 Task: Find connections with filter location Hohenstein-Ernstthal with filter topic #Futurewith filter profile language German with filter current company TVS Credit Services Ltd. with filter school SACHDEVA PUBLIC SCHOOL with filter industry Household Appliance Manufacturing with filter service category Typing with filter keywords title Animal Control Officer
Action: Mouse moved to (545, 75)
Screenshot: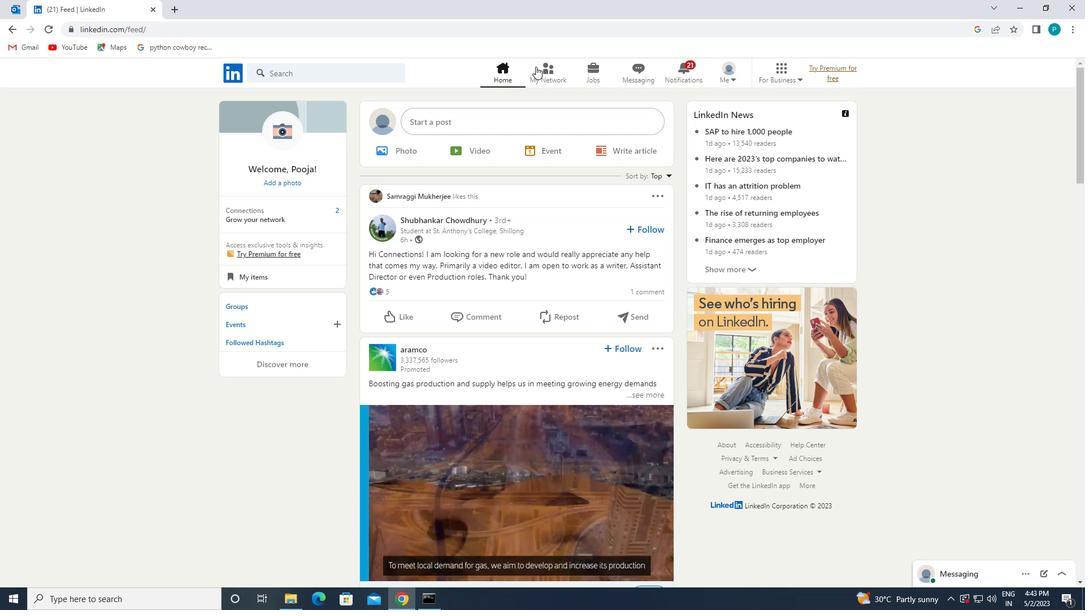 
Action: Mouse pressed left at (545, 75)
Screenshot: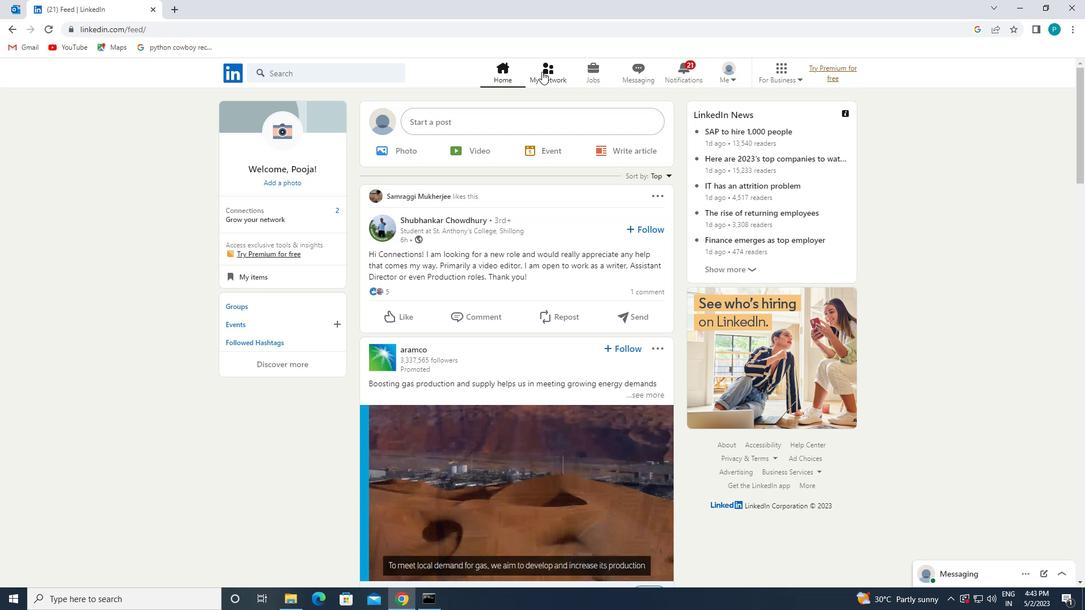 
Action: Mouse moved to (360, 121)
Screenshot: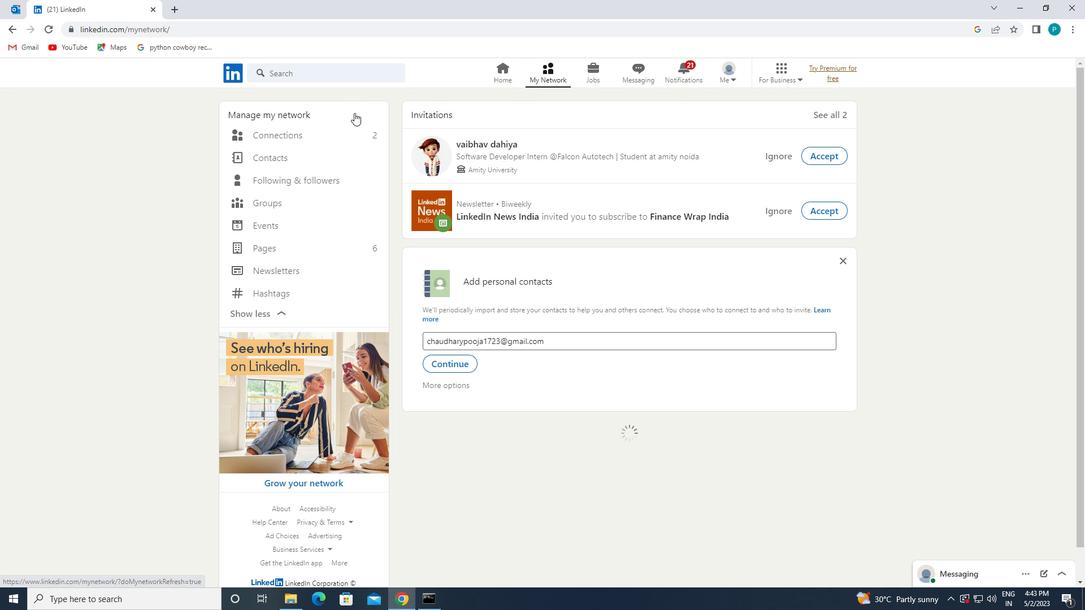 
Action: Mouse pressed left at (360, 121)
Screenshot: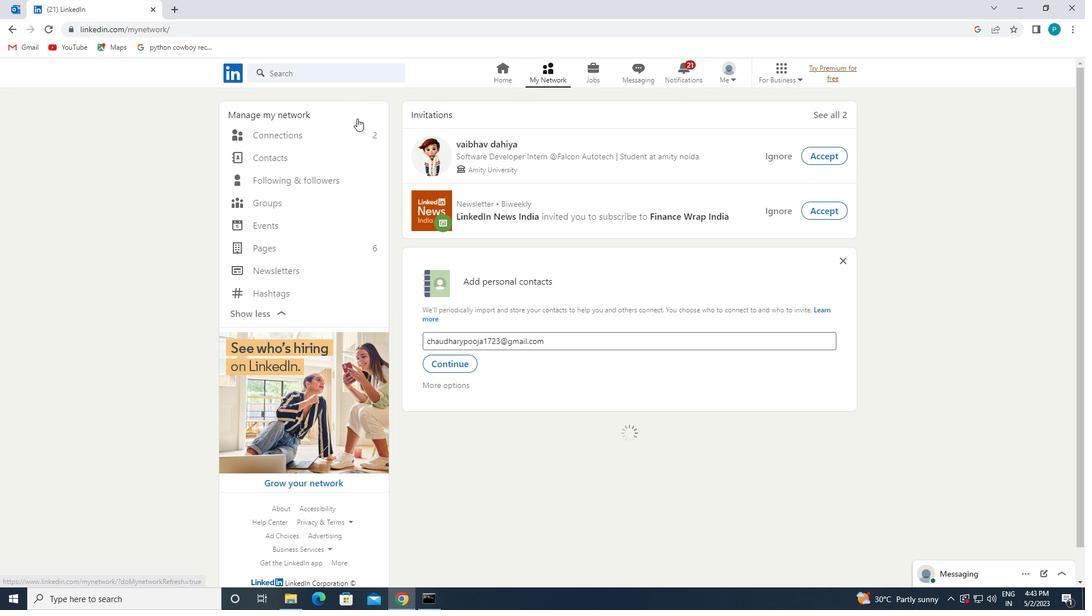 
Action: Mouse moved to (363, 128)
Screenshot: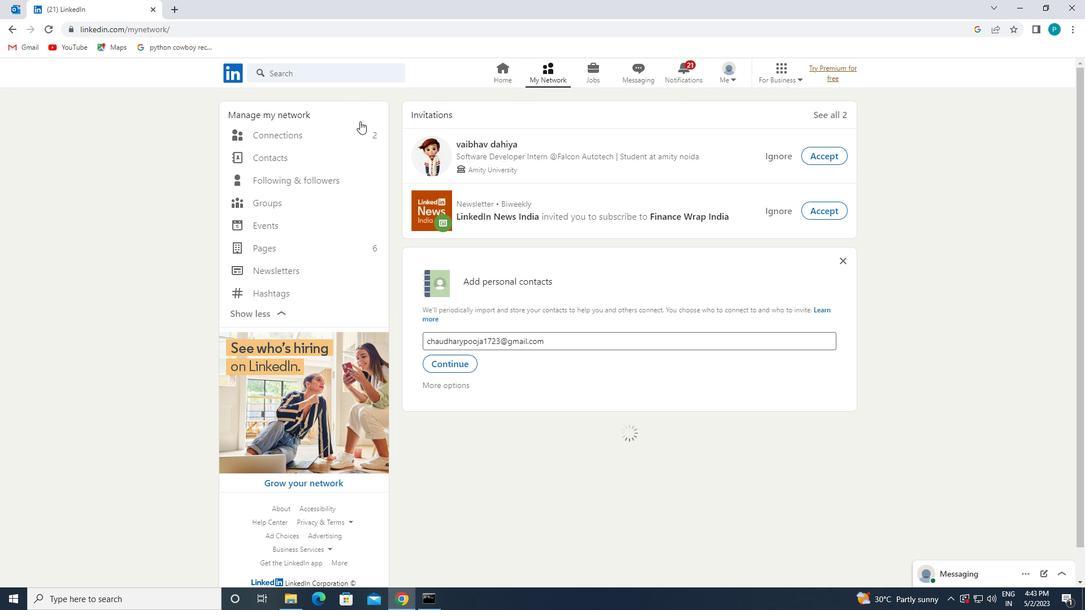
Action: Mouse pressed left at (363, 128)
Screenshot: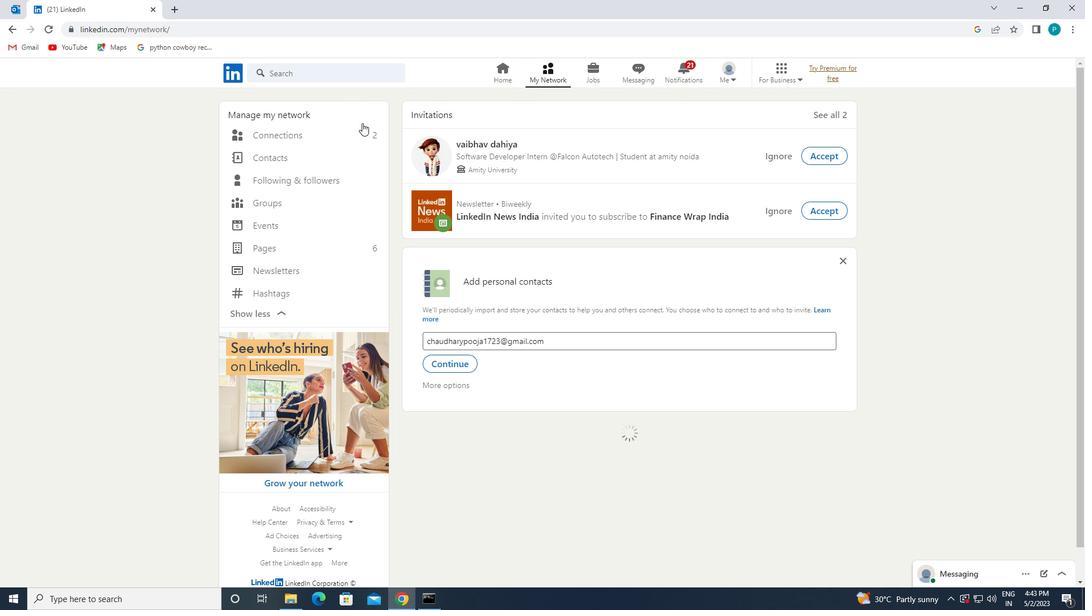 
Action: Mouse moved to (379, 137)
Screenshot: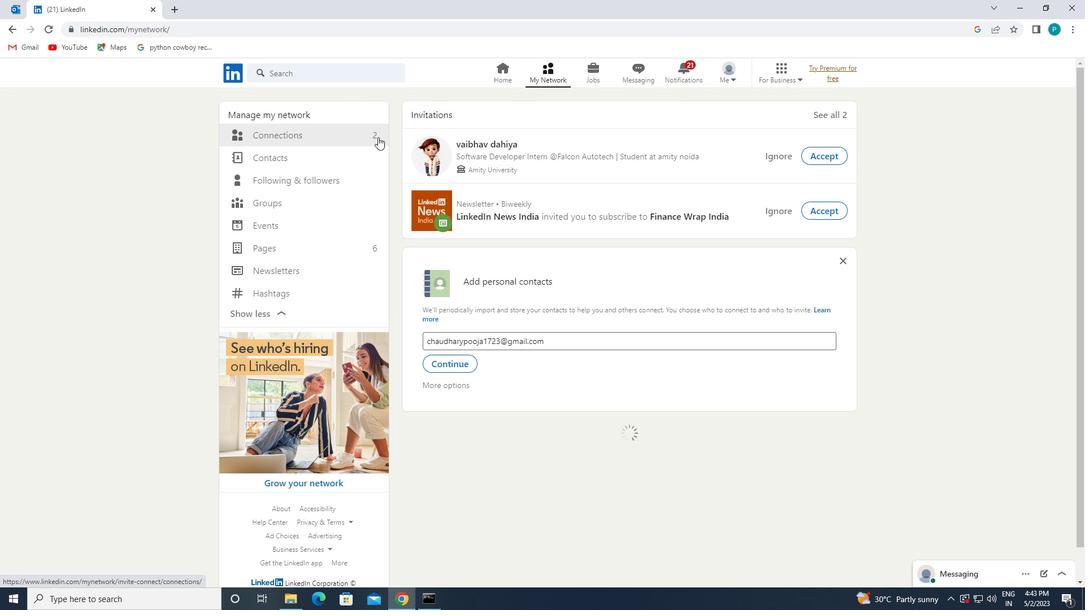
Action: Mouse pressed left at (379, 137)
Screenshot: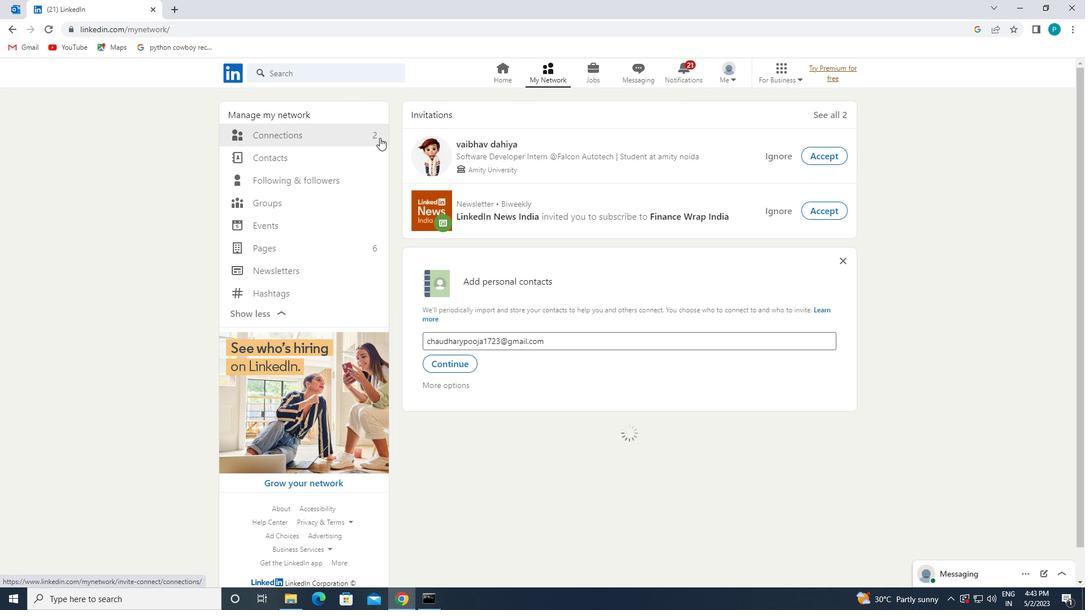 
Action: Mouse pressed left at (379, 137)
Screenshot: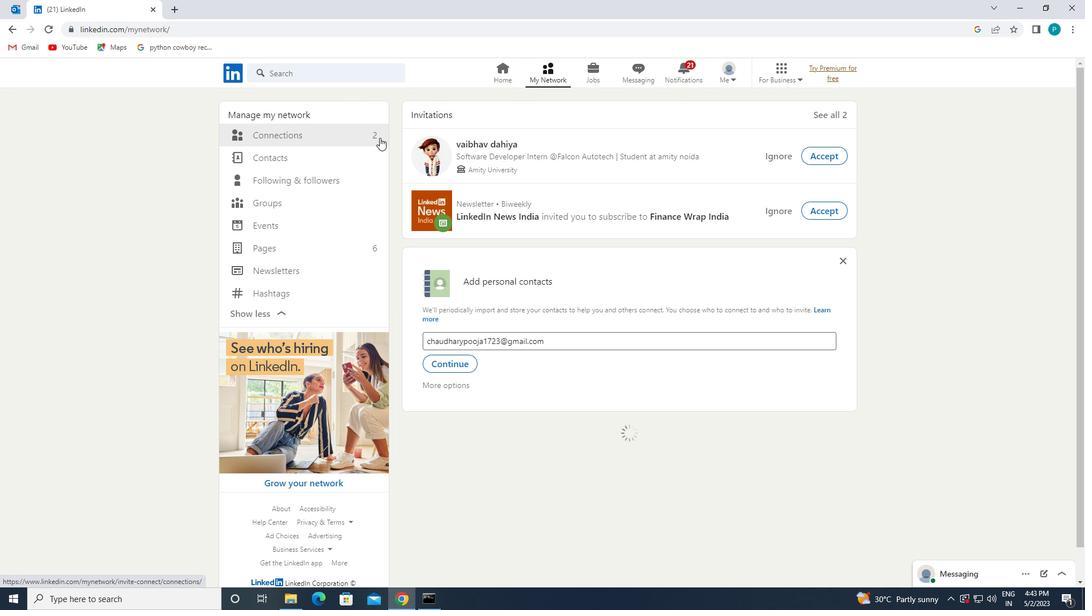 
Action: Mouse moved to (615, 126)
Screenshot: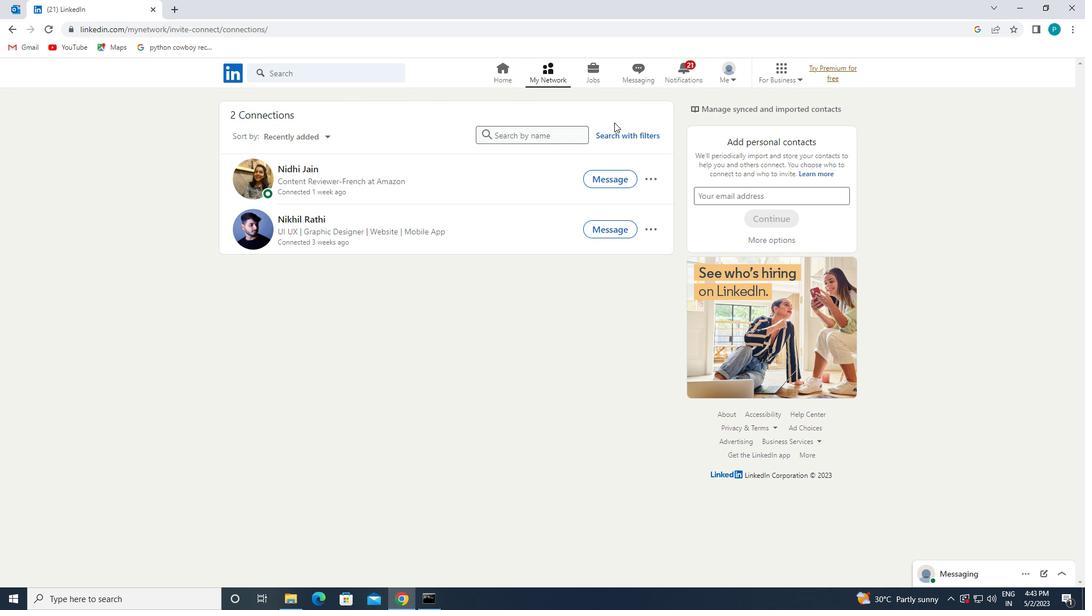
Action: Mouse pressed left at (615, 126)
Screenshot: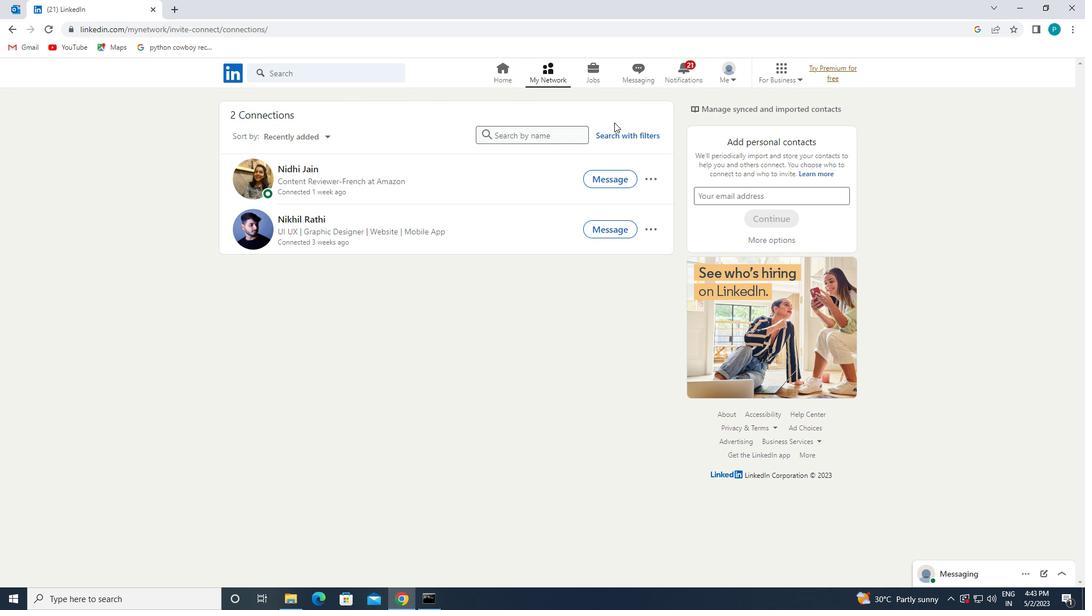 
Action: Mouse moved to (617, 131)
Screenshot: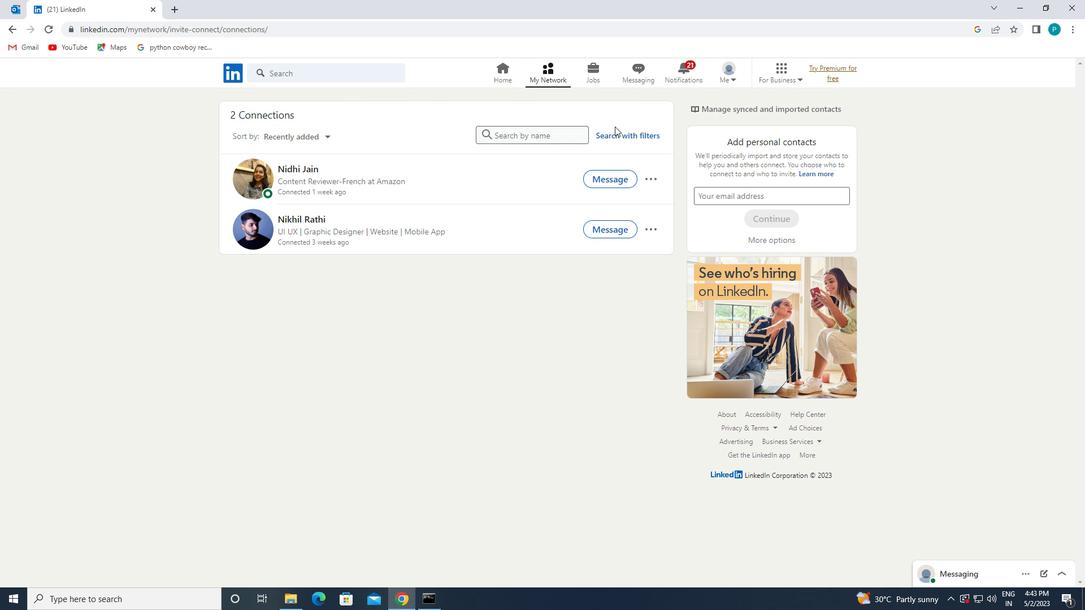 
Action: Mouse pressed left at (617, 131)
Screenshot: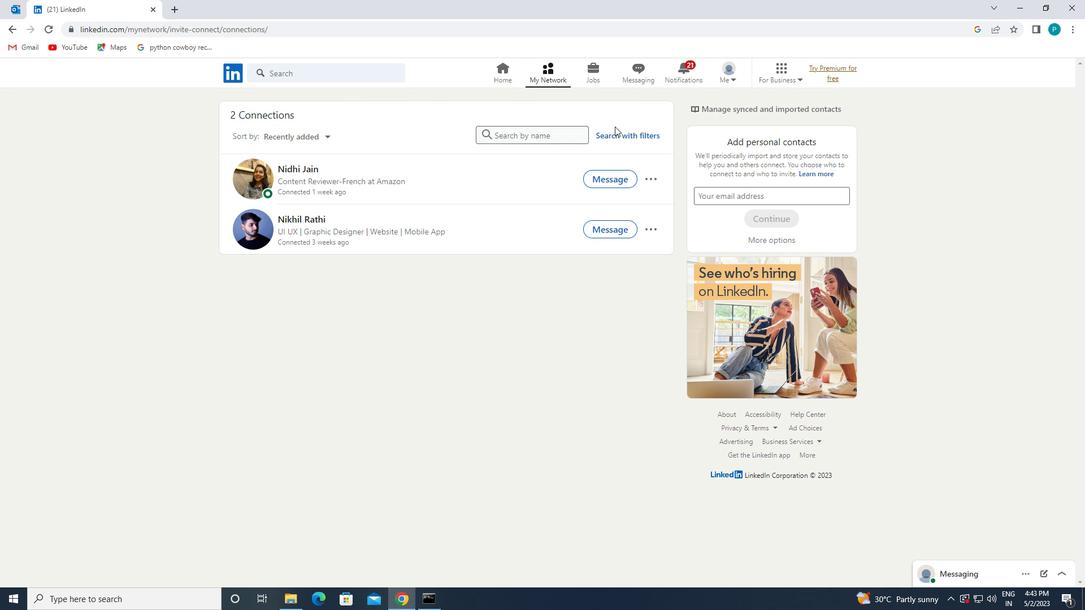 
Action: Mouse moved to (577, 96)
Screenshot: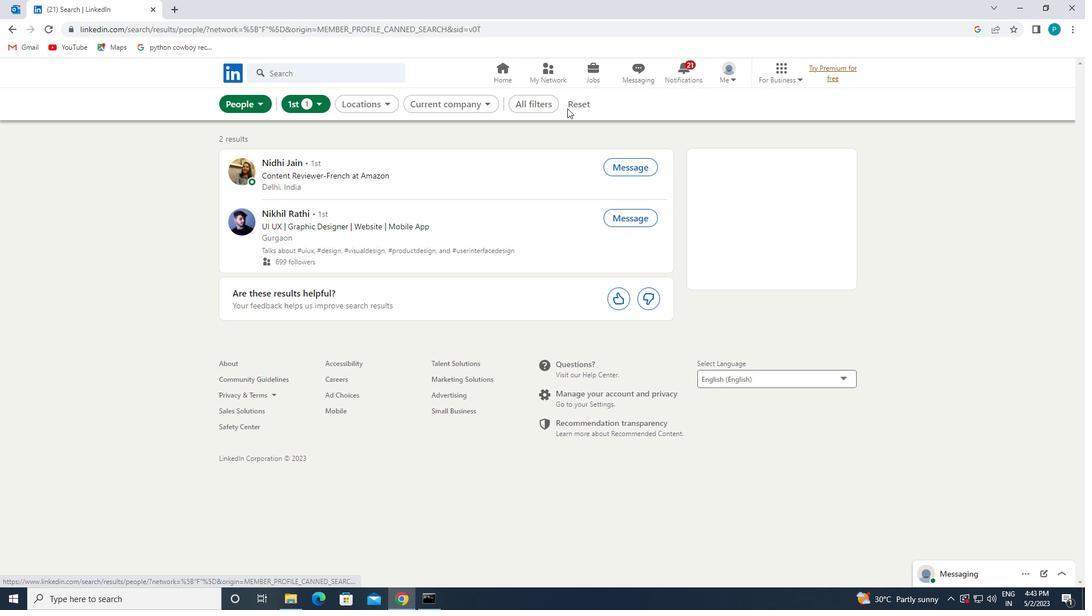 
Action: Mouse pressed left at (577, 96)
Screenshot: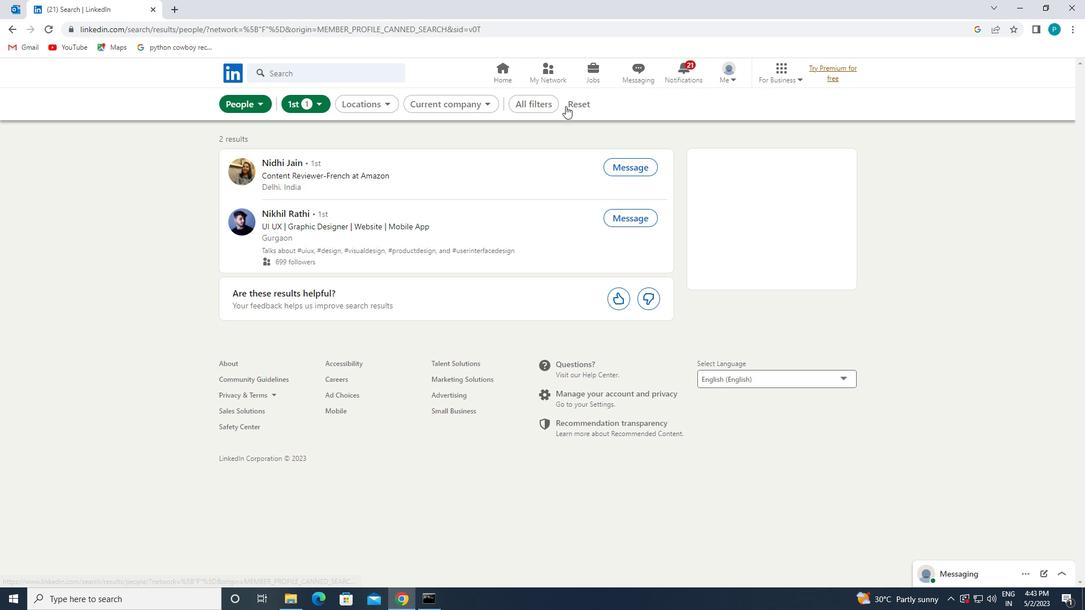 
Action: Mouse moved to (536, 105)
Screenshot: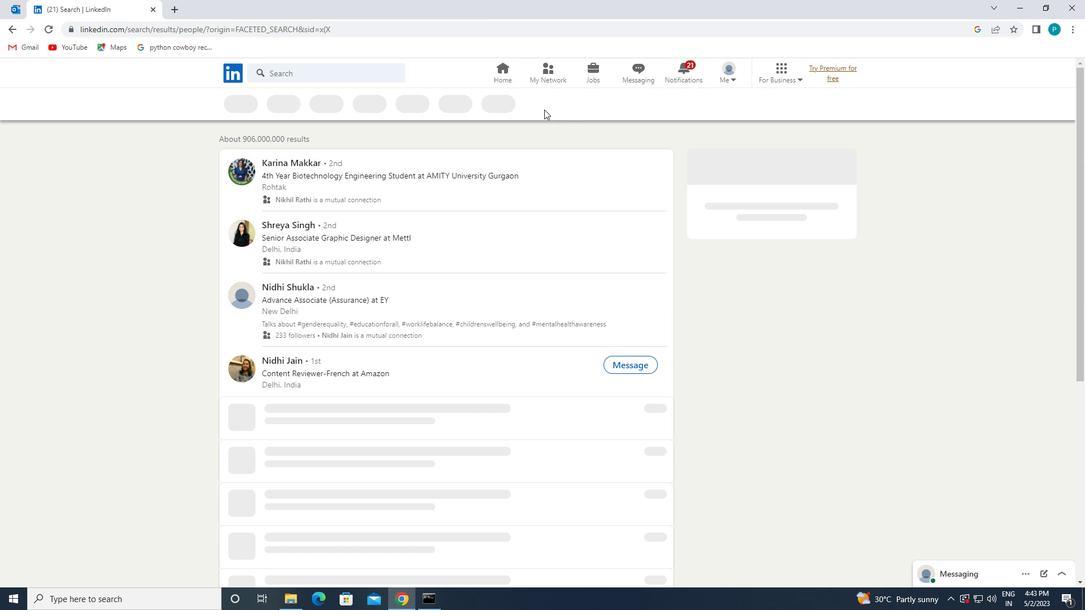 
Action: Mouse pressed left at (536, 105)
Screenshot: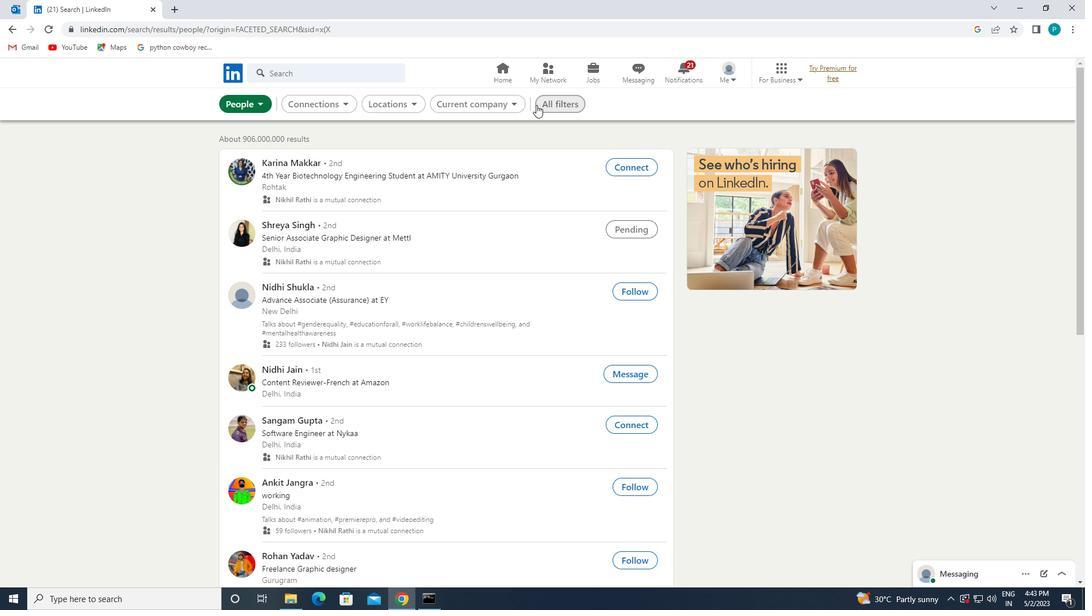 
Action: Mouse moved to (956, 390)
Screenshot: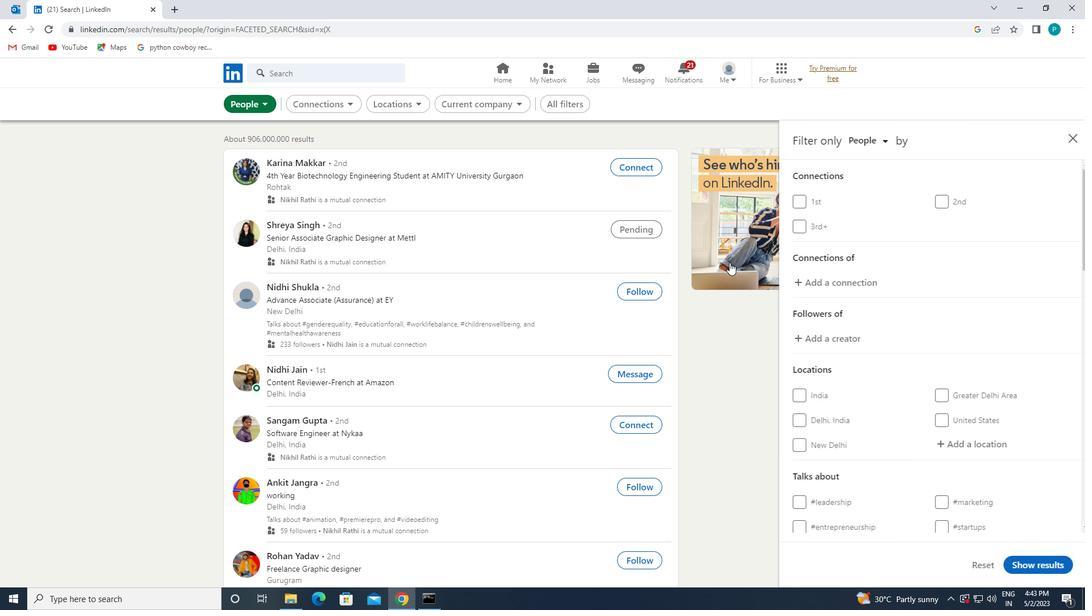
Action: Mouse scrolled (956, 389) with delta (0, 0)
Screenshot: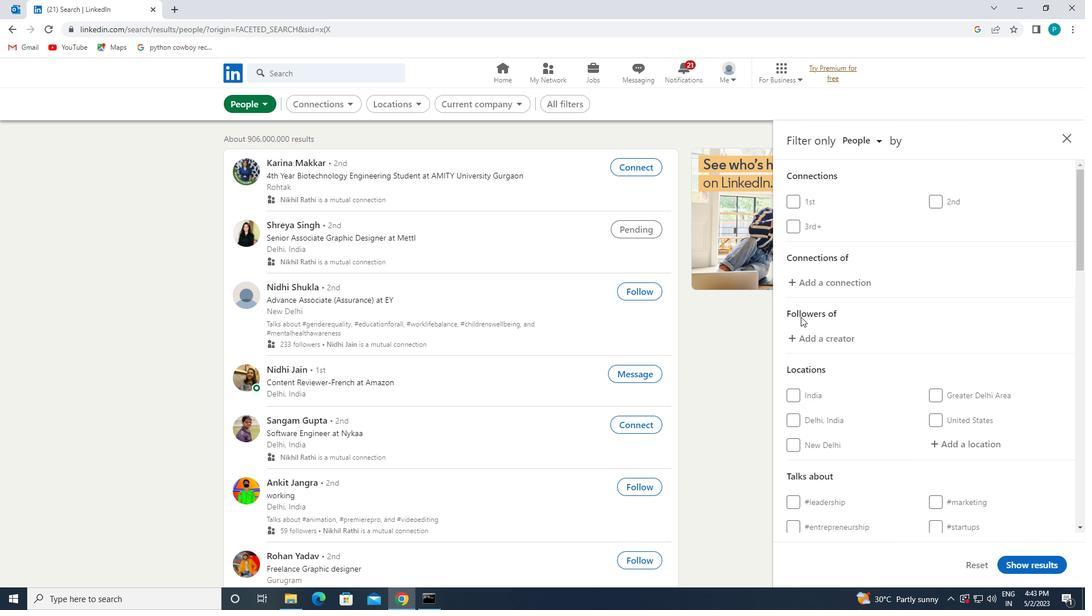 
Action: Mouse scrolled (956, 389) with delta (0, 0)
Screenshot: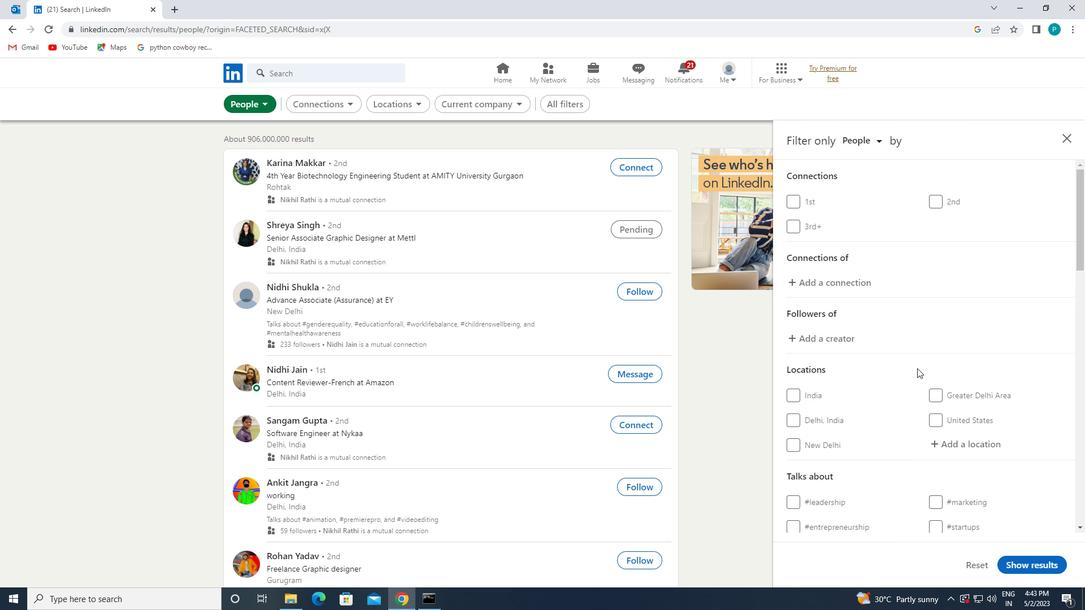 
Action: Mouse scrolled (956, 389) with delta (0, 0)
Screenshot: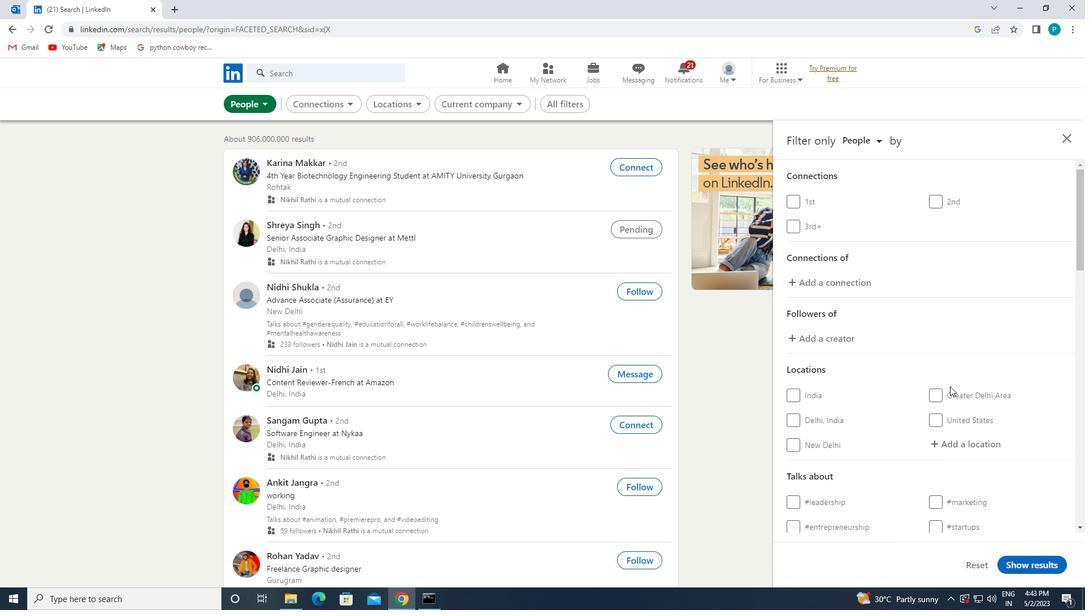 
Action: Mouse moved to (951, 276)
Screenshot: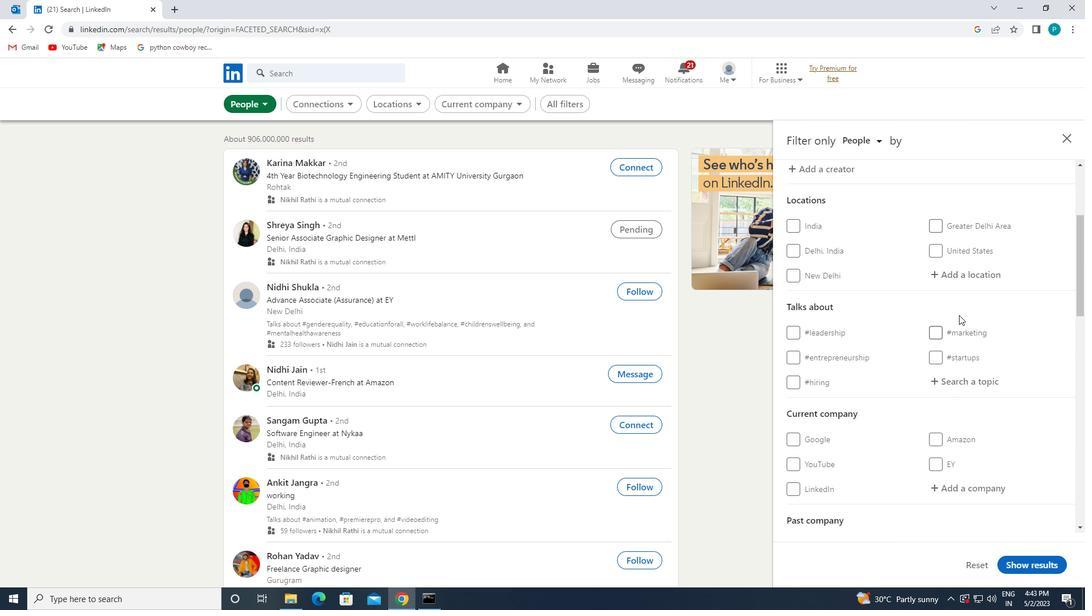 
Action: Mouse pressed left at (951, 276)
Screenshot: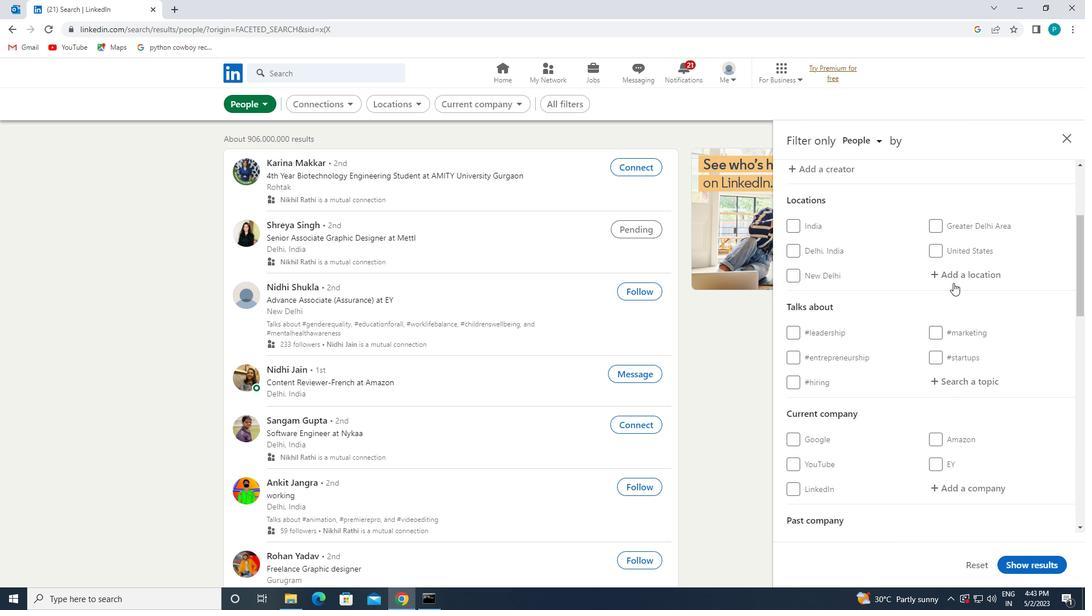 
Action: Mouse moved to (954, 277)
Screenshot: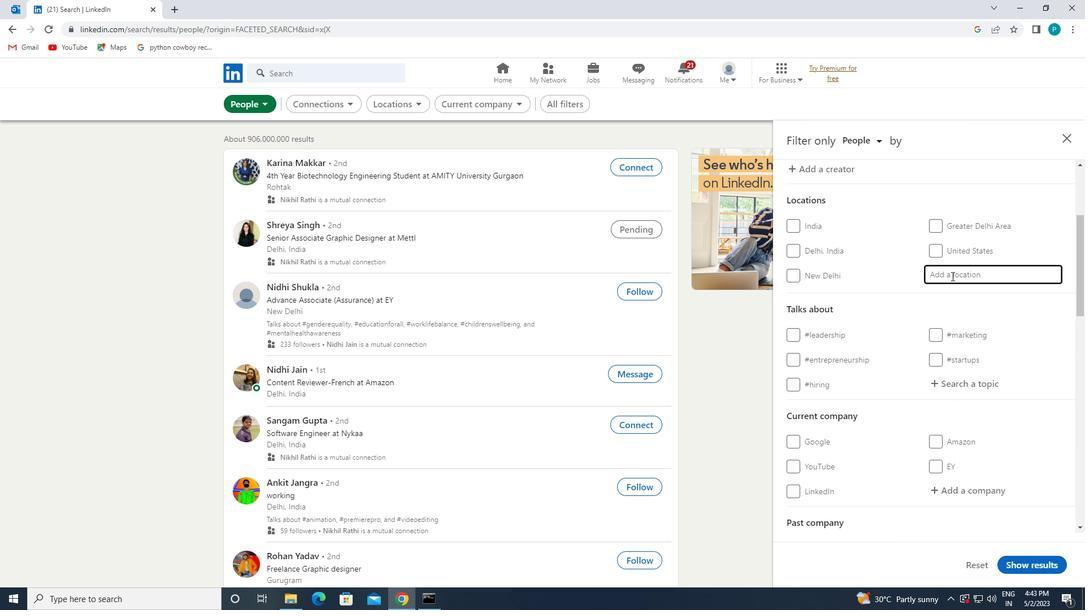 
Action: Key pressed <Key.caps_lock>h<Key.caps_lock>ohenst
Screenshot: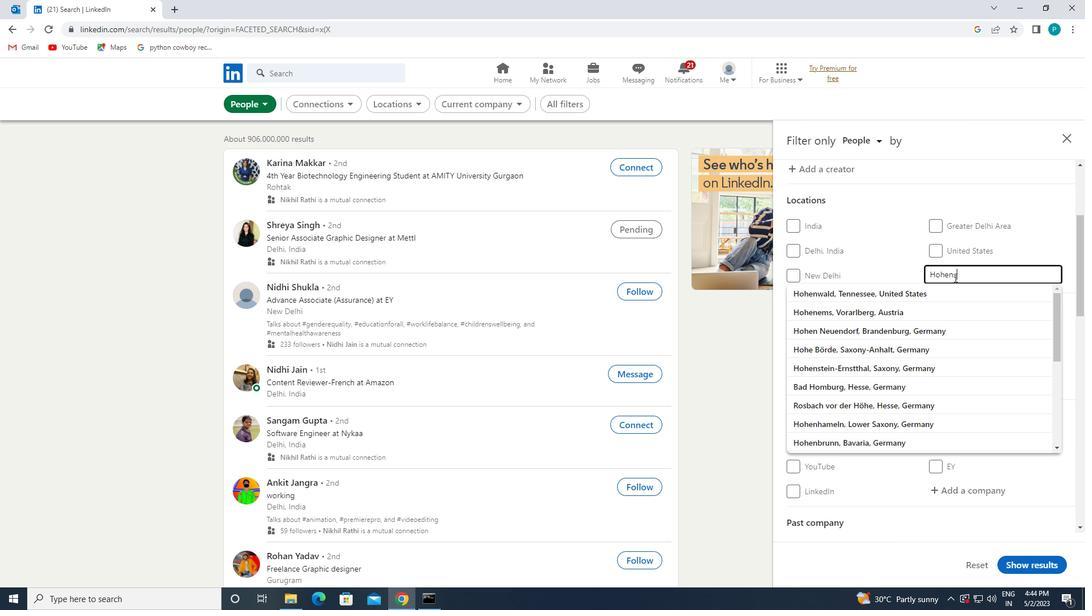 
Action: Mouse moved to (954, 288)
Screenshot: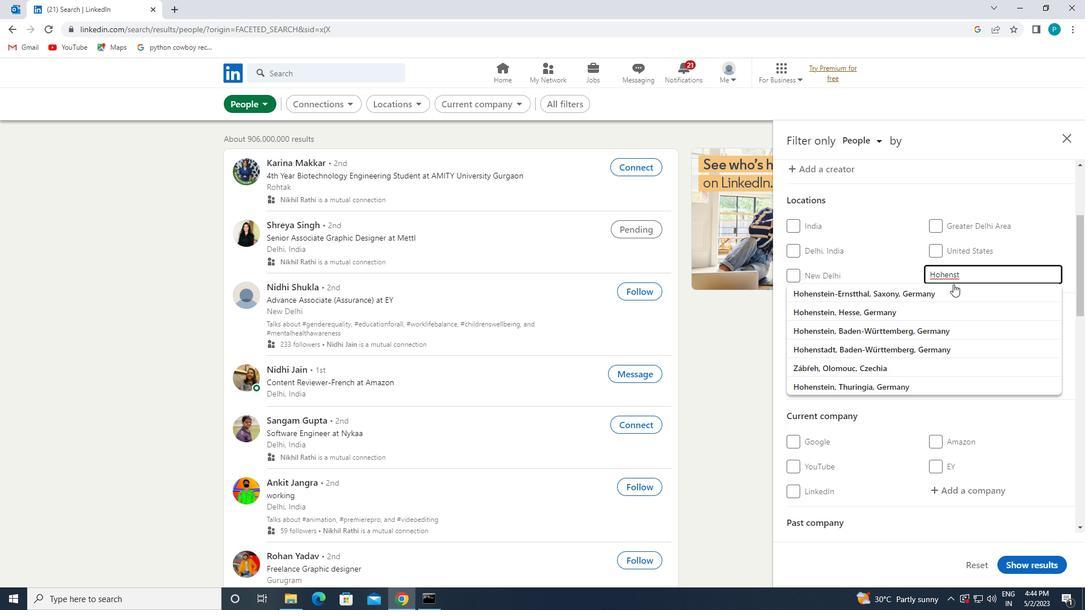 
Action: Mouse pressed left at (954, 288)
Screenshot: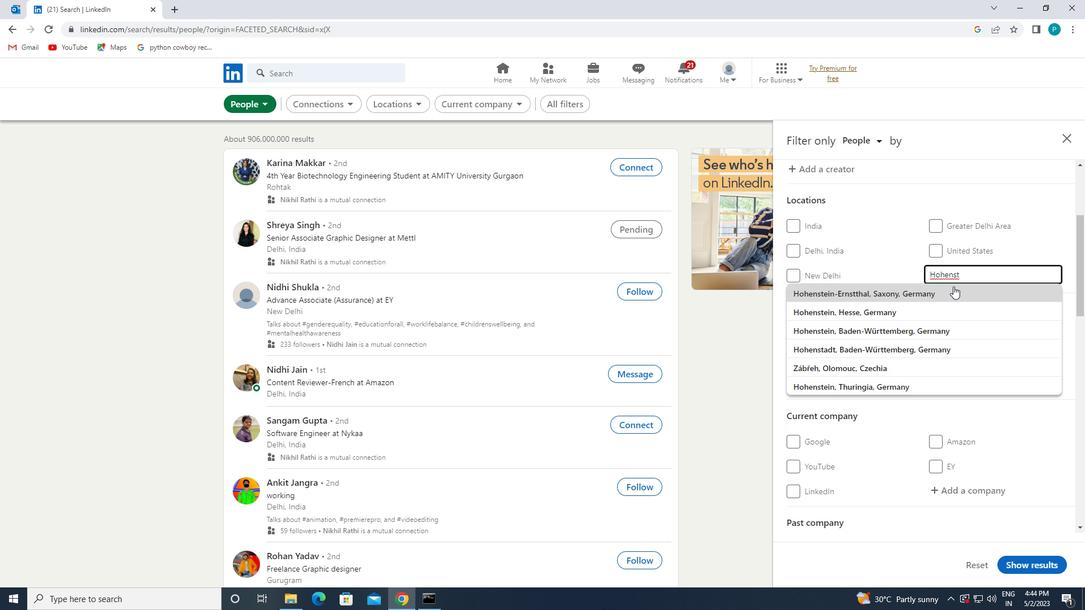 
Action: Mouse moved to (951, 292)
Screenshot: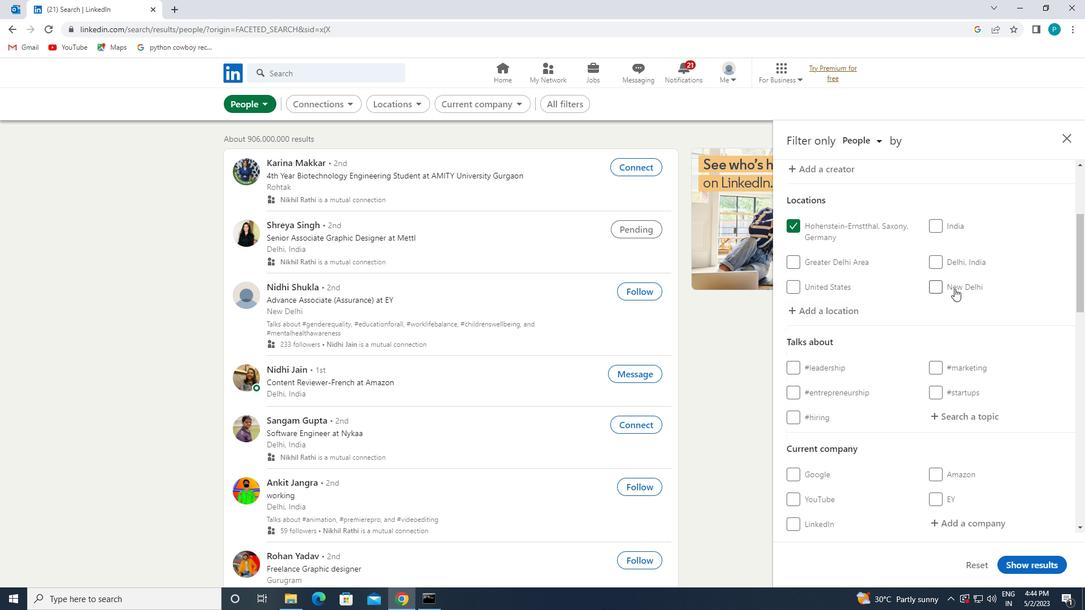 
Action: Mouse scrolled (951, 291) with delta (0, 0)
Screenshot: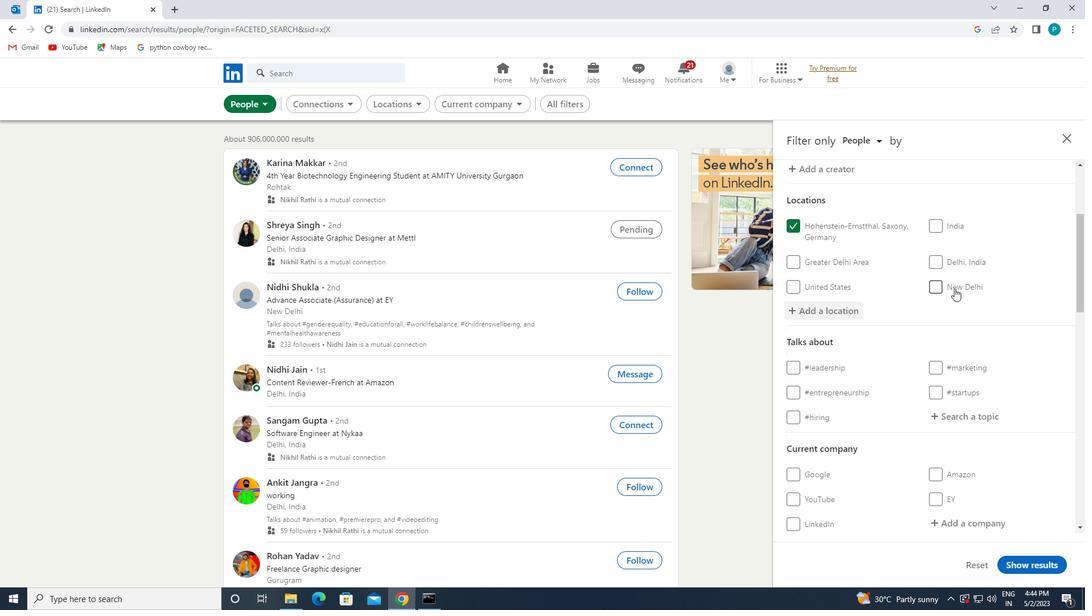 
Action: Mouse scrolled (951, 291) with delta (0, 0)
Screenshot: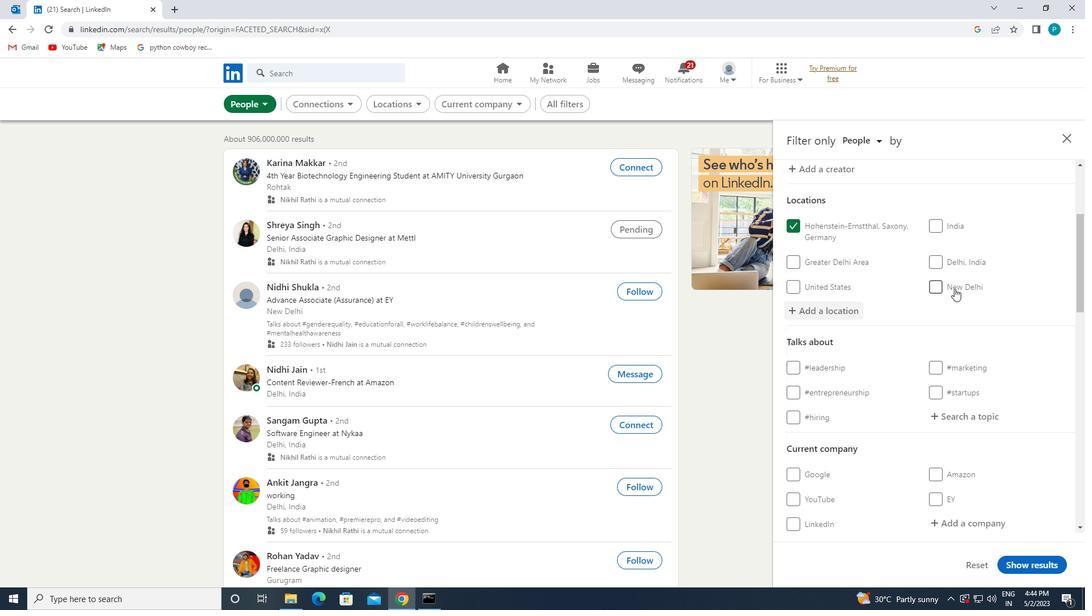 
Action: Mouse scrolled (951, 291) with delta (0, 0)
Screenshot: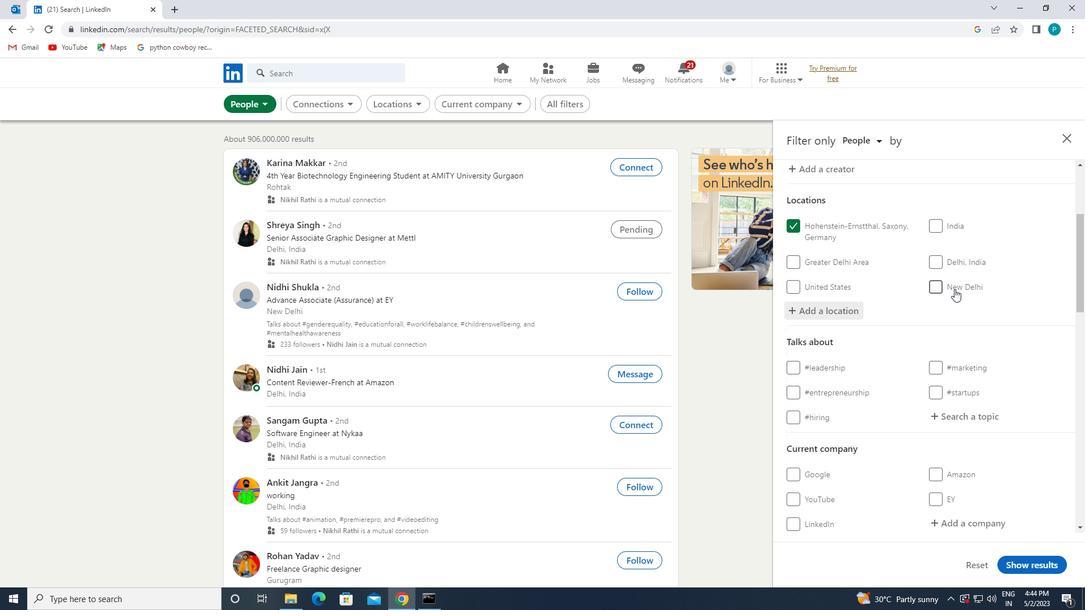 
Action: Mouse scrolled (951, 291) with delta (0, 0)
Screenshot: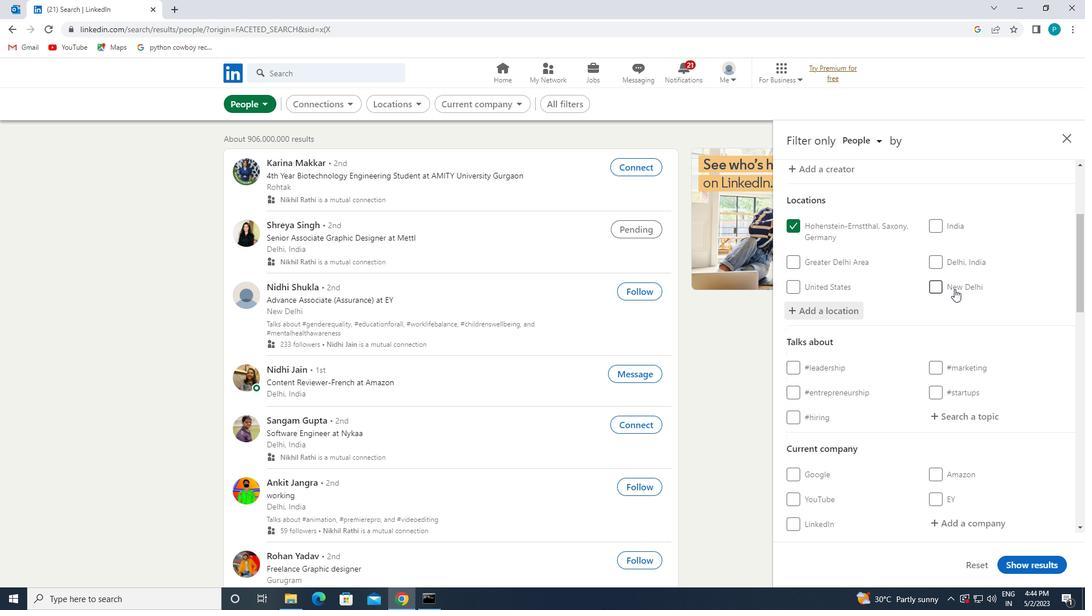 
Action: Mouse scrolled (951, 292) with delta (0, 0)
Screenshot: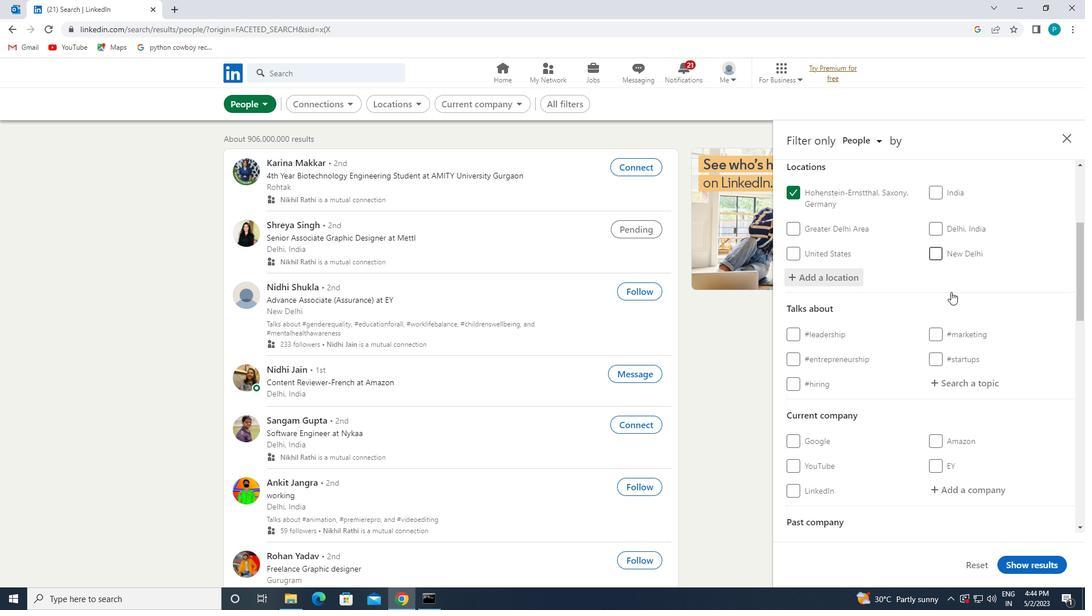 
Action: Mouse moved to (936, 250)
Screenshot: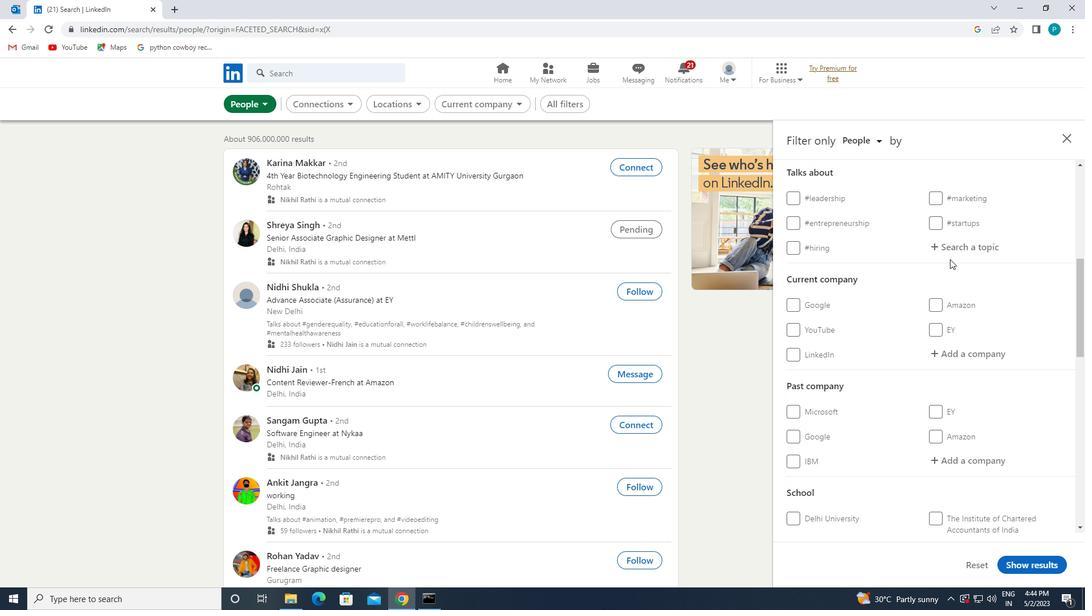 
Action: Mouse pressed left at (936, 250)
Screenshot: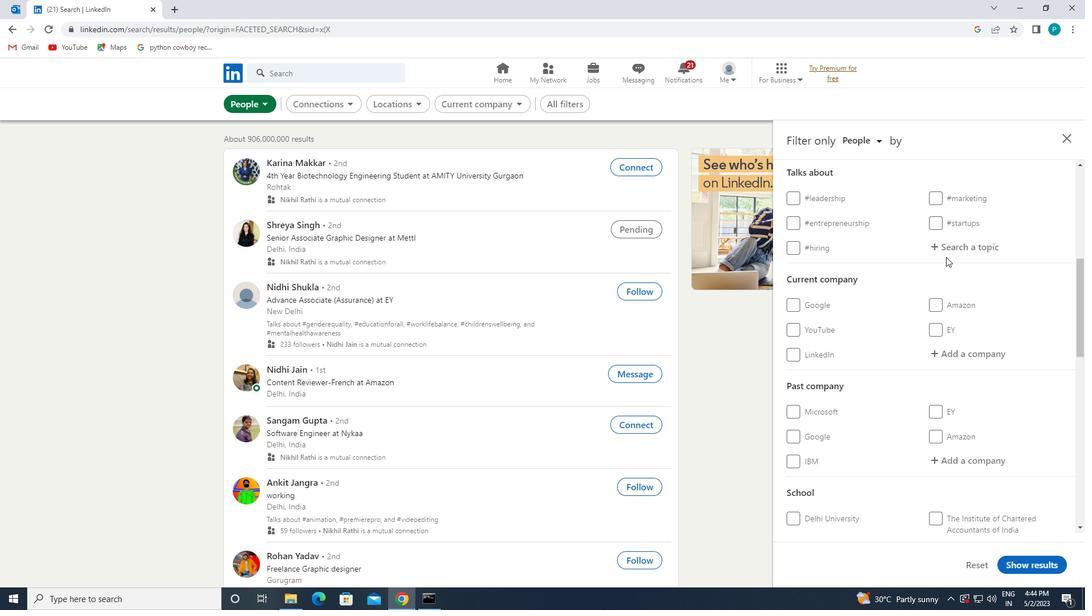 
Action: Key pressed <Key.shift>#<Key.caps_lock>F<Key.caps_lock>Y<Key.backspace>UTURE
Screenshot: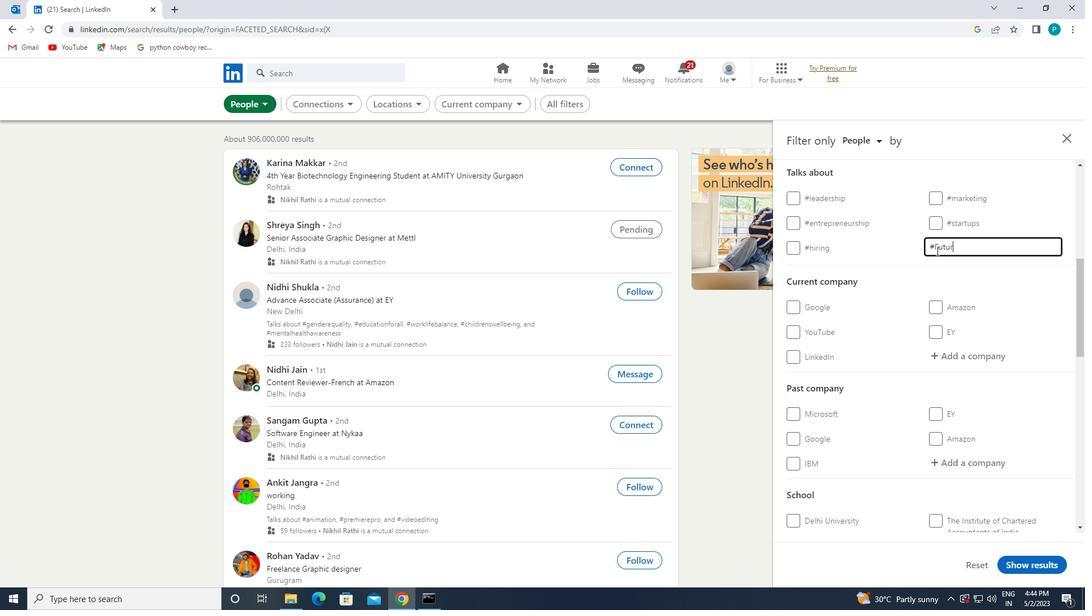 
Action: Mouse moved to (1036, 259)
Screenshot: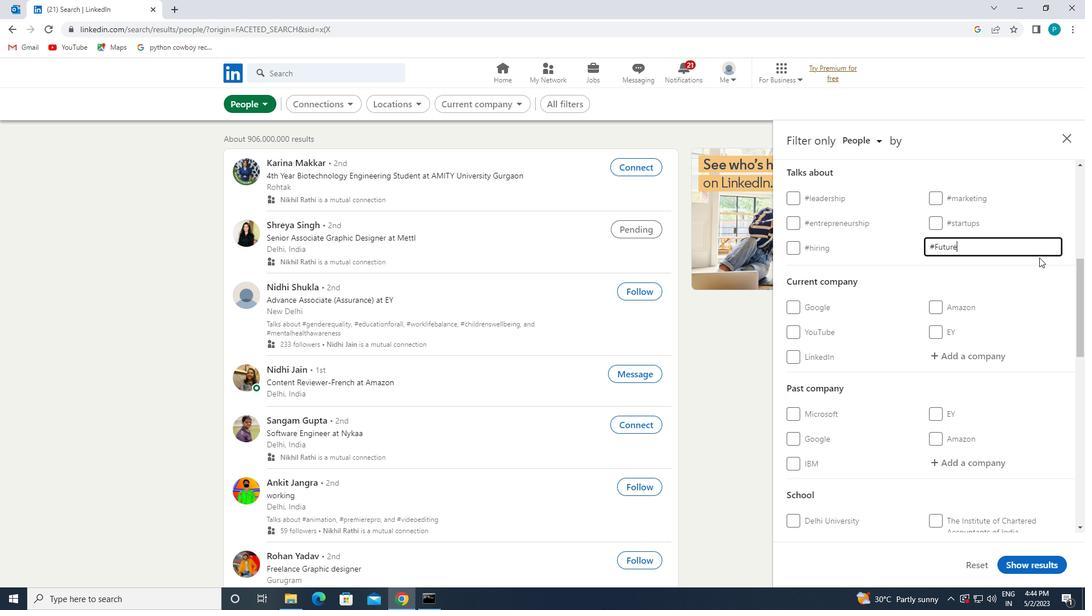 
Action: Mouse scrolled (1036, 258) with delta (0, 0)
Screenshot: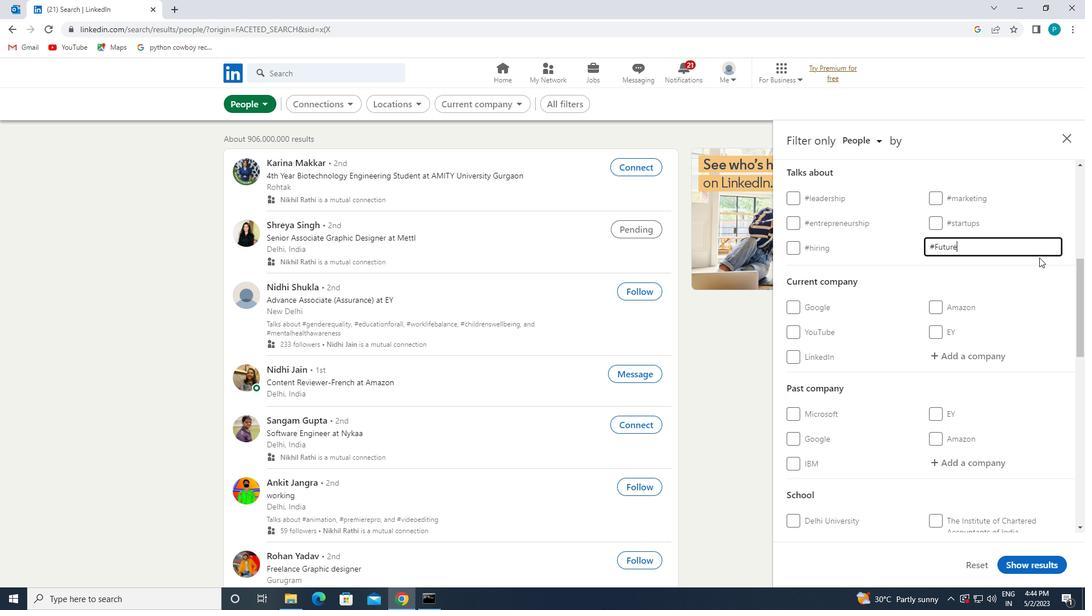 
Action: Mouse moved to (1036, 259)
Screenshot: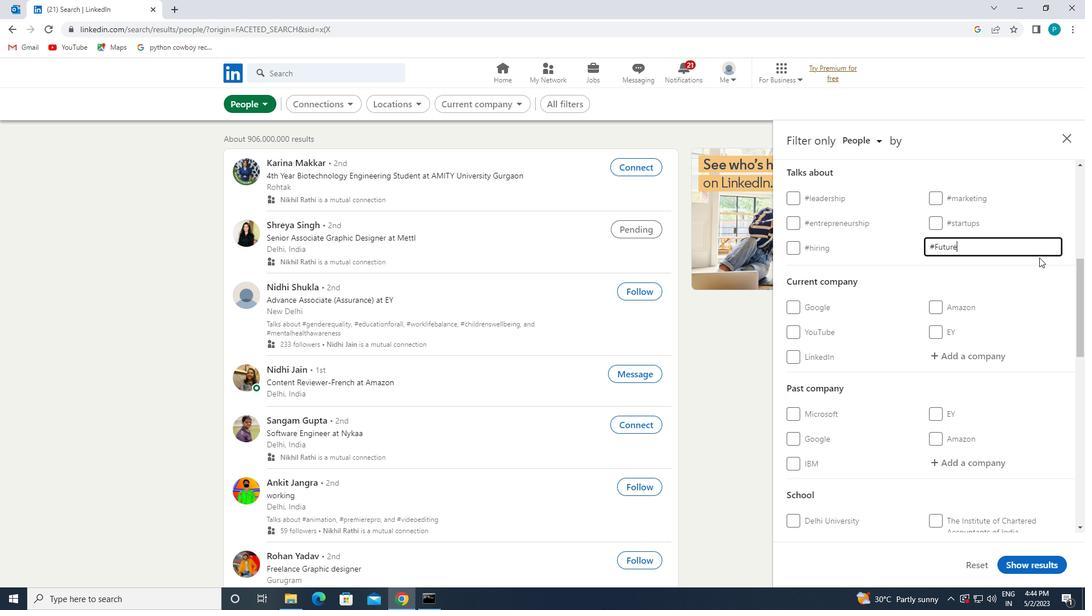 
Action: Mouse scrolled (1036, 258) with delta (0, 0)
Screenshot: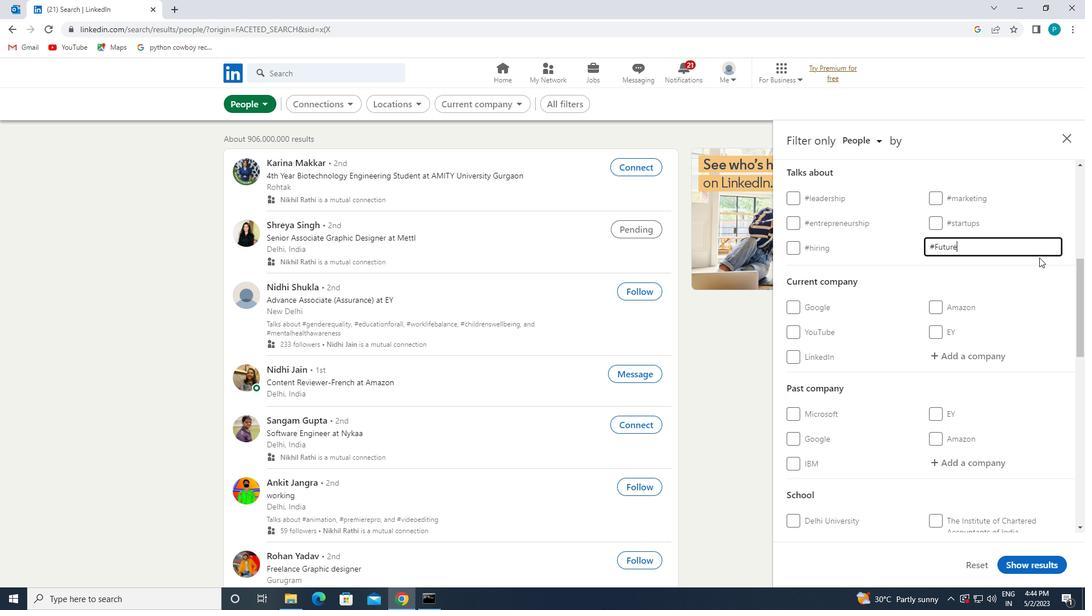 
Action: Mouse moved to (828, 342)
Screenshot: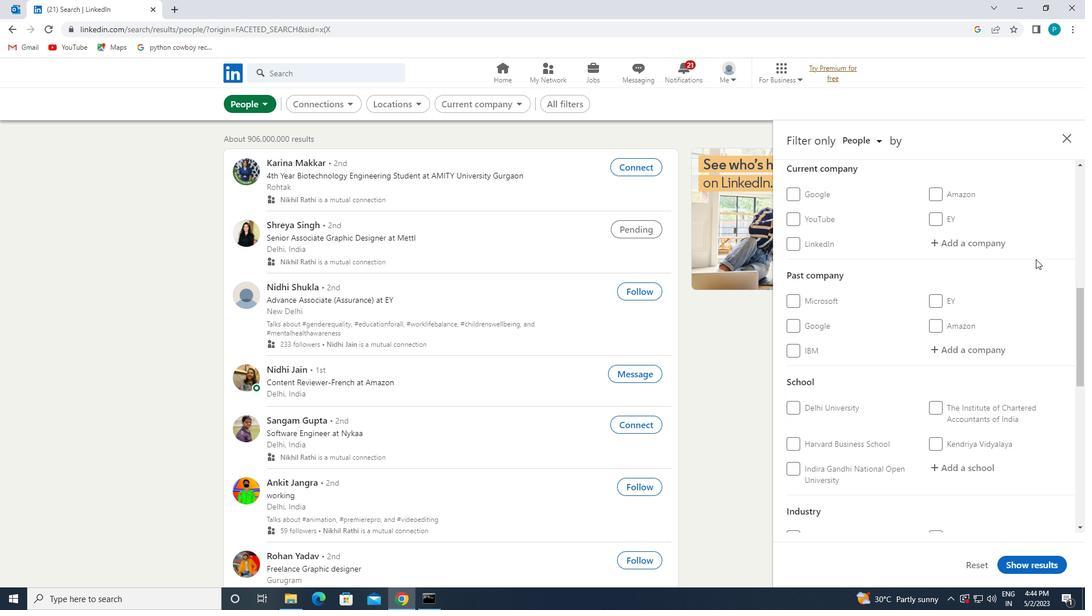 
Action: Mouse scrolled (828, 342) with delta (0, 0)
Screenshot: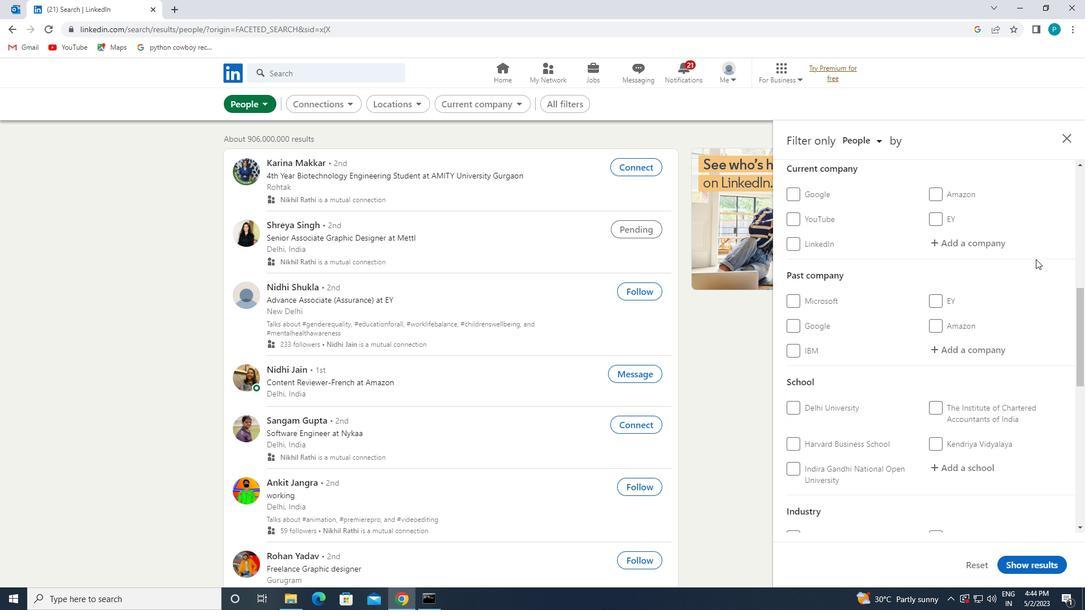 
Action: Mouse scrolled (828, 342) with delta (0, 0)
Screenshot: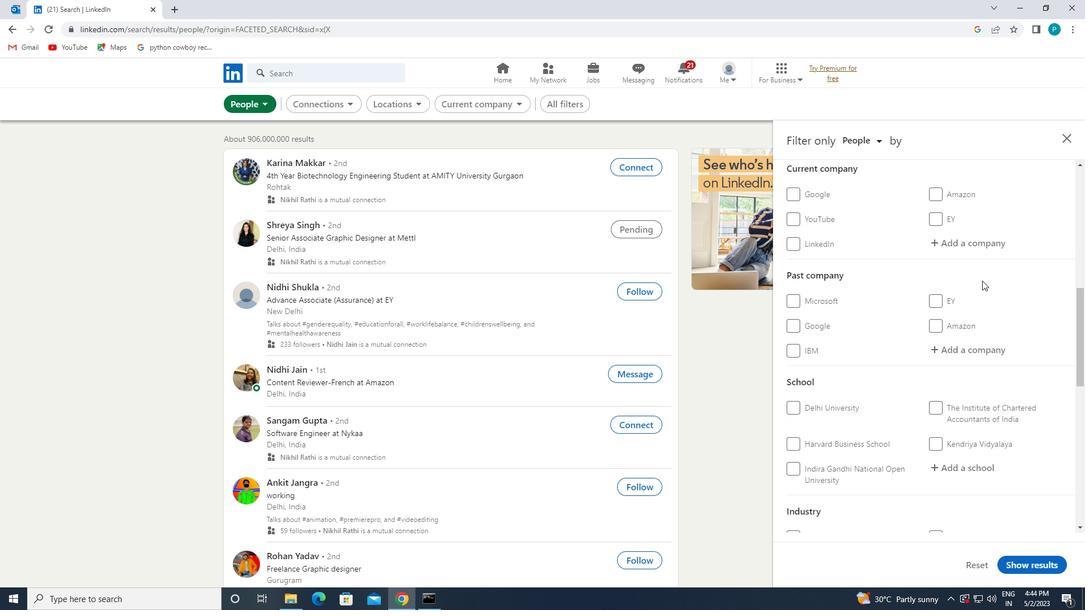 
Action: Mouse scrolled (828, 342) with delta (0, 0)
Screenshot: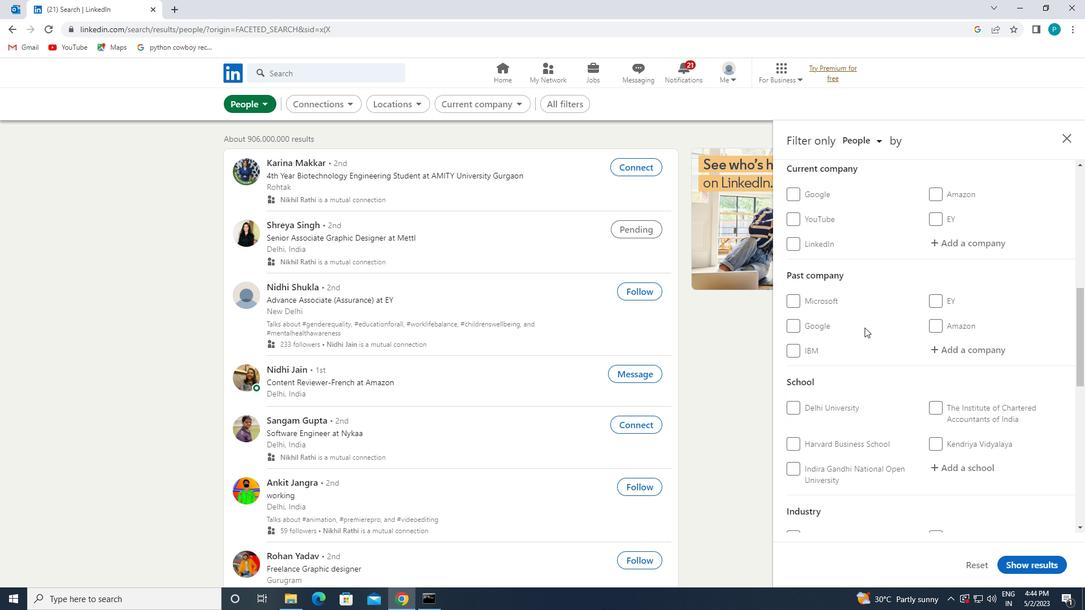 
Action: Mouse moved to (801, 392)
Screenshot: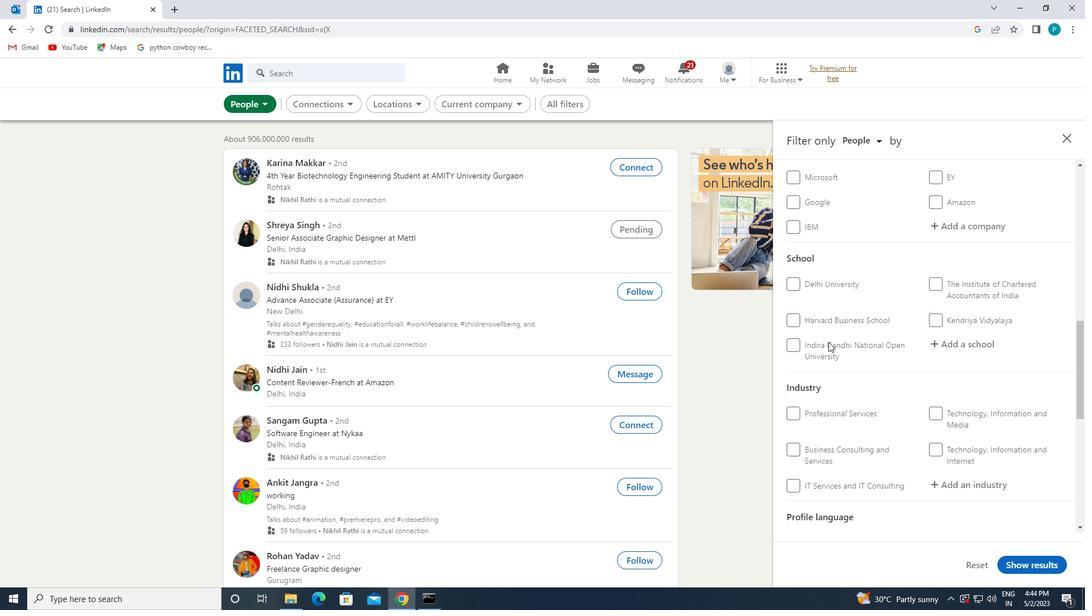 
Action: Mouse scrolled (801, 392) with delta (0, 0)
Screenshot: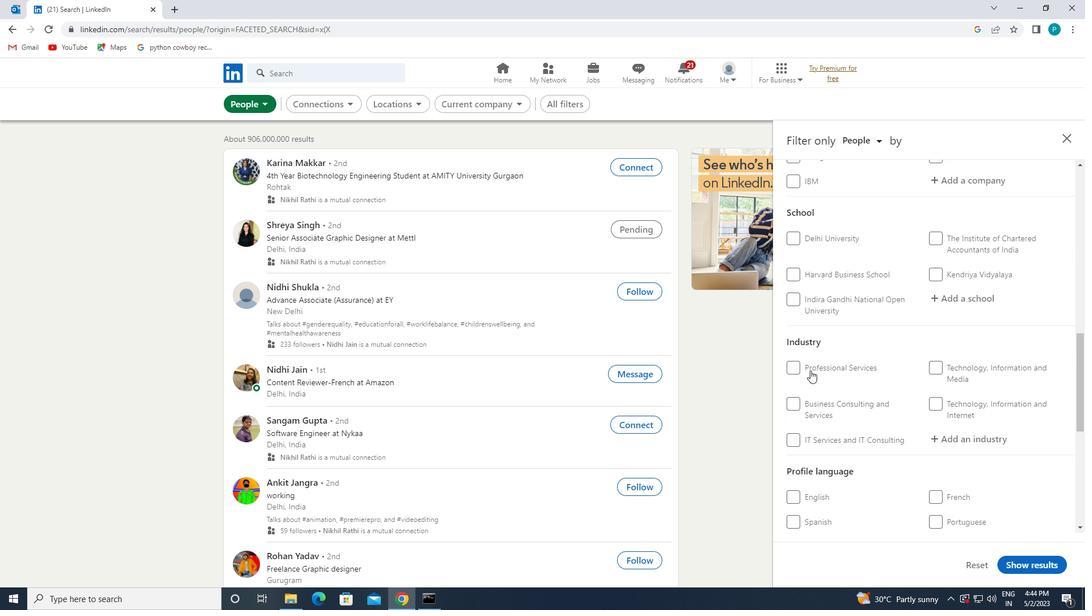 
Action: Mouse scrolled (801, 392) with delta (0, 0)
Screenshot: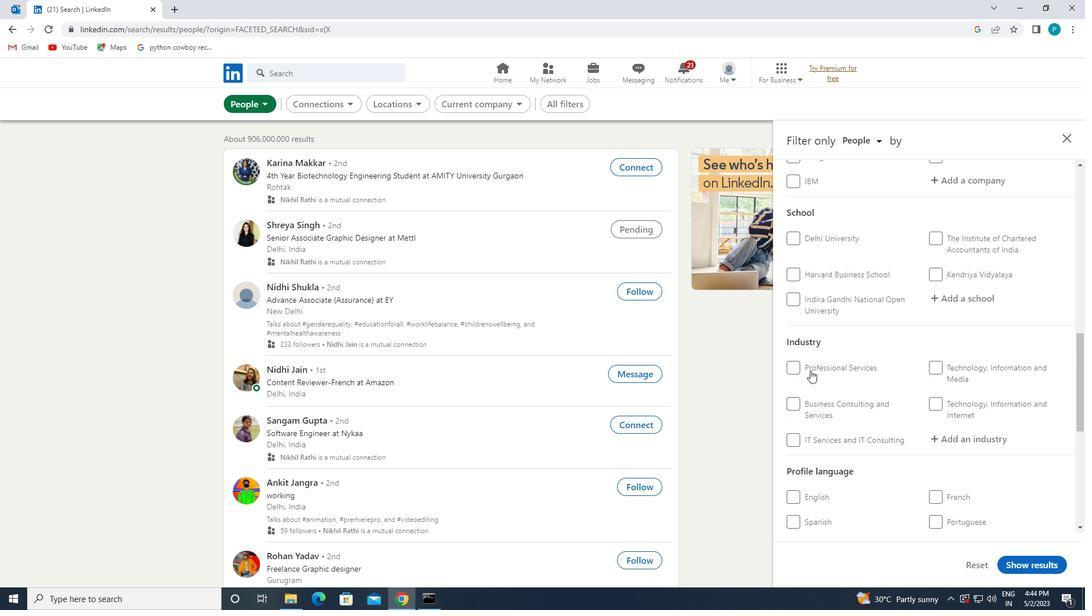 
Action: Mouse moved to (801, 393)
Screenshot: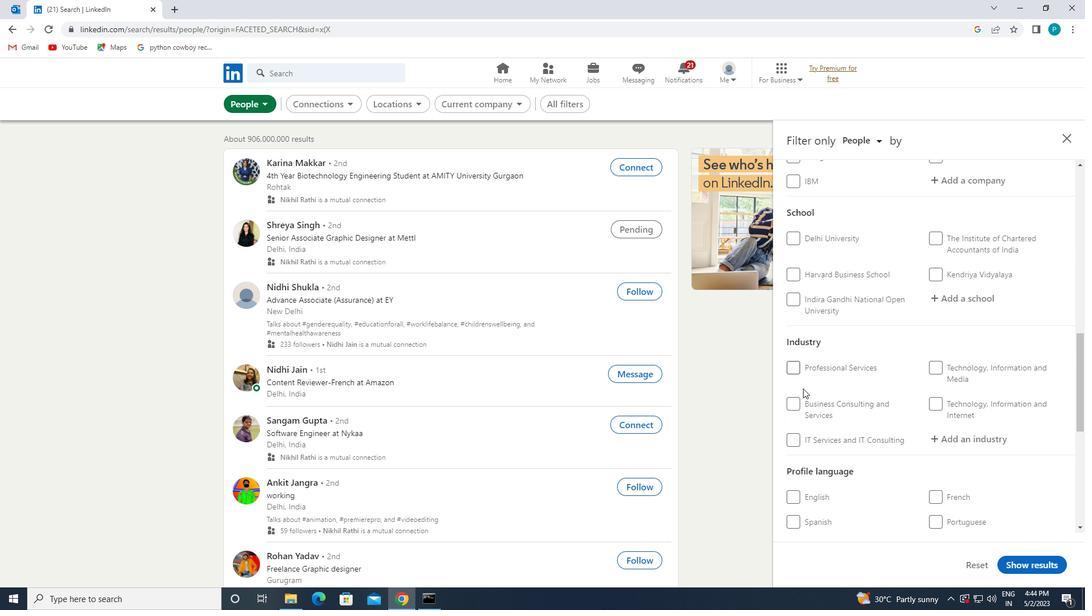 
Action: Mouse scrolled (801, 392) with delta (0, 0)
Screenshot: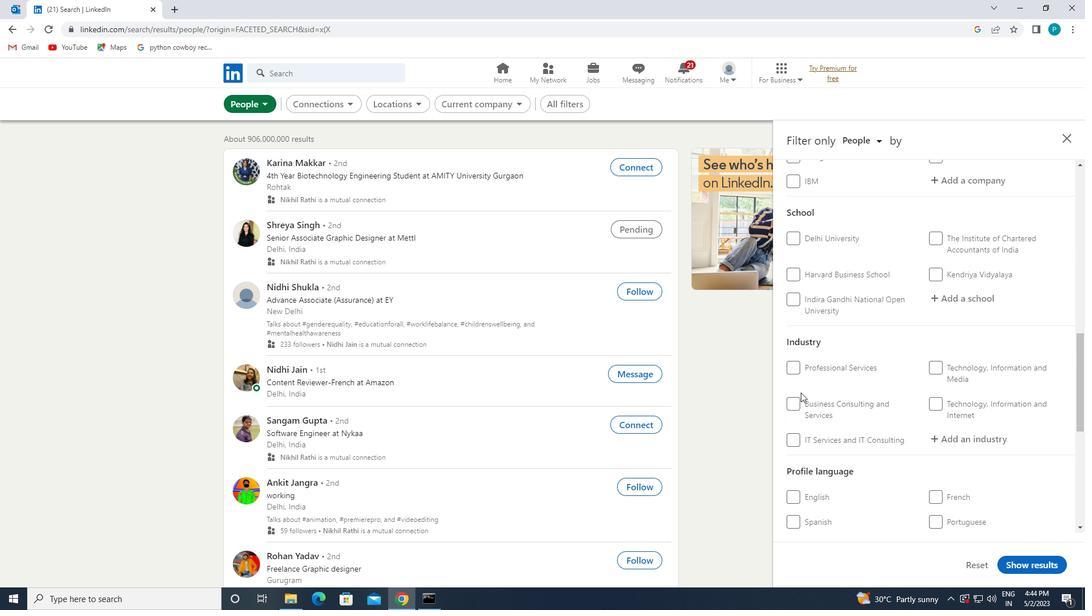 
Action: Mouse moved to (806, 439)
Screenshot: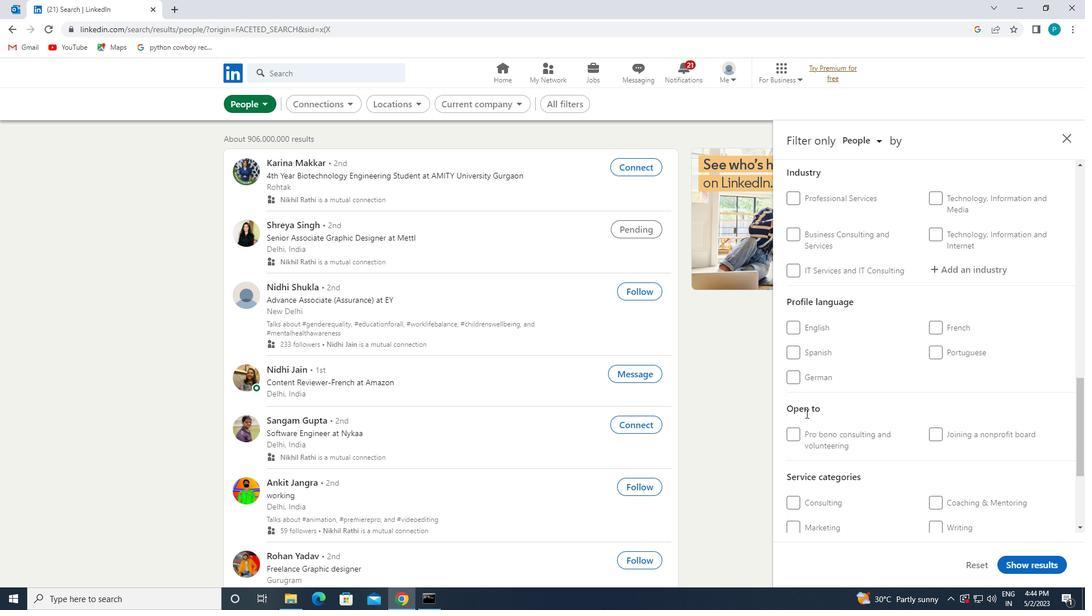 
Action: Mouse scrolled (806, 438) with delta (0, 0)
Screenshot: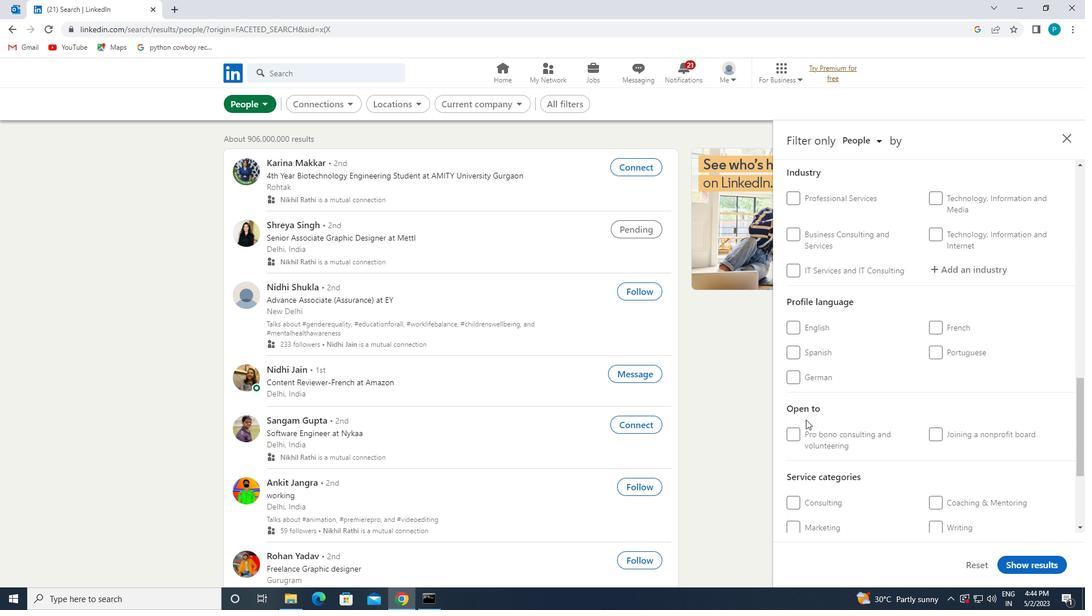 
Action: Mouse scrolled (806, 438) with delta (0, 0)
Screenshot: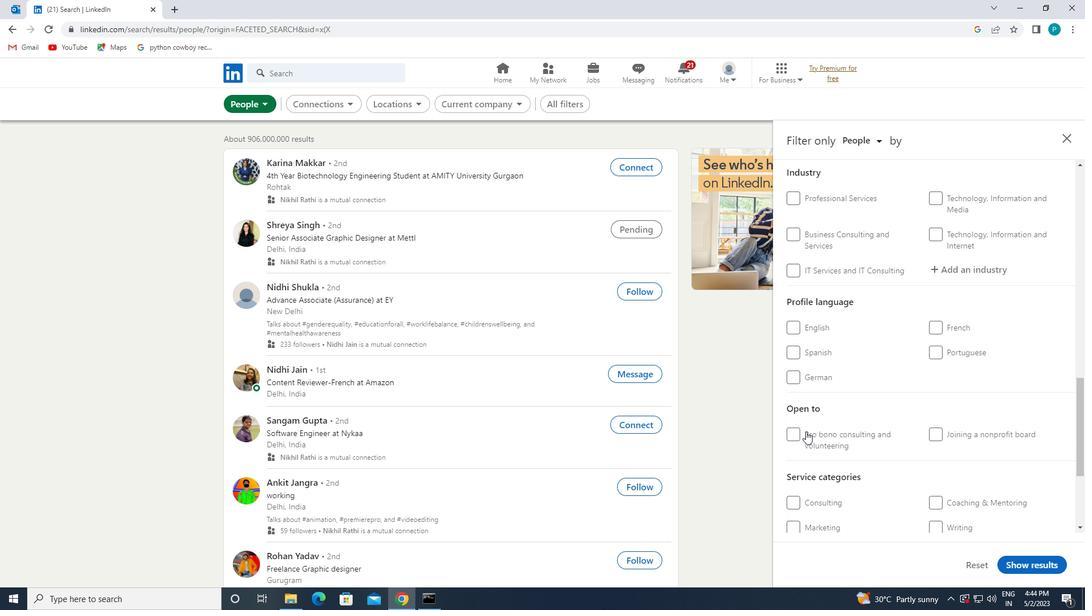 
Action: Mouse moved to (806, 443)
Screenshot: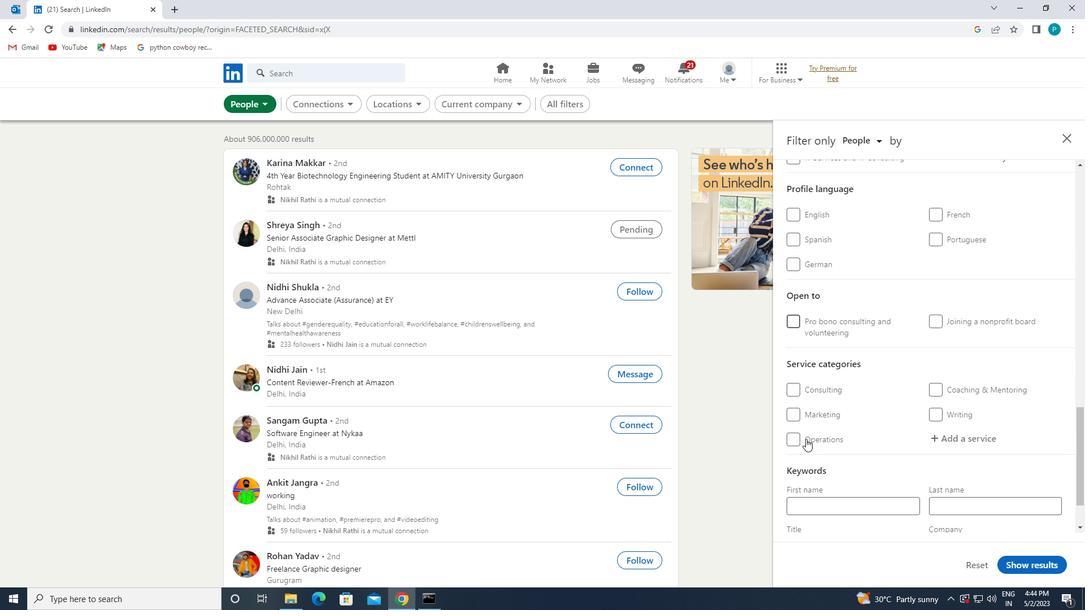 
Action: Mouse scrolled (806, 442) with delta (0, 0)
Screenshot: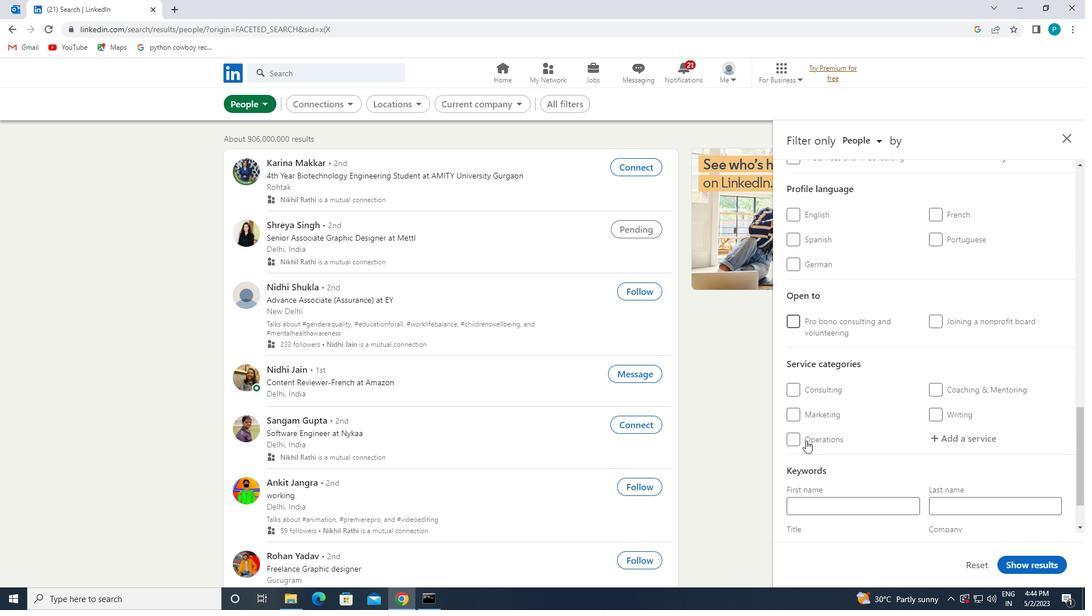 
Action: Mouse moved to (819, 370)
Screenshot: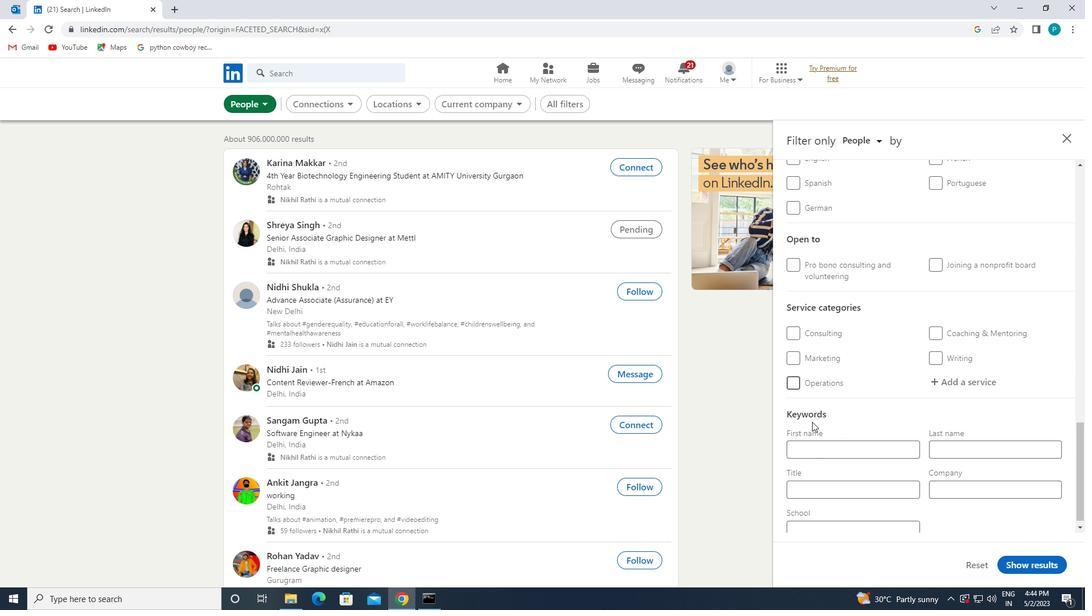 
Action: Mouse scrolled (819, 371) with delta (0, 0)
Screenshot: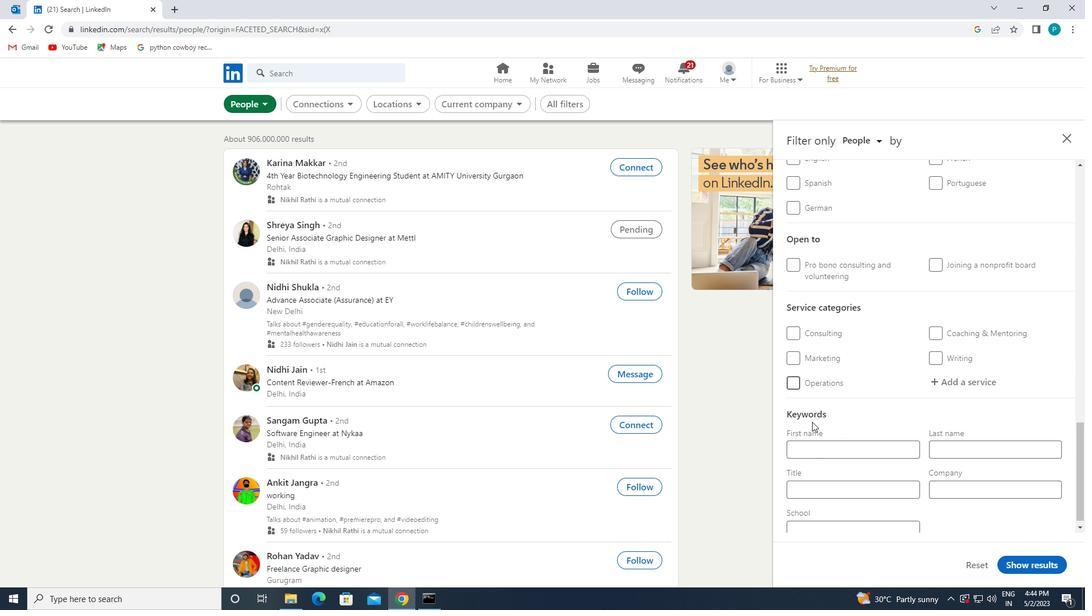 
Action: Mouse moved to (820, 362)
Screenshot: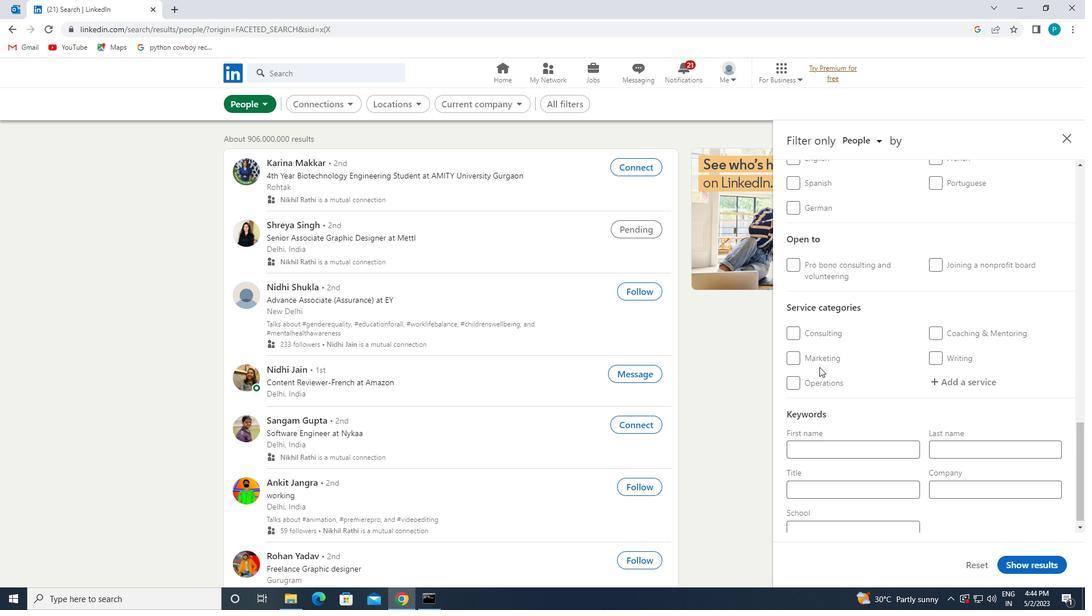 
Action: Mouse scrolled (820, 362) with delta (0, 0)
Screenshot: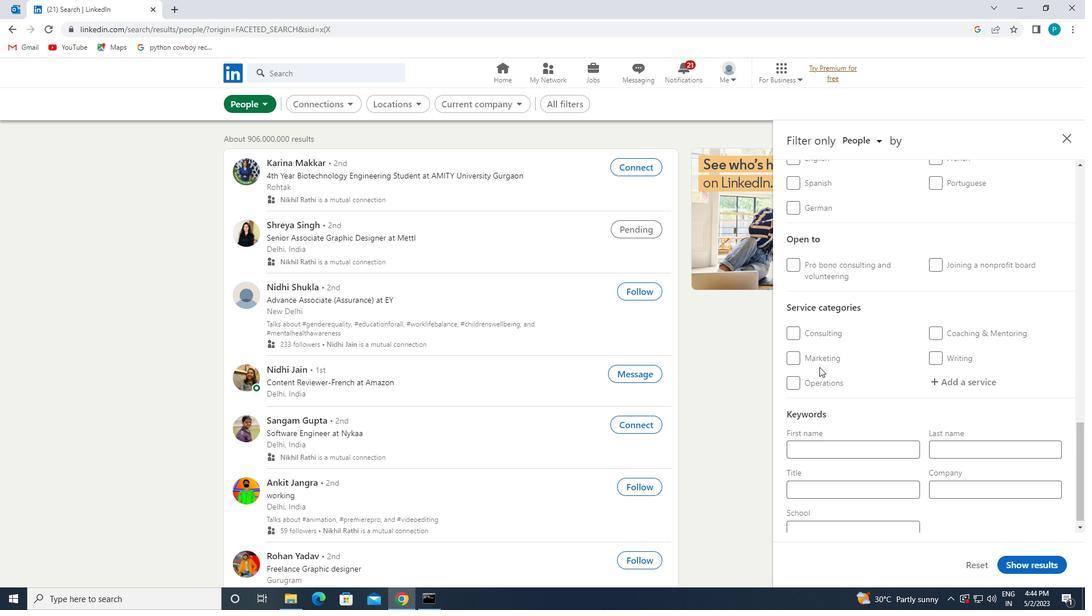 
Action: Mouse moved to (815, 324)
Screenshot: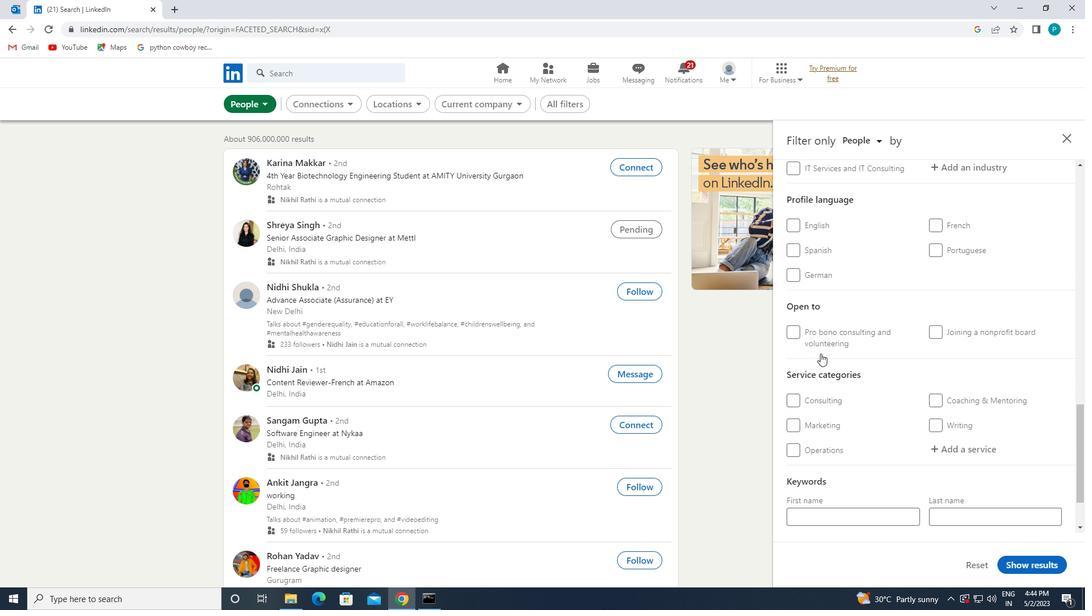 
Action: Mouse pressed left at (815, 324)
Screenshot: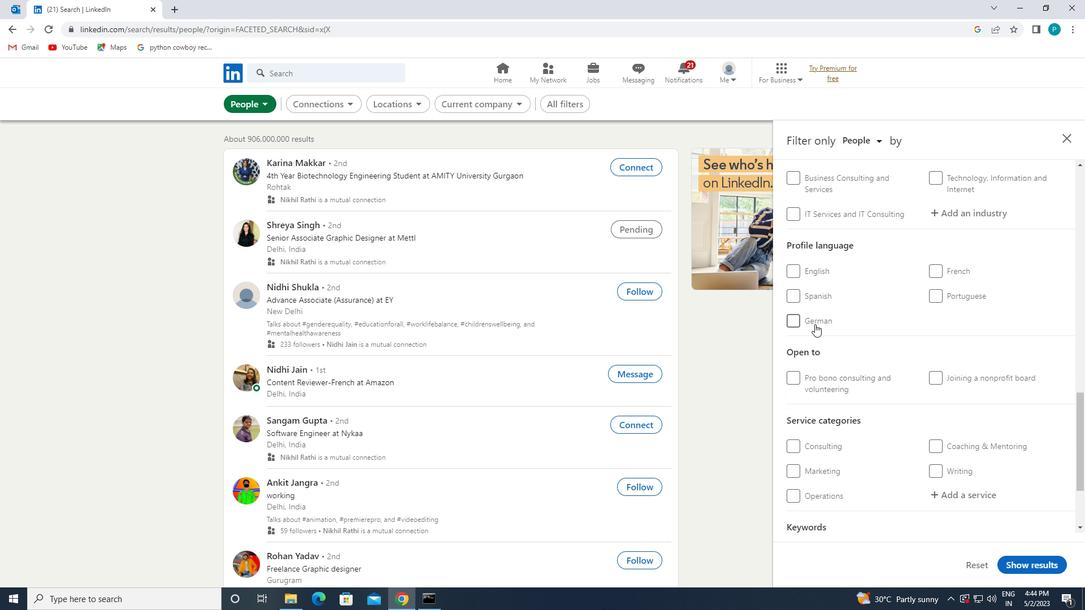 
Action: Mouse moved to (949, 293)
Screenshot: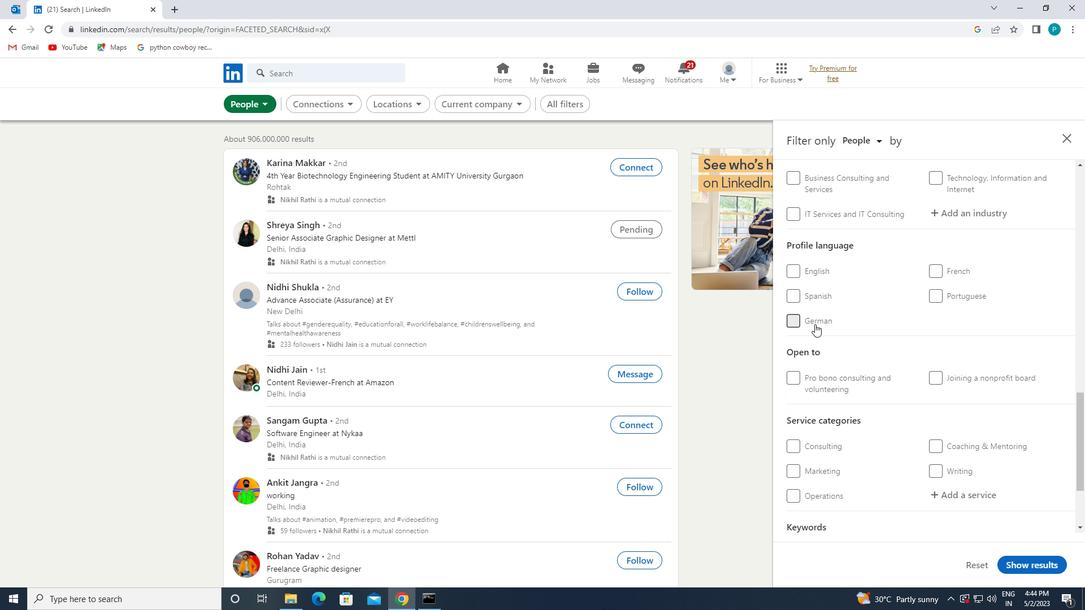 
Action: Mouse scrolled (949, 293) with delta (0, 0)
Screenshot: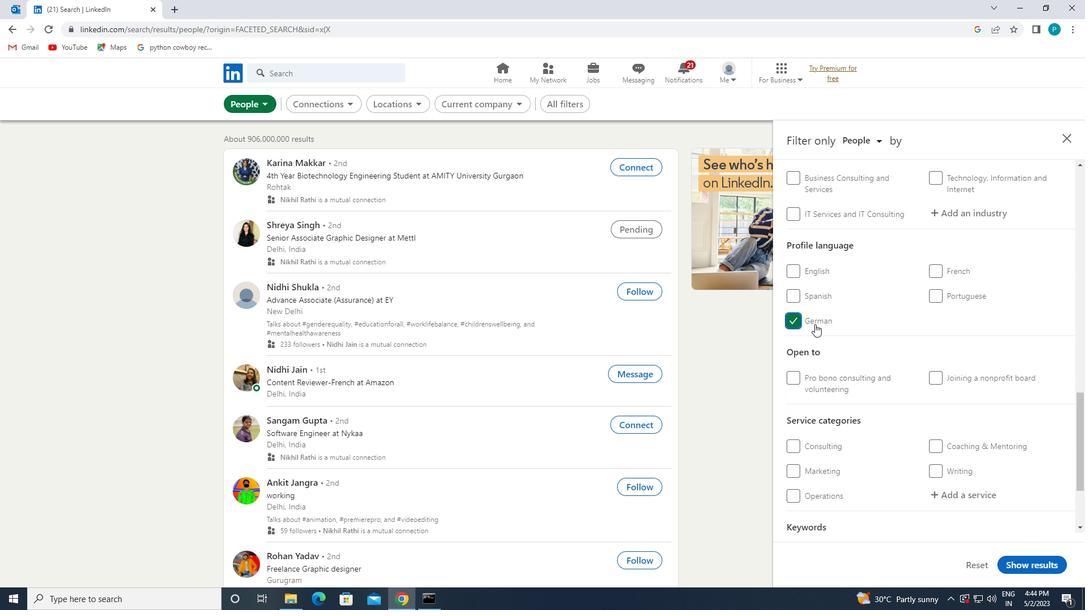 
Action: Mouse moved to (949, 292)
Screenshot: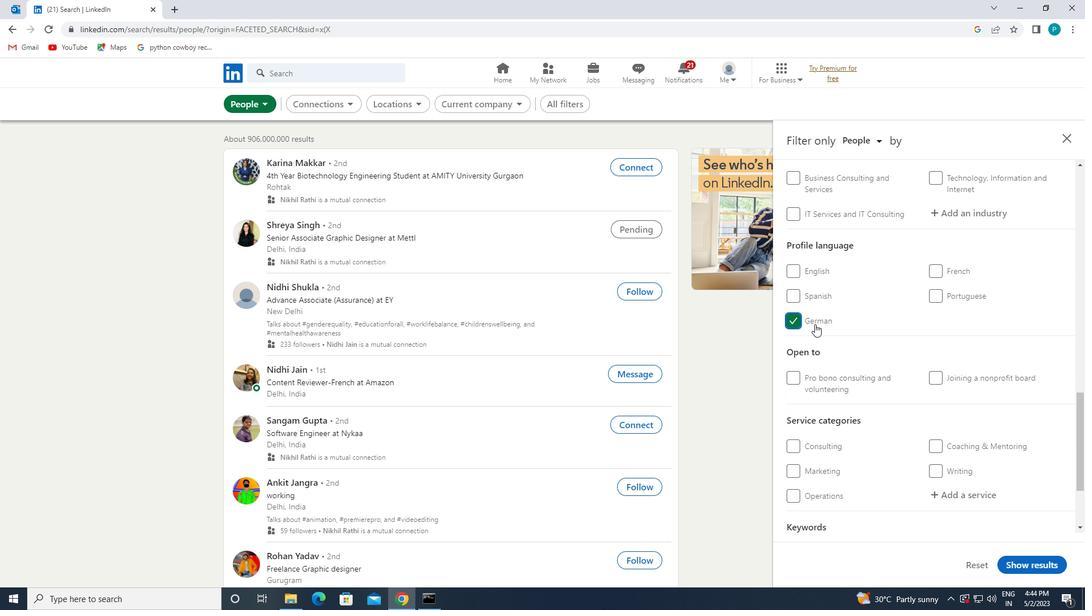 
Action: Mouse scrolled (949, 293) with delta (0, 0)
Screenshot: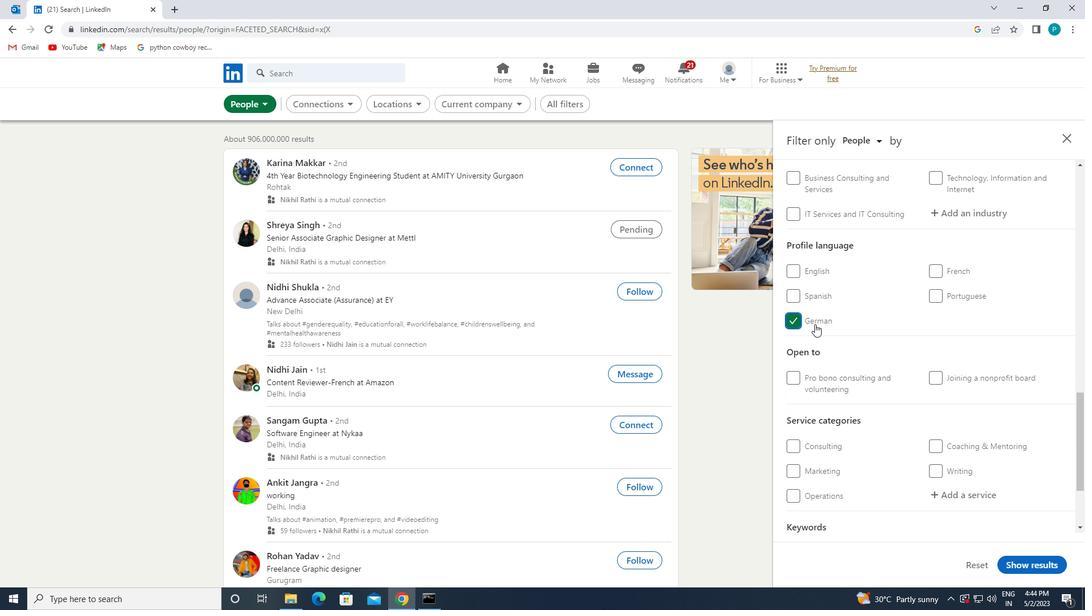 
Action: Mouse scrolled (949, 293) with delta (0, 0)
Screenshot: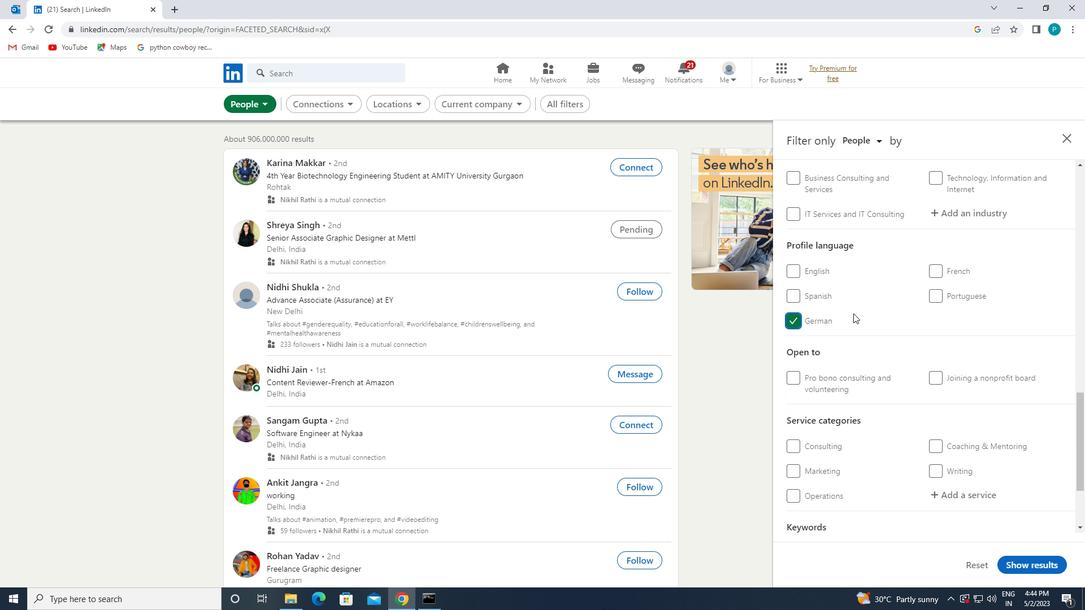 
Action: Mouse scrolled (949, 293) with delta (0, 0)
Screenshot: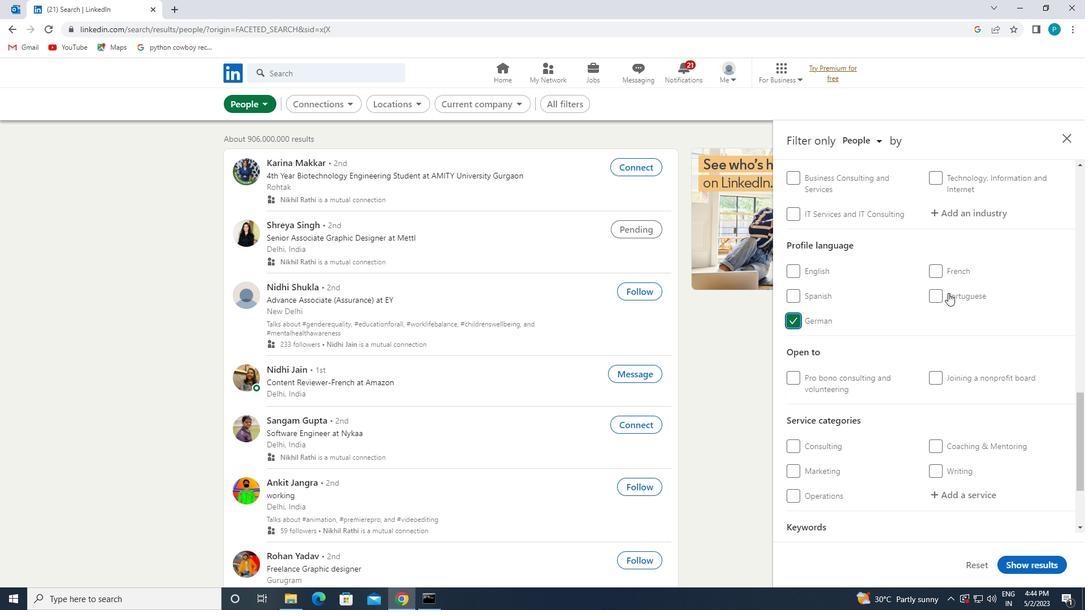 
Action: Mouse scrolled (949, 293) with delta (0, 0)
Screenshot: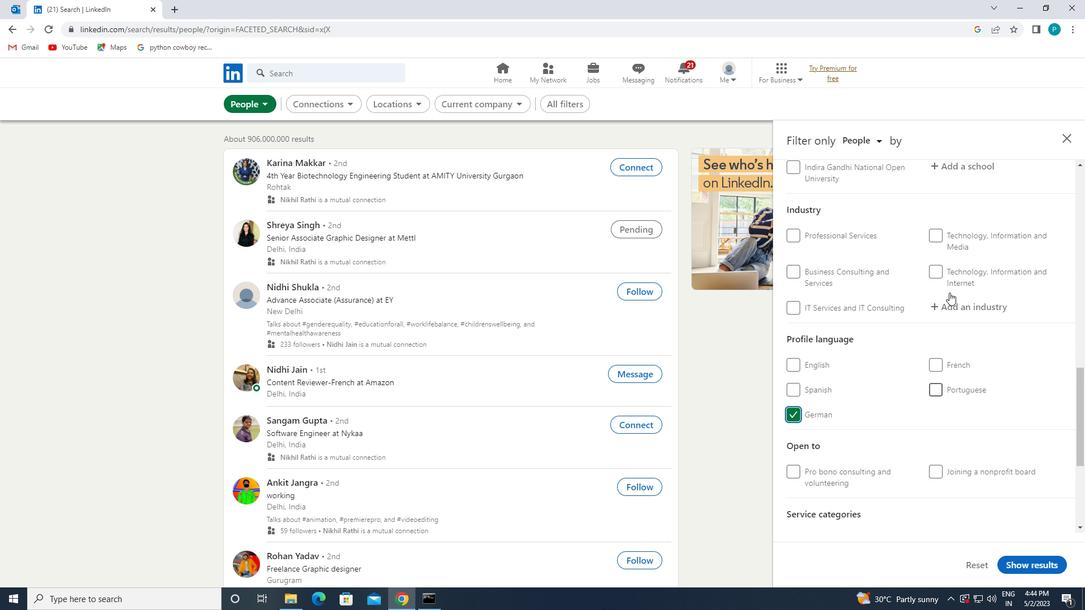 
Action: Mouse scrolled (949, 293) with delta (0, 0)
Screenshot: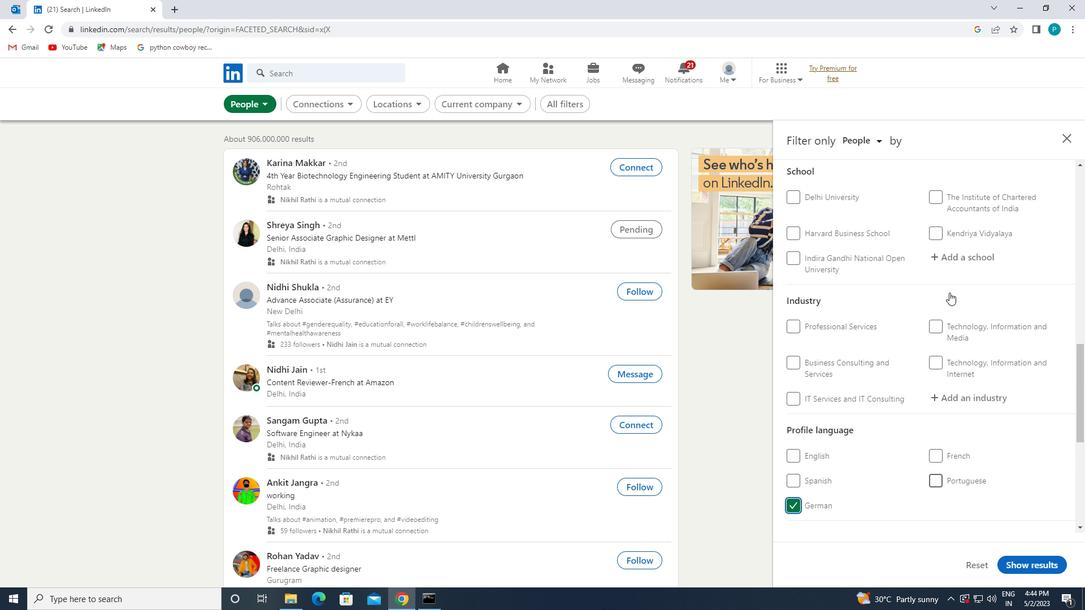 
Action: Mouse scrolled (949, 293) with delta (0, 0)
Screenshot: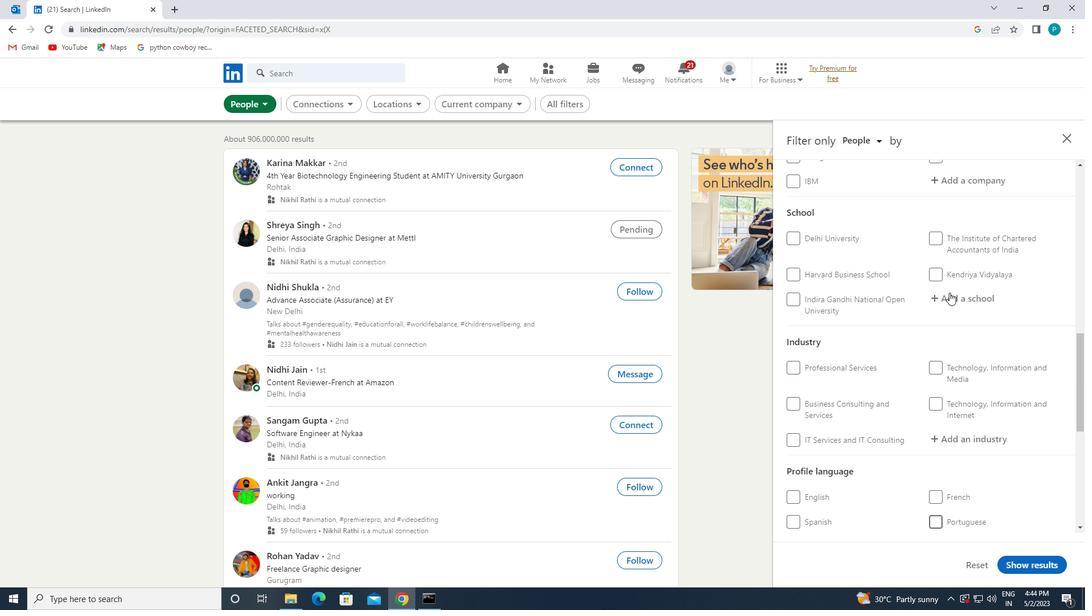 
Action: Mouse moved to (958, 260)
Screenshot: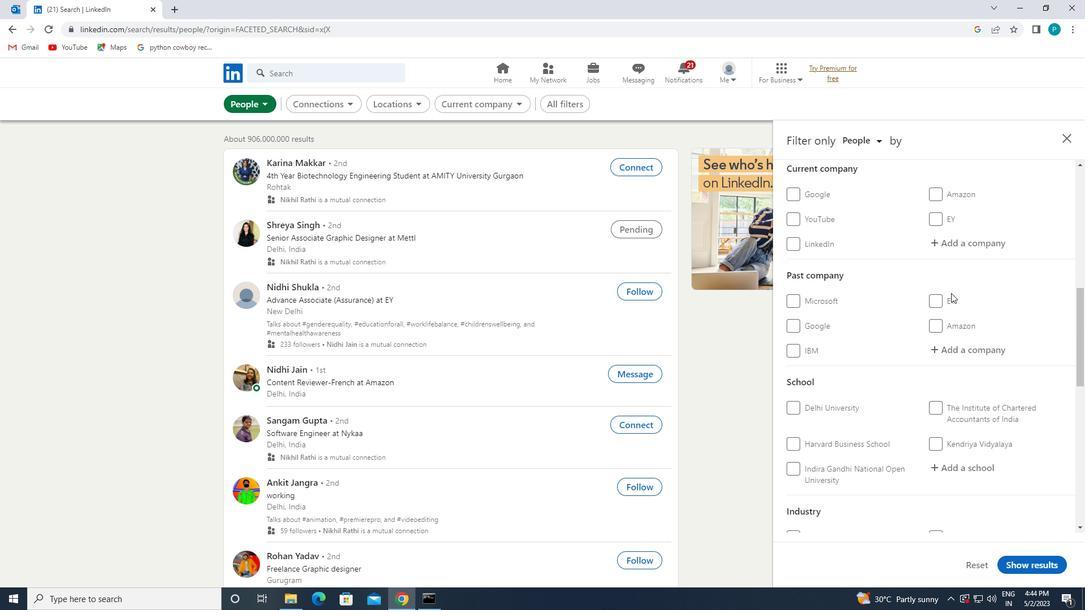 
Action: Mouse scrolled (958, 261) with delta (0, 0)
Screenshot: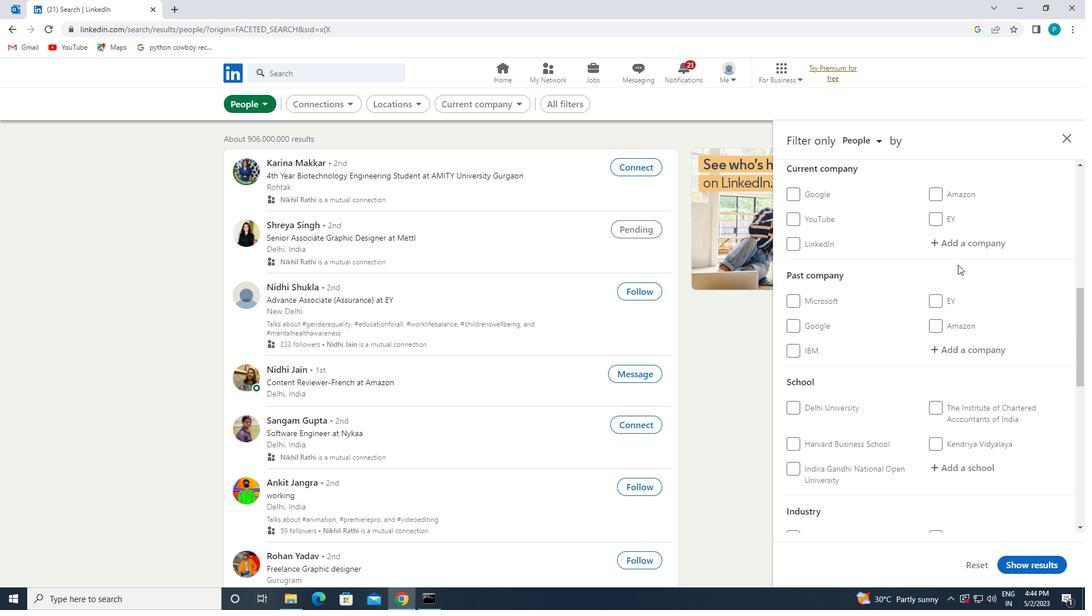 
Action: Mouse moved to (960, 290)
Screenshot: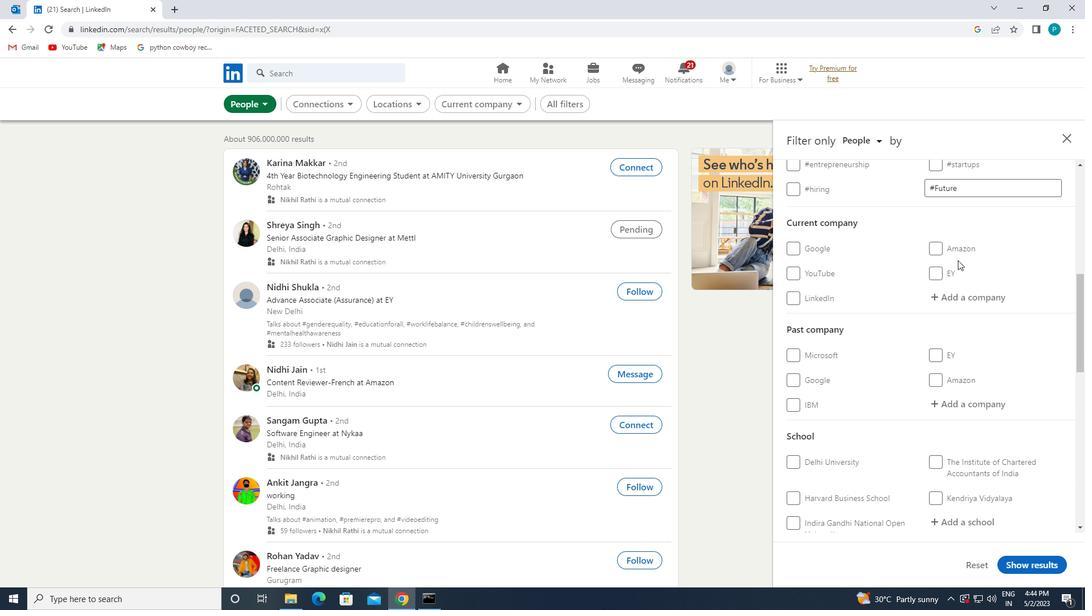 
Action: Mouse pressed left at (960, 290)
Screenshot: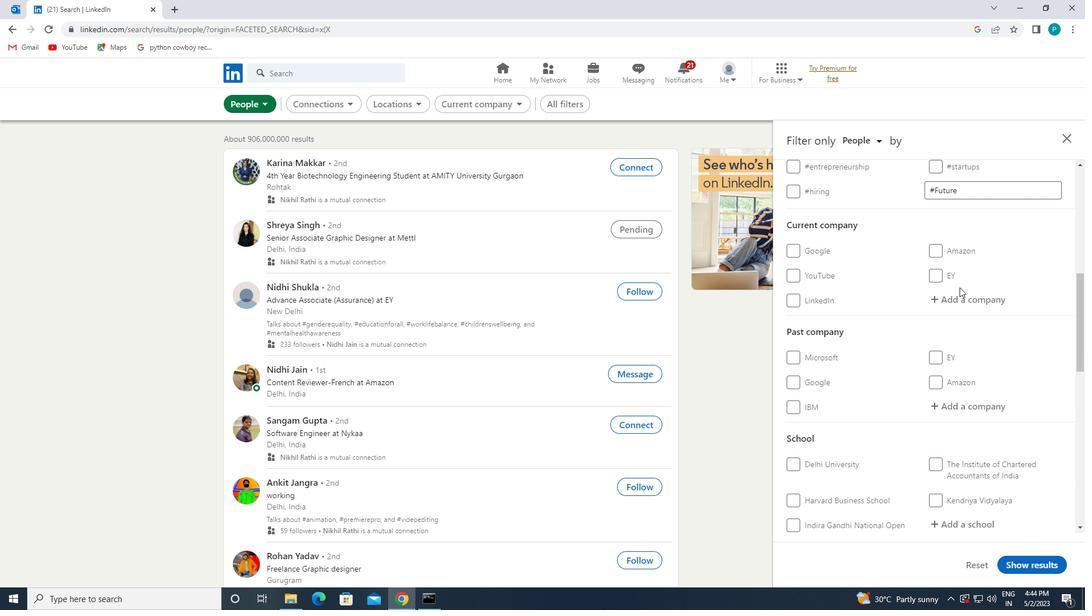 
Action: Key pressed <Key.caps_lock>TVS
Screenshot: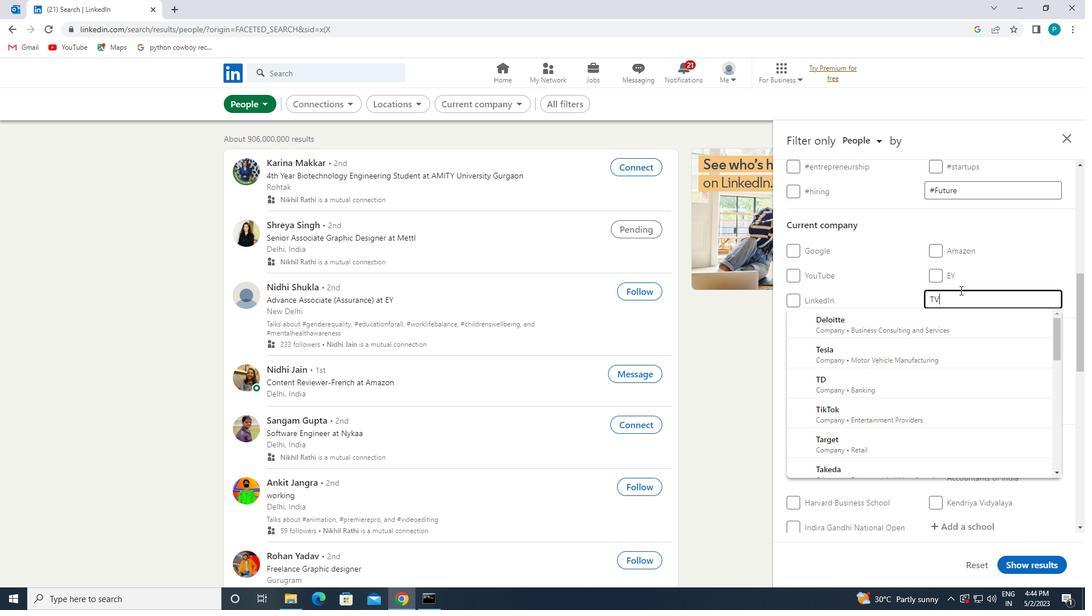 
Action: Mouse moved to (932, 393)
Screenshot: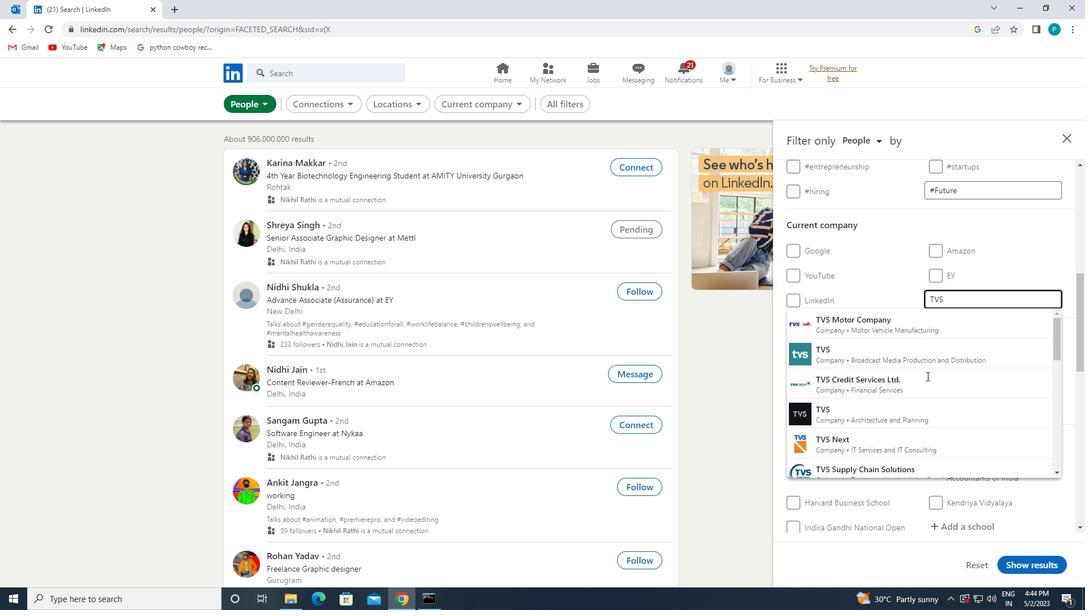 
Action: Mouse pressed left at (932, 393)
Screenshot: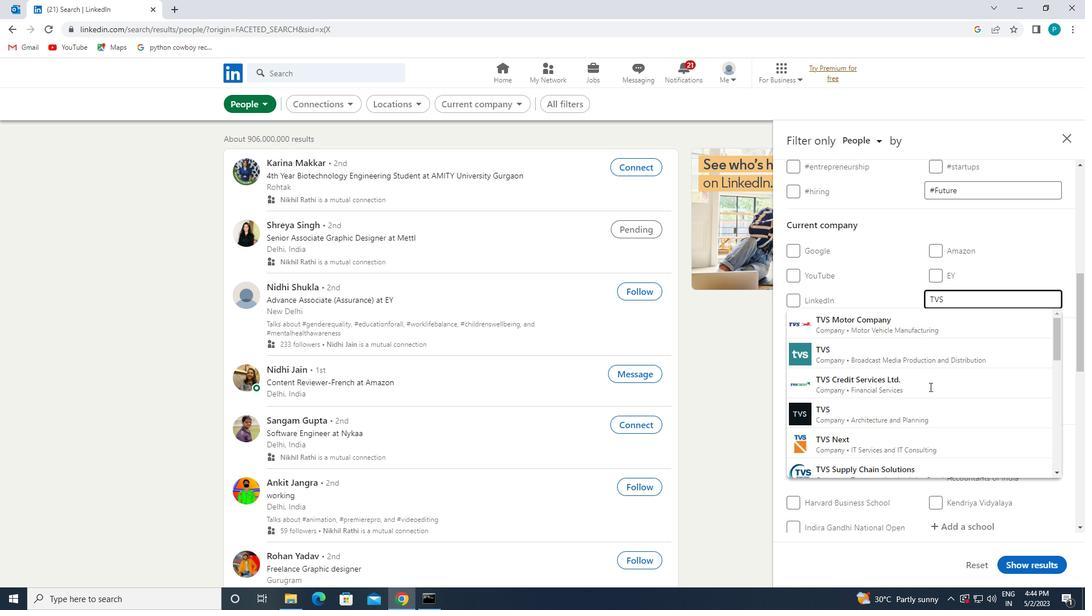 
Action: Mouse moved to (932, 386)
Screenshot: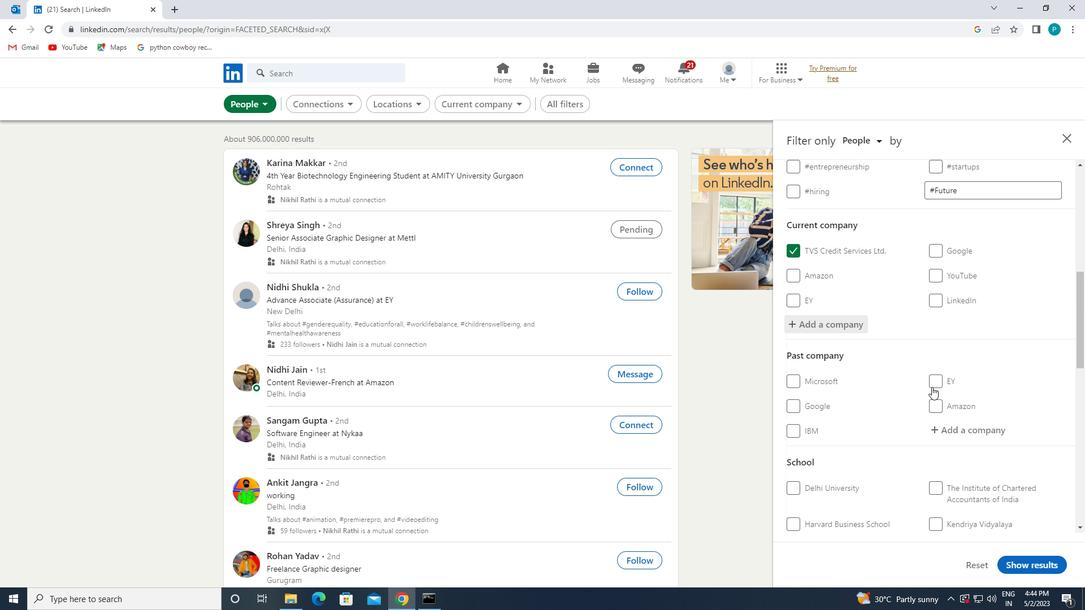
Action: Mouse scrolled (932, 386) with delta (0, 0)
Screenshot: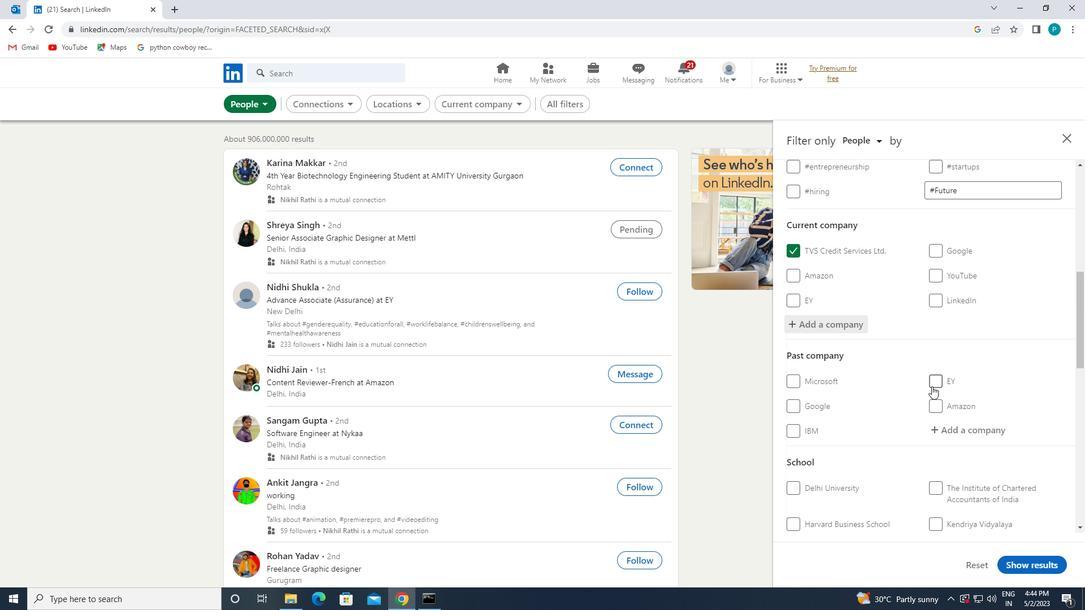 
Action: Mouse scrolled (932, 386) with delta (0, 0)
Screenshot: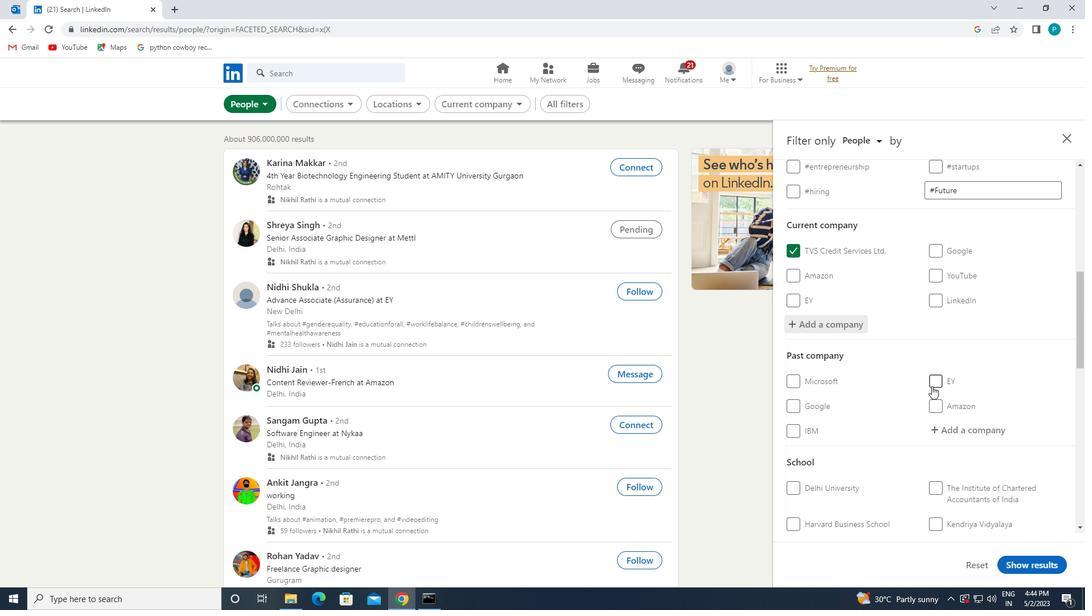 
Action: Mouse scrolled (932, 386) with delta (0, 0)
Screenshot: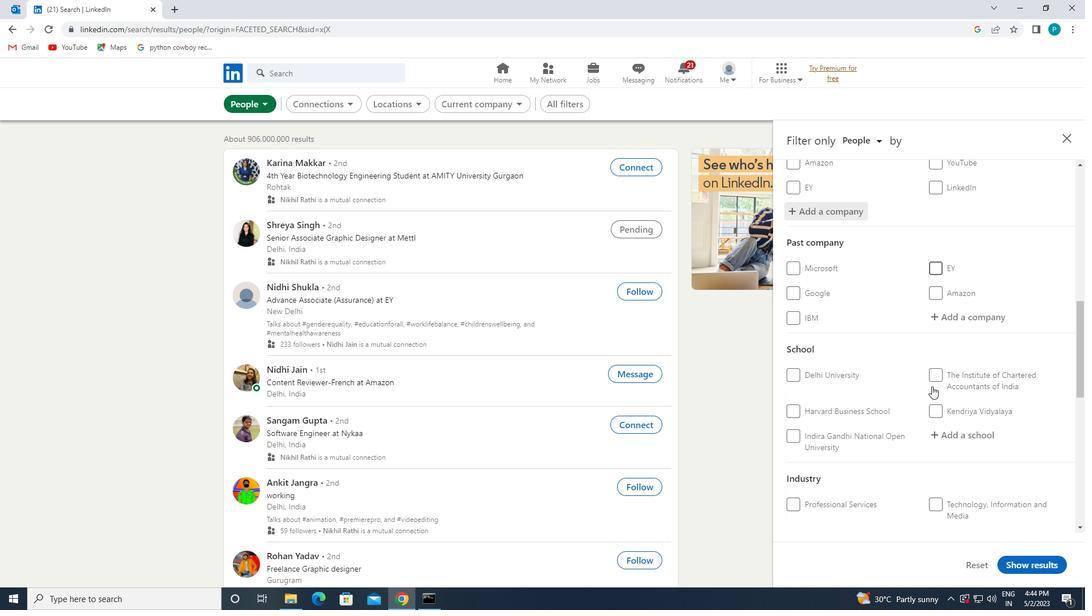 
Action: Mouse moved to (950, 373)
Screenshot: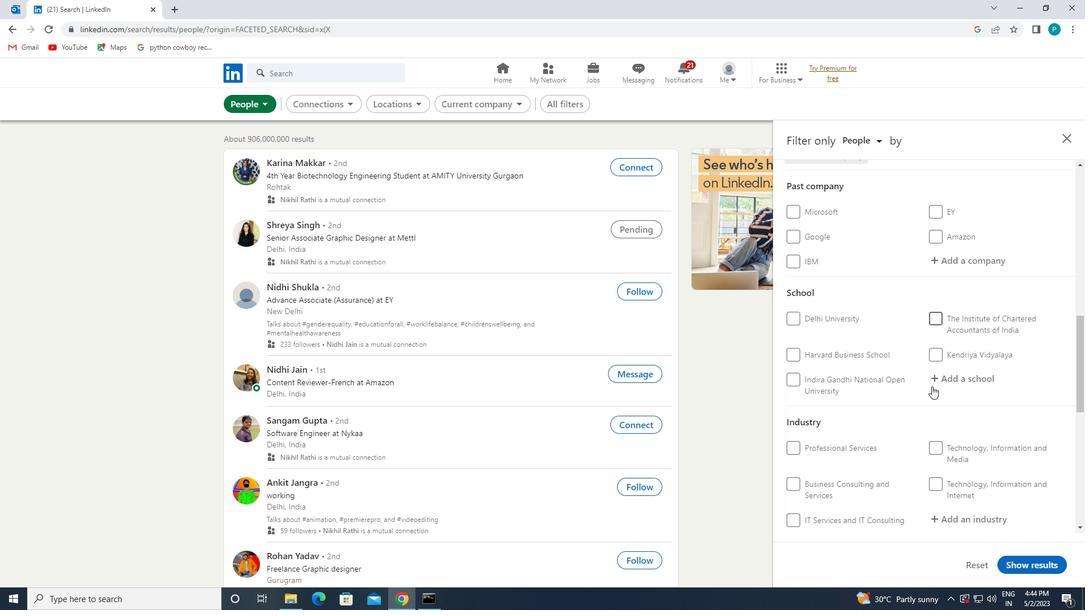 
Action: Mouse pressed left at (950, 373)
Screenshot: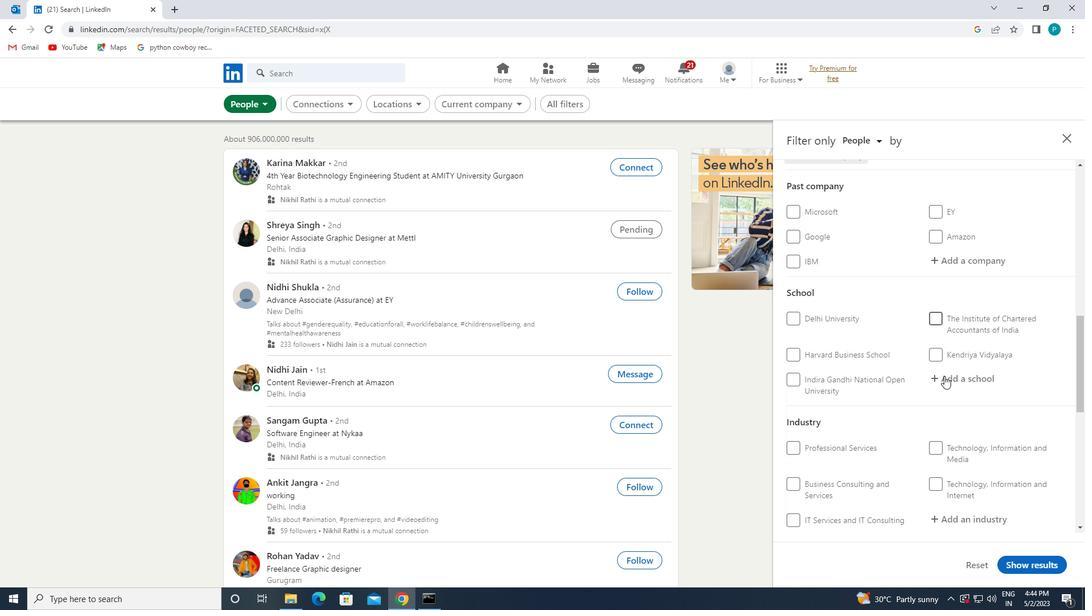 
Action: Mouse moved to (951, 373)
Screenshot: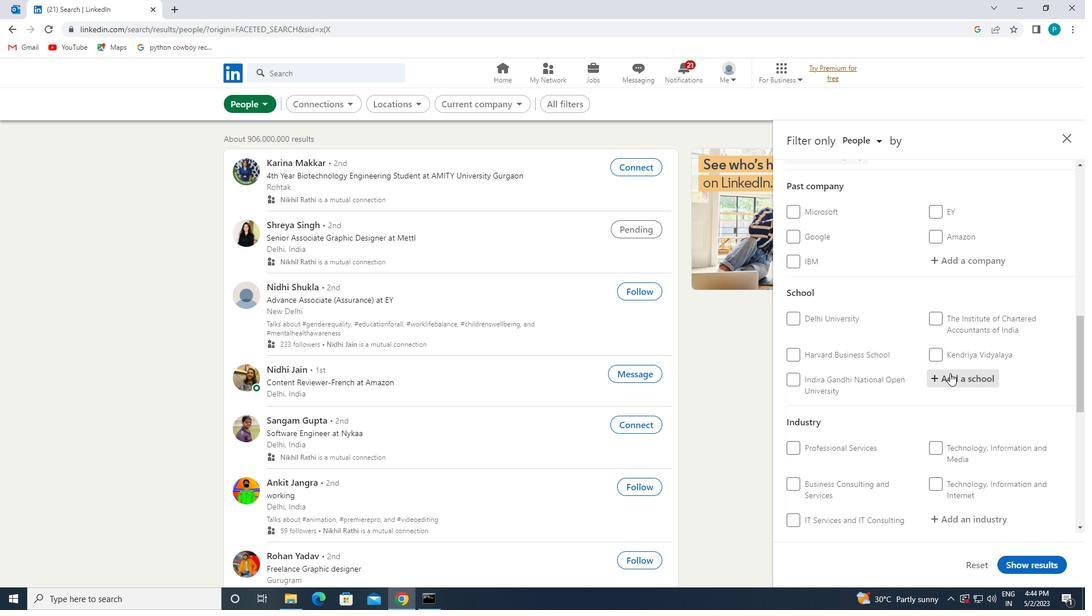 
Action: Key pressed SACHDEVA
Screenshot: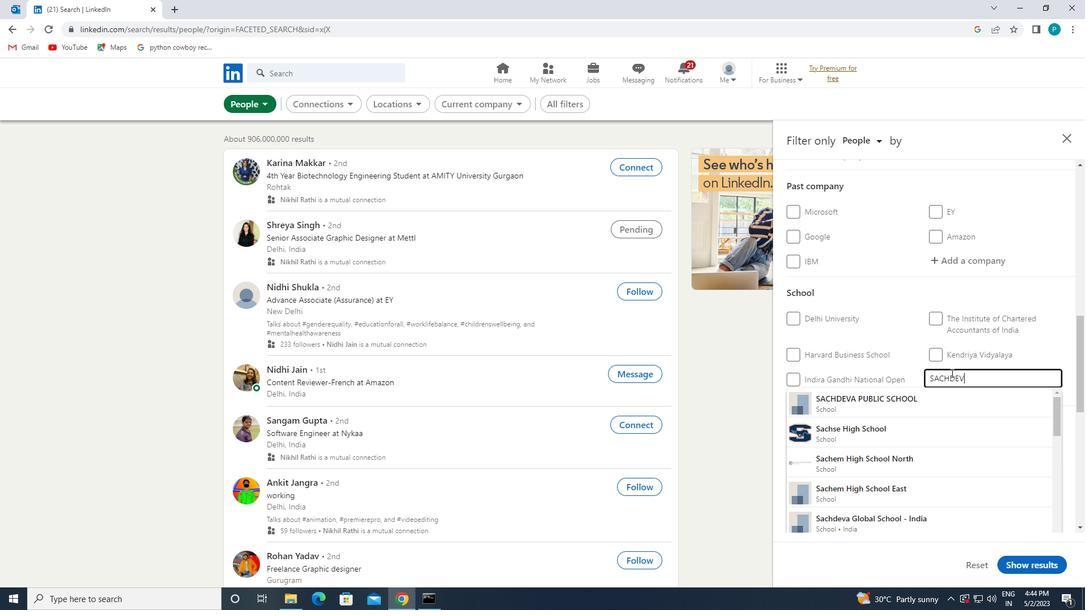 
Action: Mouse moved to (929, 404)
Screenshot: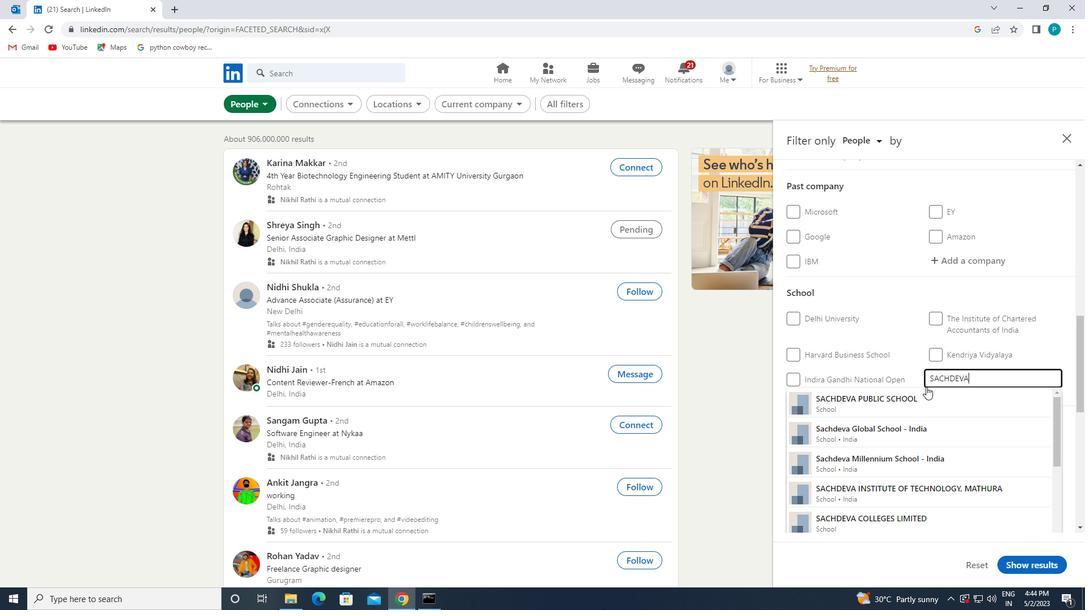 
Action: Mouse pressed left at (929, 404)
Screenshot: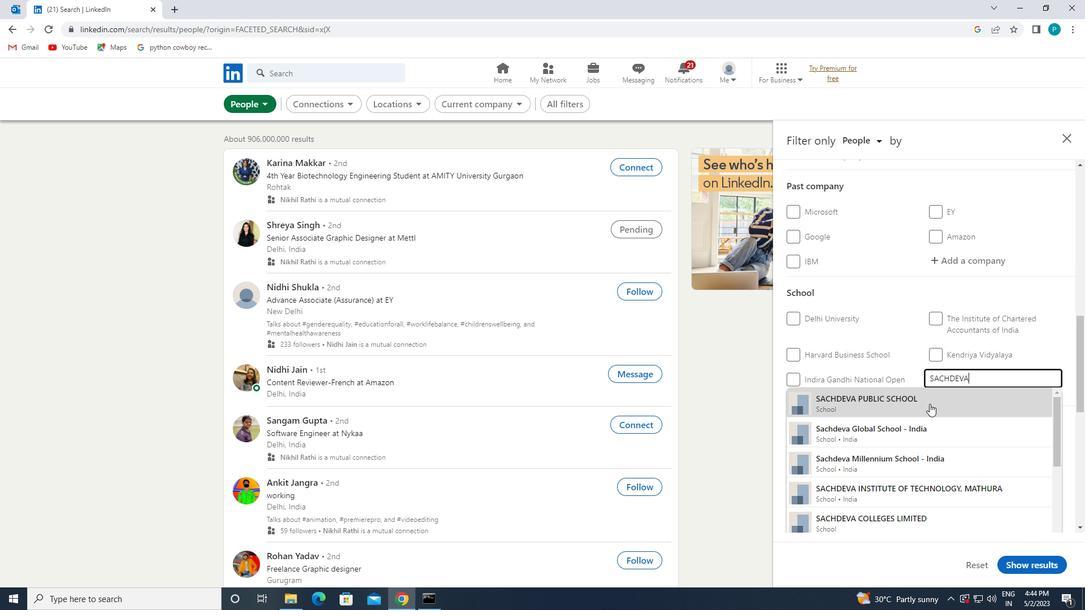 
Action: Mouse scrolled (929, 403) with delta (0, 0)
Screenshot: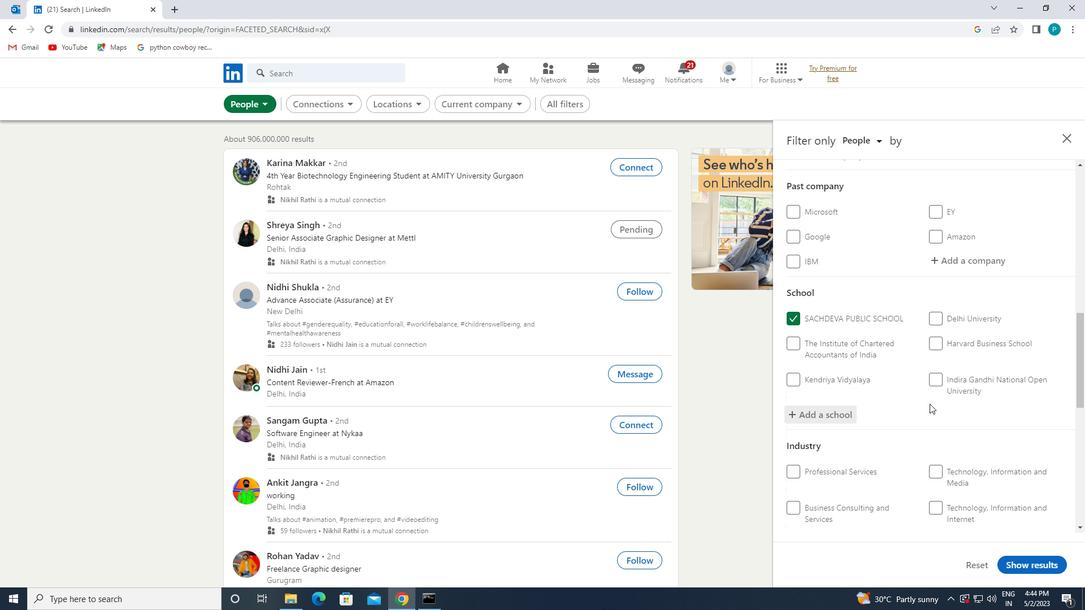 
Action: Mouse scrolled (929, 403) with delta (0, 0)
Screenshot: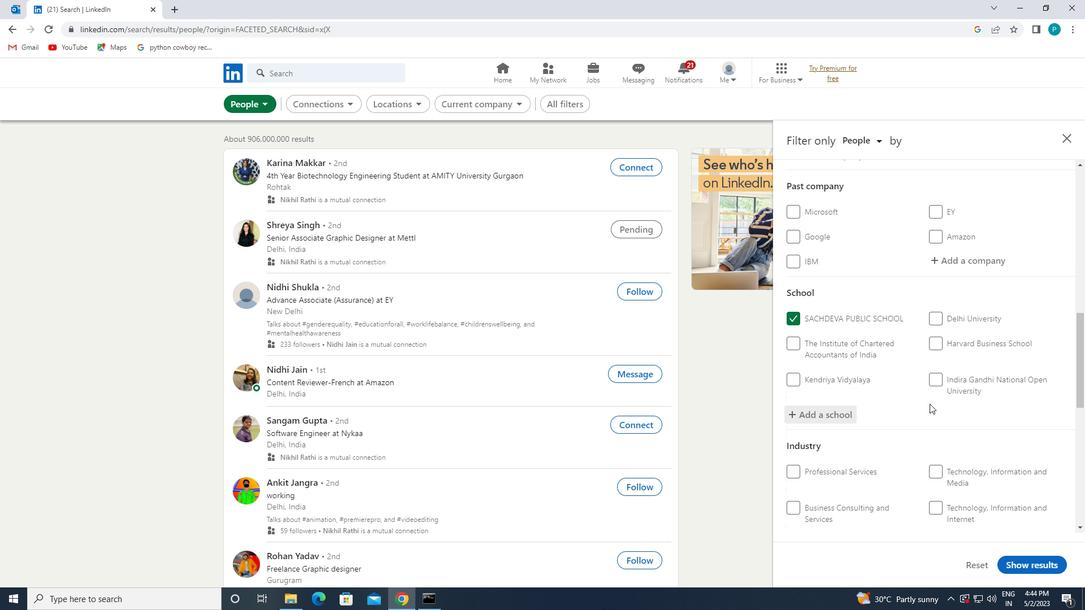 
Action: Mouse moved to (958, 427)
Screenshot: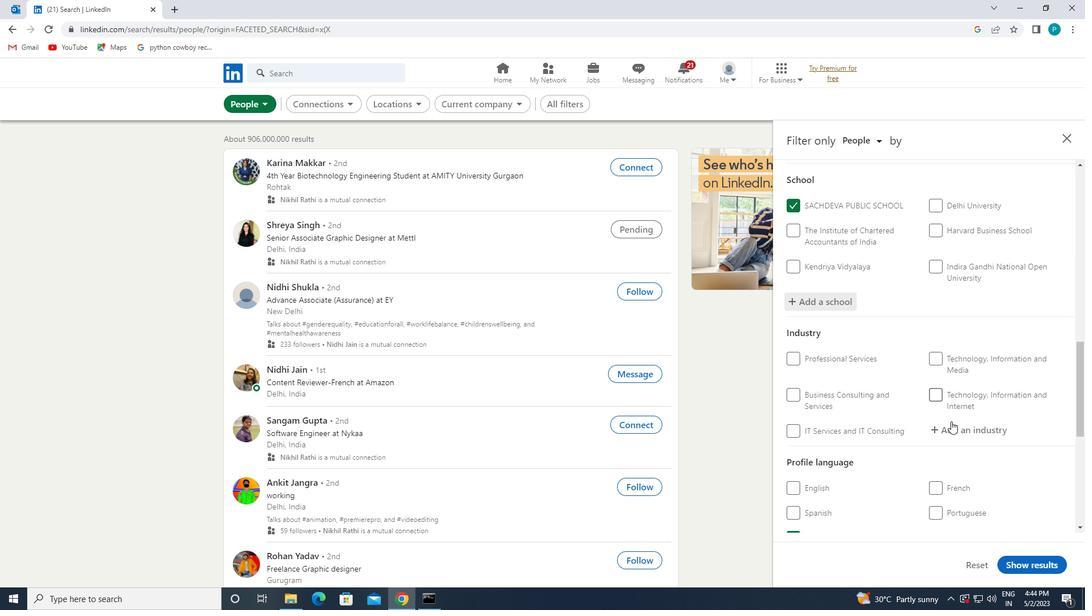
Action: Mouse pressed left at (958, 427)
Screenshot: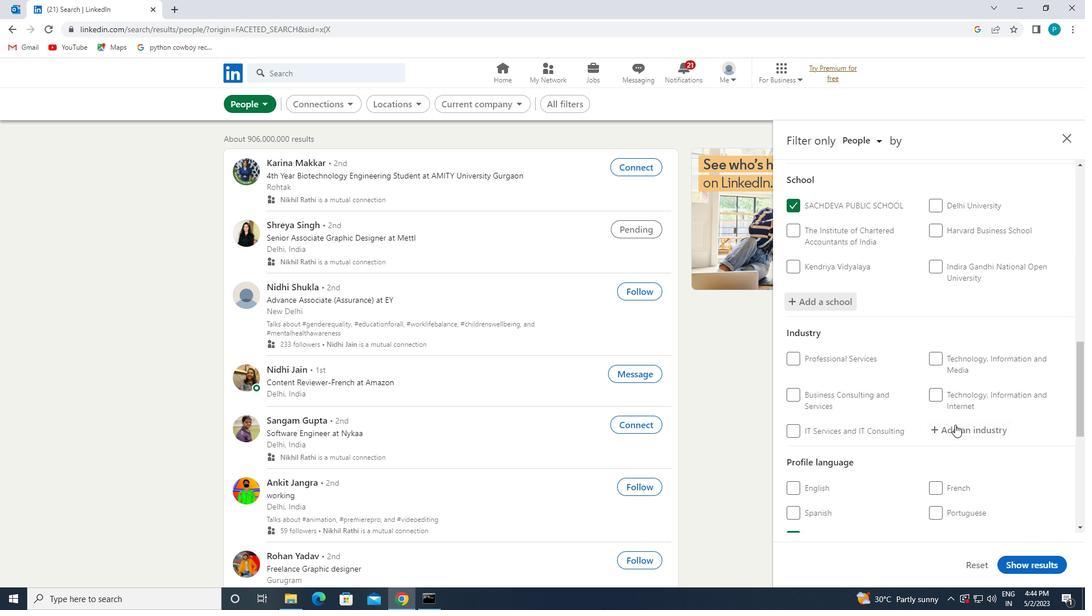 
Action: Mouse moved to (1084, 502)
Screenshot: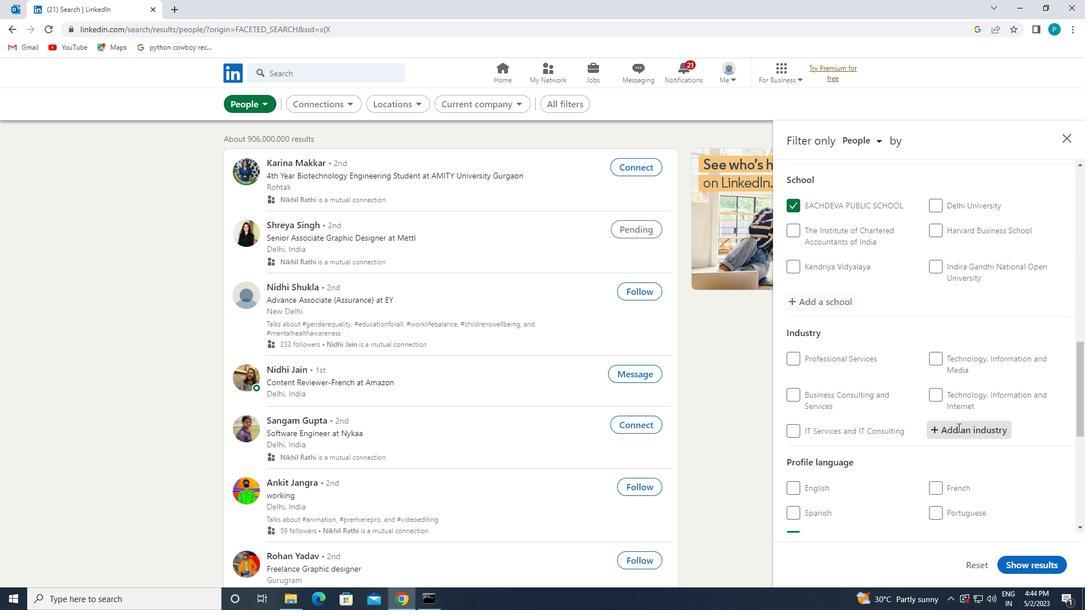 
Action: Key pressed H<Key.caps_lock>OUSEHOLD
Screenshot: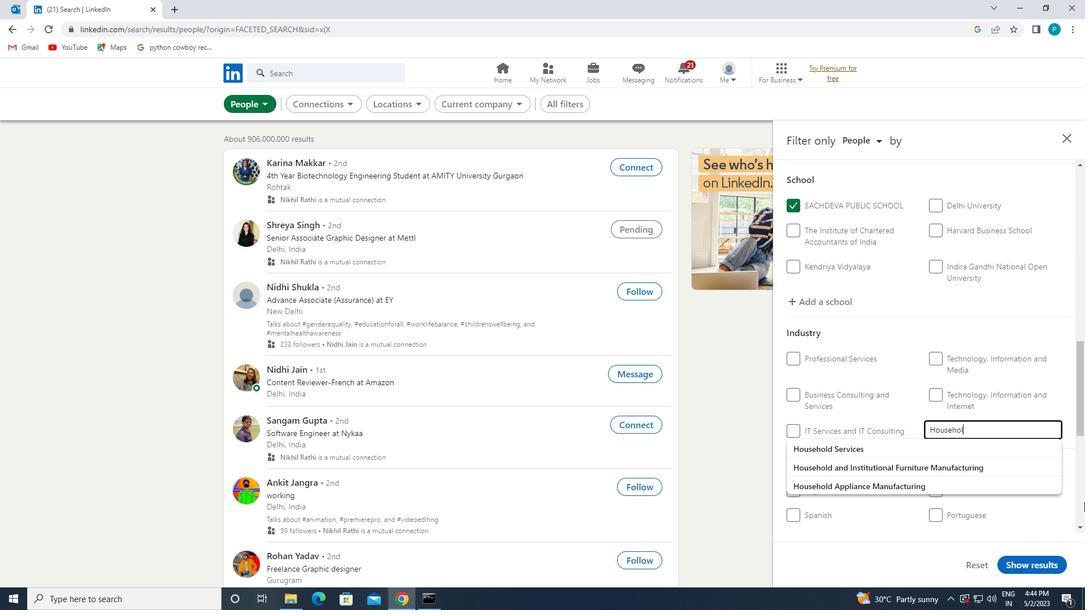 
Action: Mouse moved to (949, 477)
Screenshot: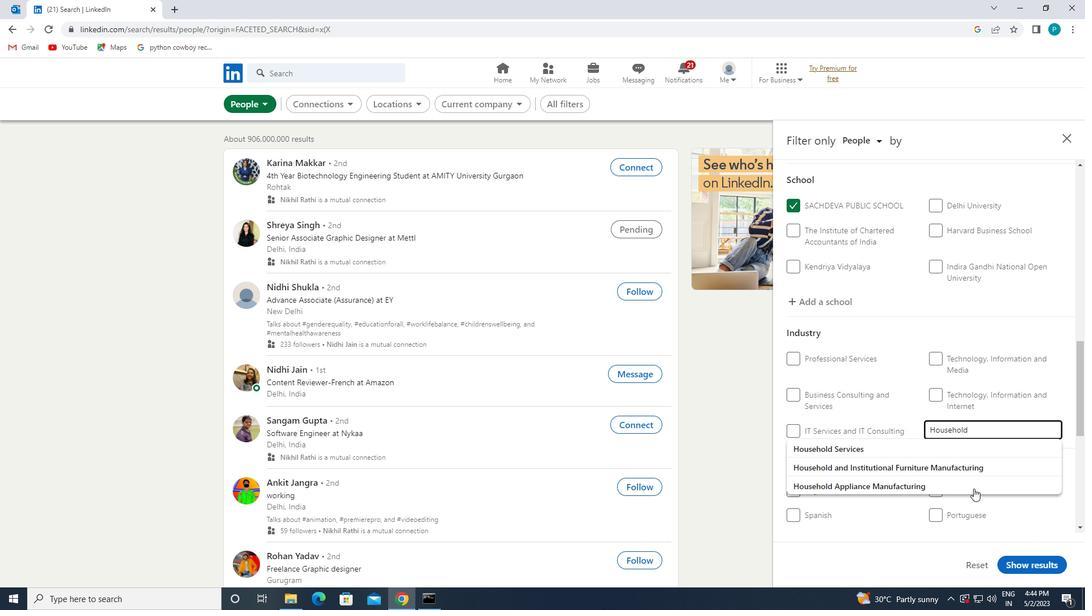 
Action: Mouse pressed left at (949, 477)
Screenshot: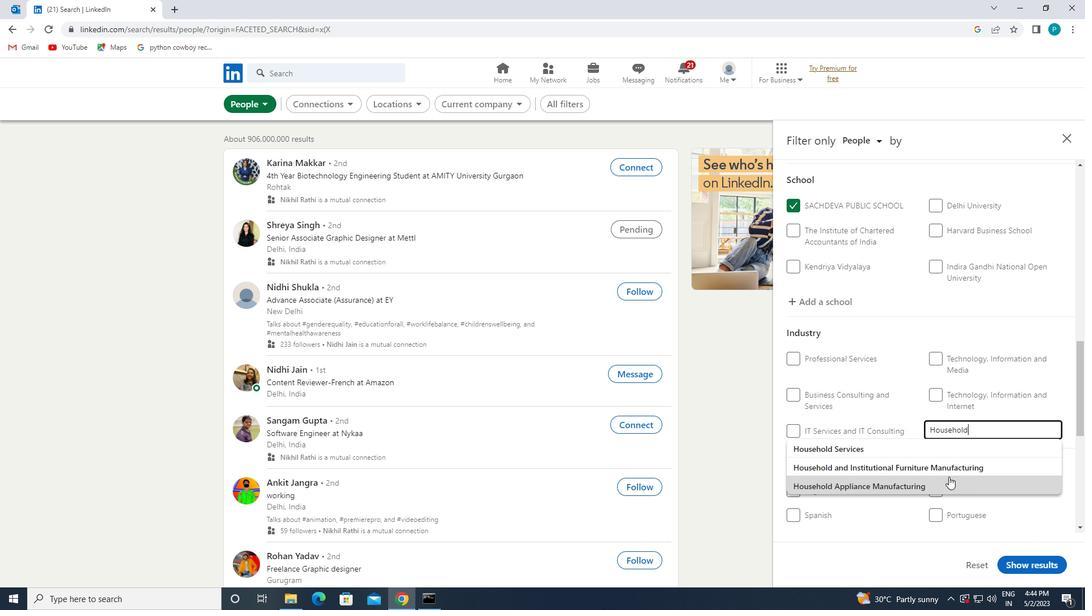 
Action: Mouse scrolled (949, 476) with delta (0, 0)
Screenshot: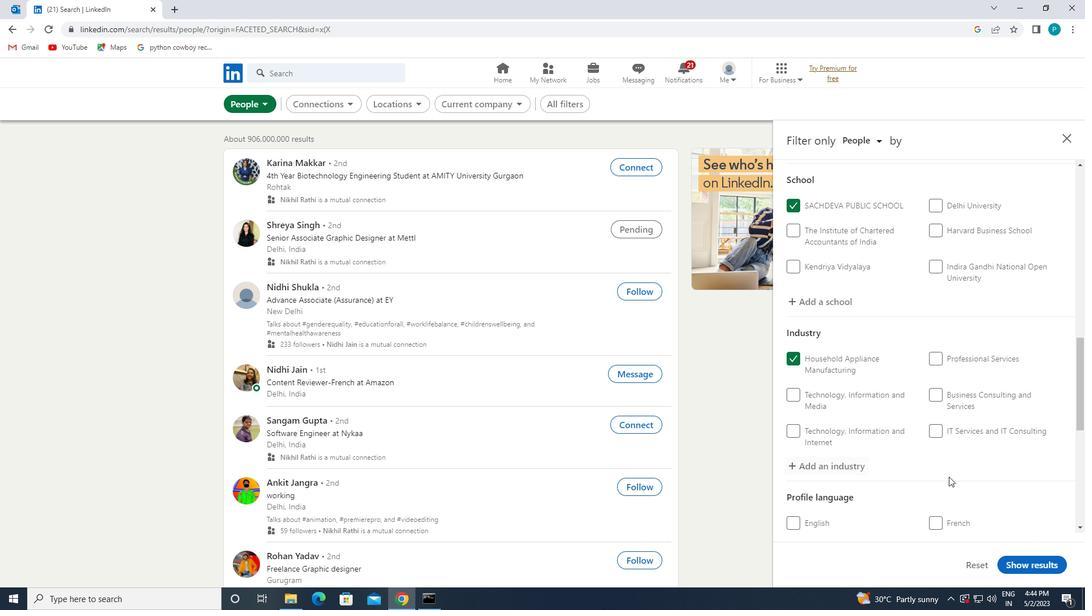
Action: Mouse scrolled (949, 476) with delta (0, 0)
Screenshot: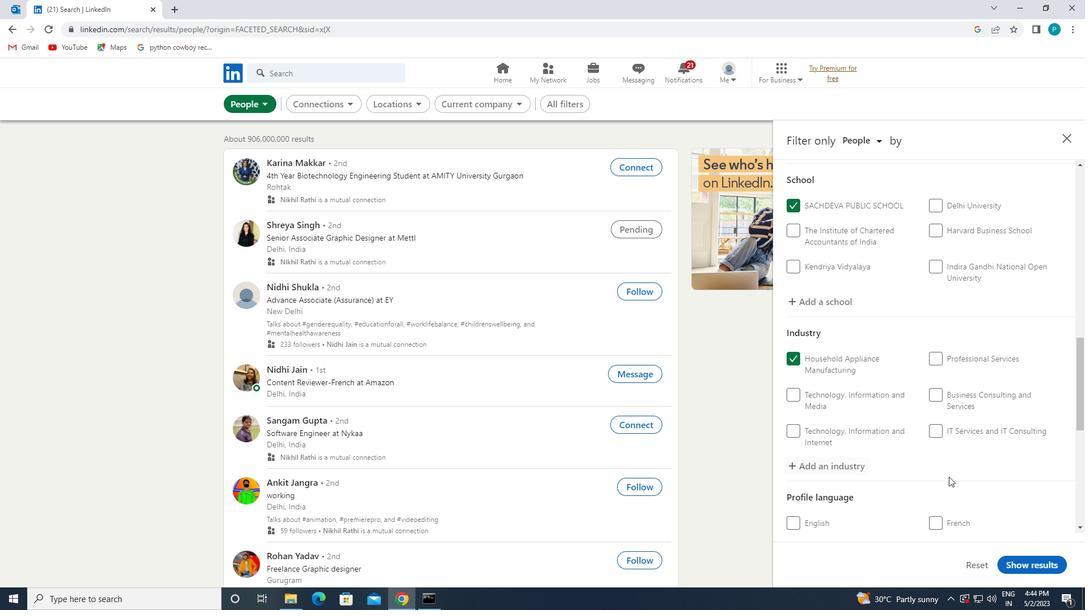 
Action: Mouse scrolled (949, 476) with delta (0, 0)
Screenshot: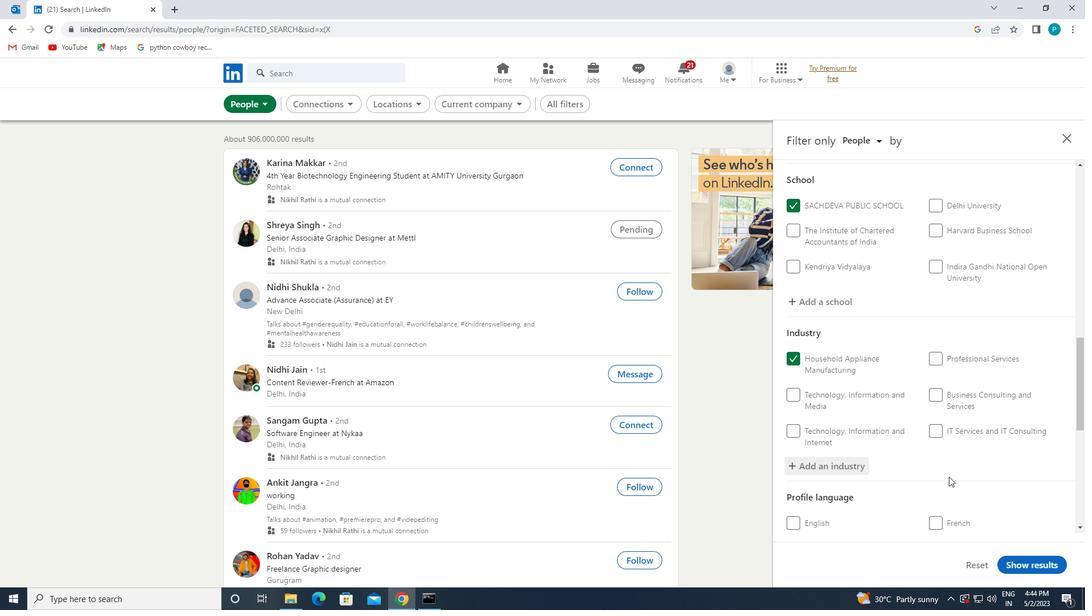 
Action: Mouse scrolled (949, 476) with delta (0, 0)
Screenshot: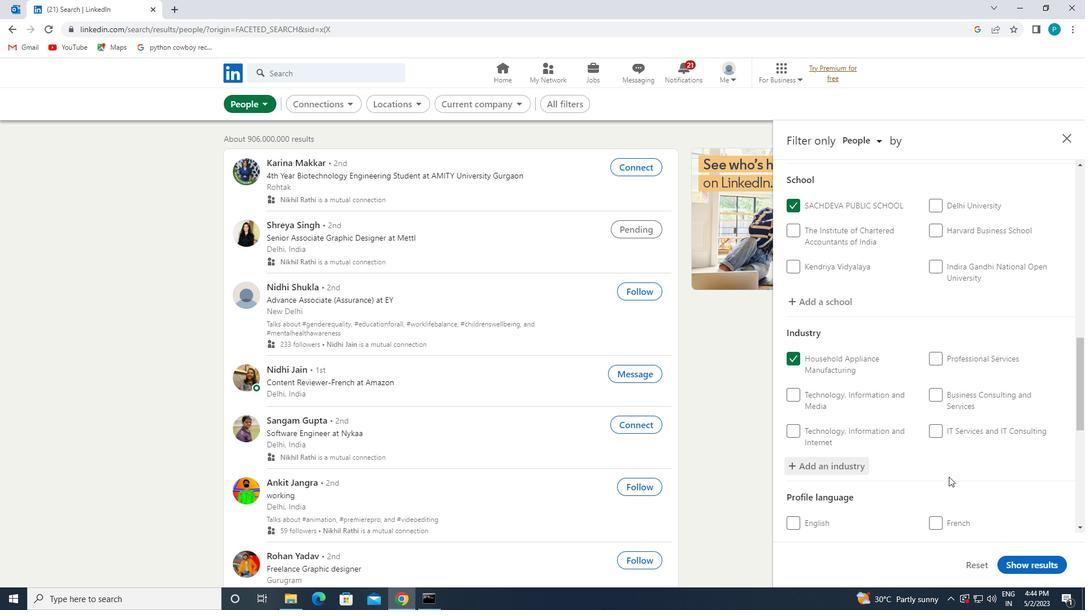 
Action: Mouse scrolled (949, 476) with delta (0, 0)
Screenshot: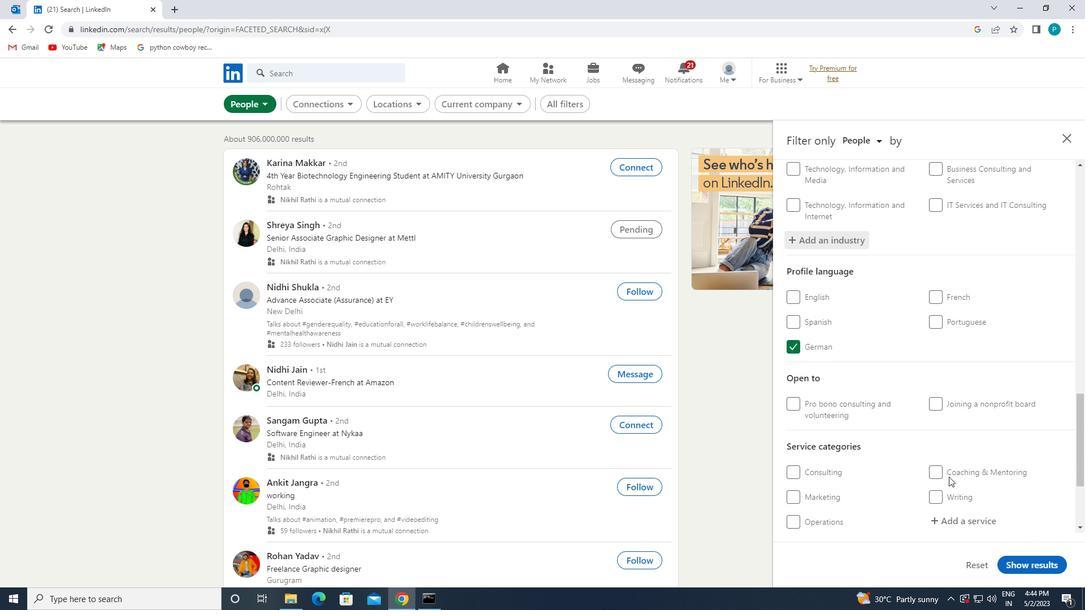 
Action: Mouse scrolled (949, 476) with delta (0, 0)
Screenshot: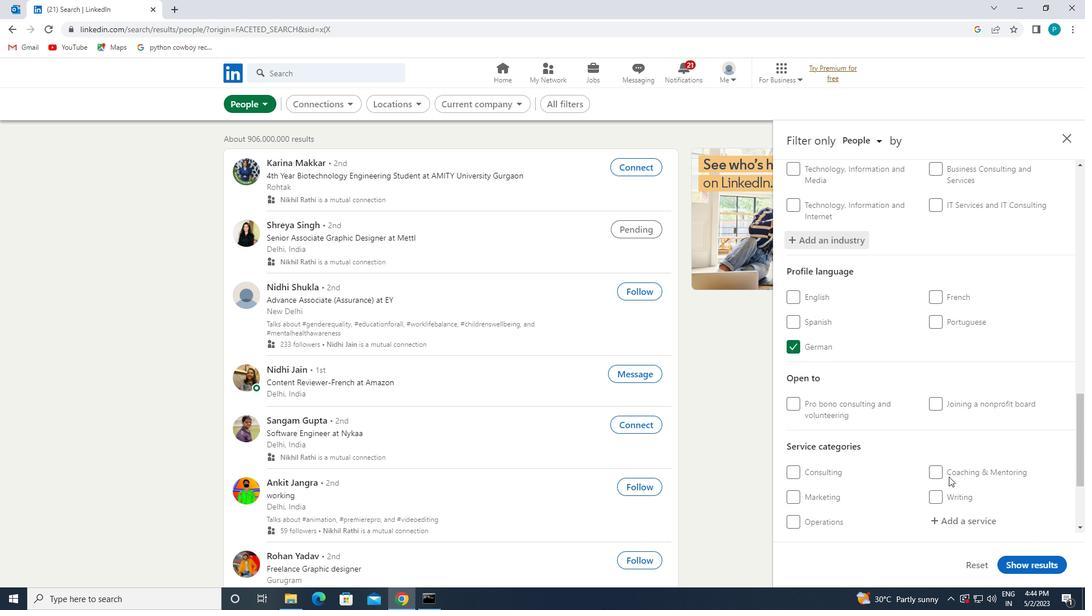 
Action: Mouse moved to (966, 407)
Screenshot: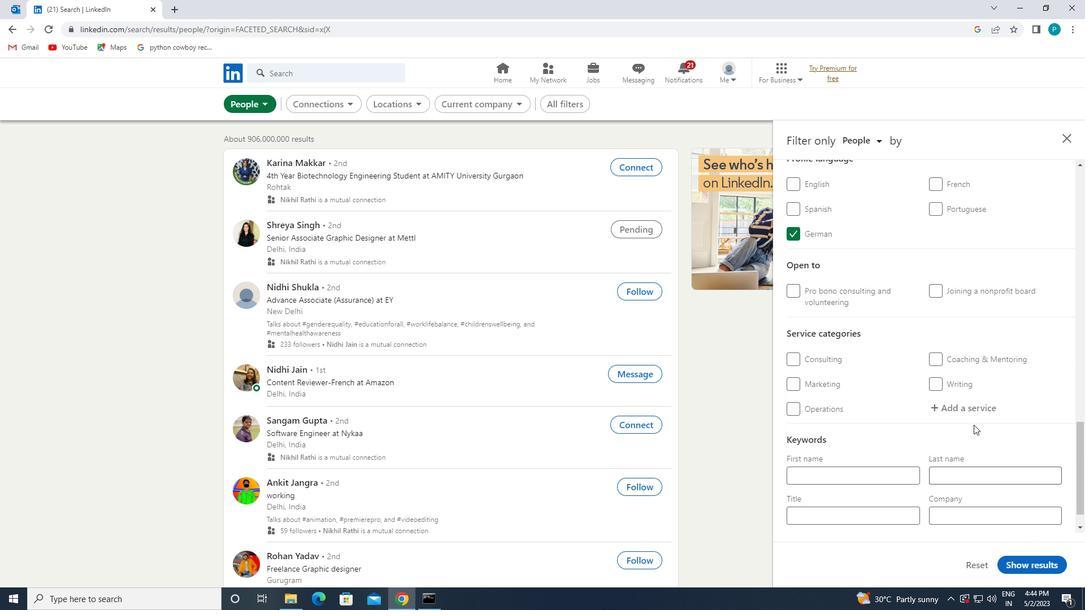 
Action: Mouse pressed left at (966, 407)
Screenshot: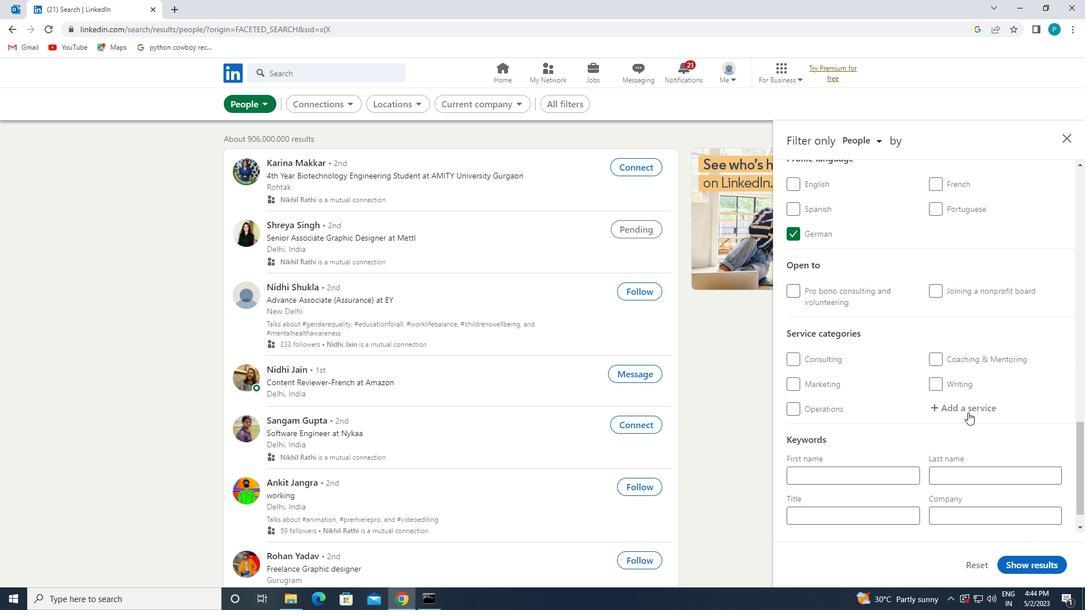 
Action: Mouse moved to (971, 410)
Screenshot: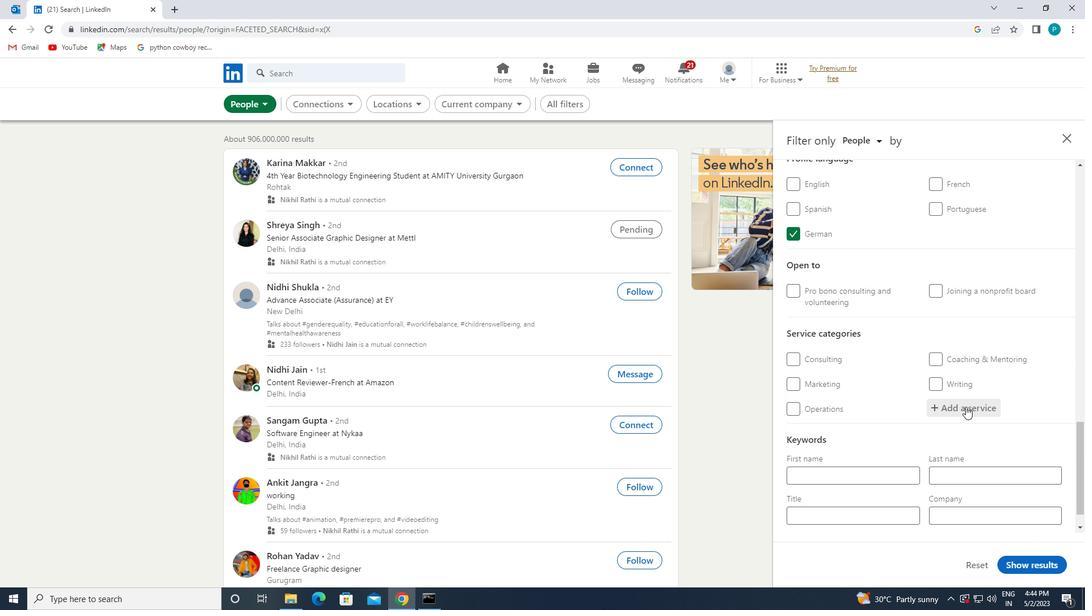
Action: Key pressed <Key.caps_lock>T<Key.caps_lock>YPING
Screenshot: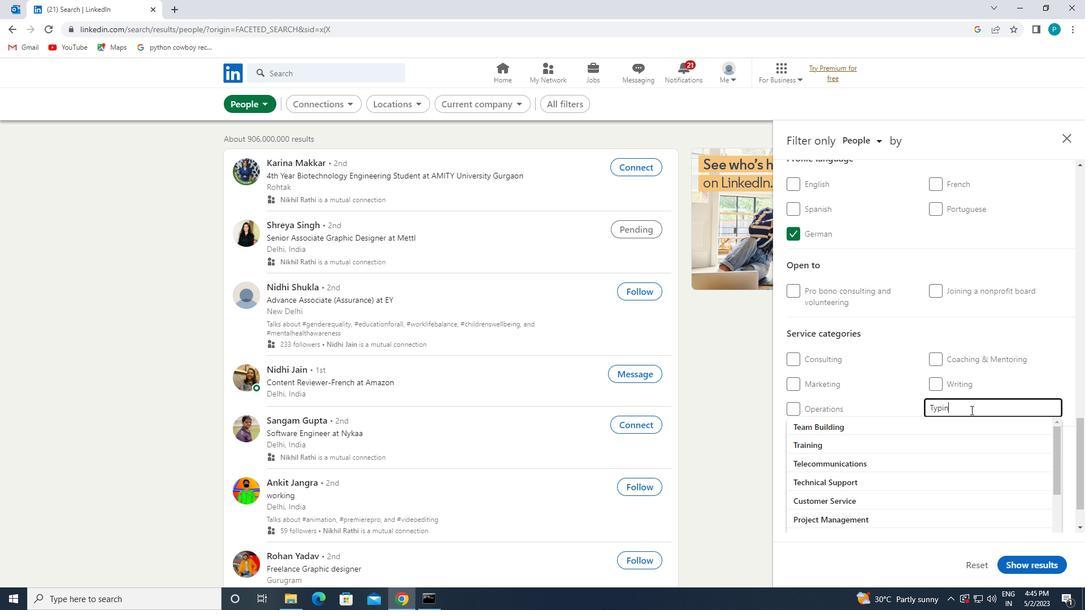 
Action: Mouse moved to (961, 419)
Screenshot: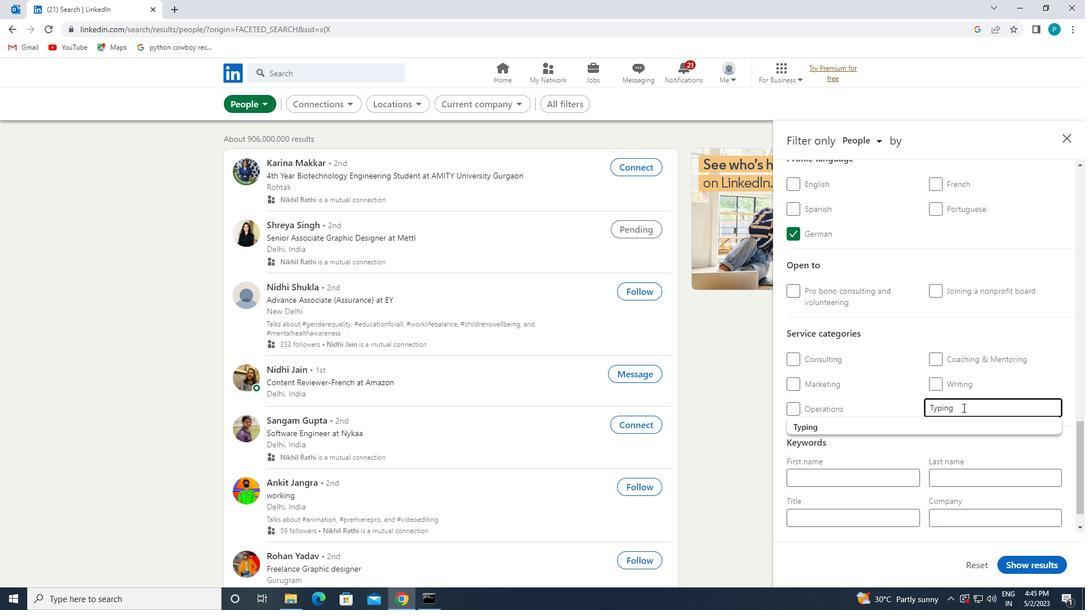 
Action: Mouse pressed left at (961, 419)
Screenshot: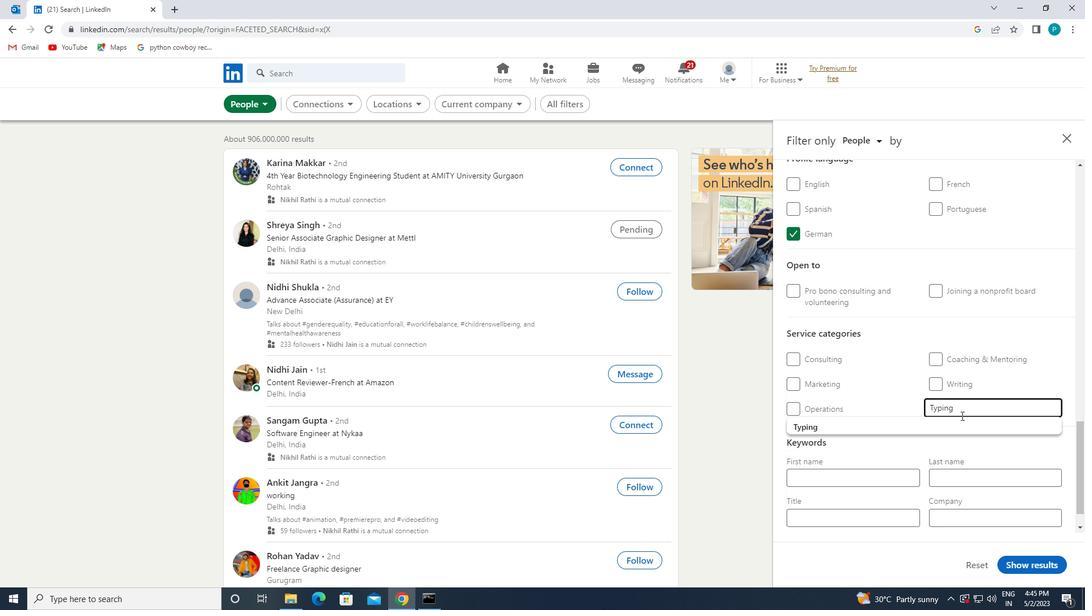 
Action: Mouse moved to (953, 428)
Screenshot: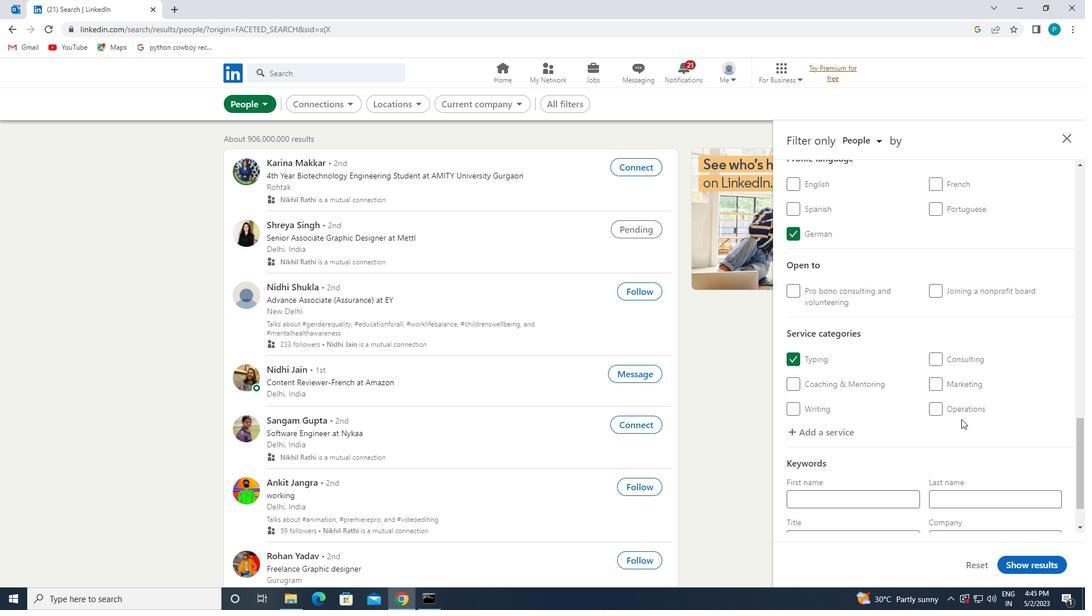 
Action: Mouse scrolled (953, 427) with delta (0, 0)
Screenshot: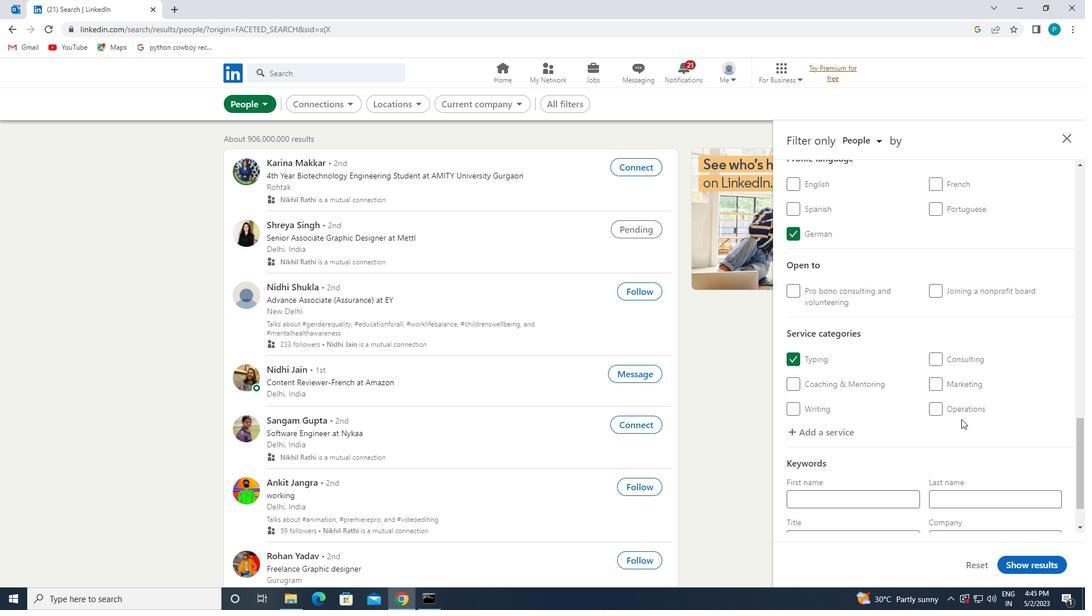 
Action: Mouse moved to (946, 435)
Screenshot: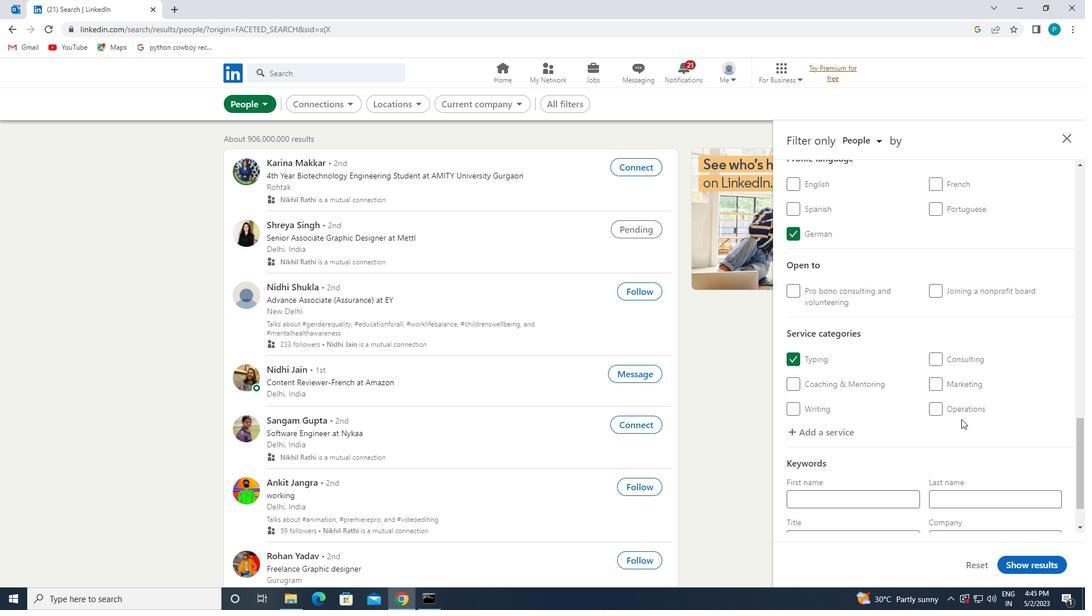 
Action: Mouse scrolled (946, 435) with delta (0, 0)
Screenshot: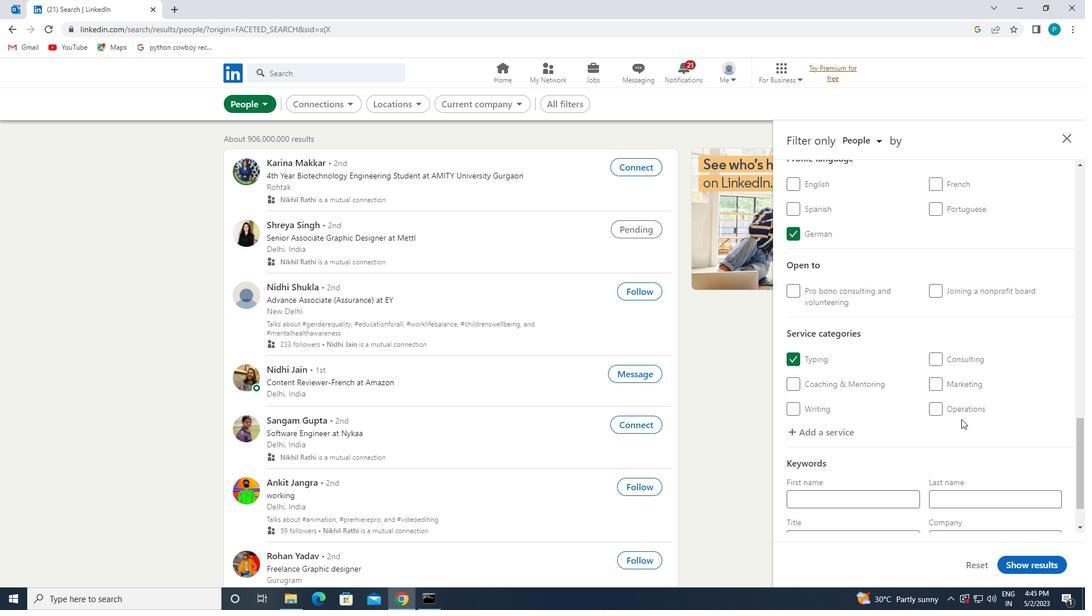 
Action: Mouse moved to (942, 442)
Screenshot: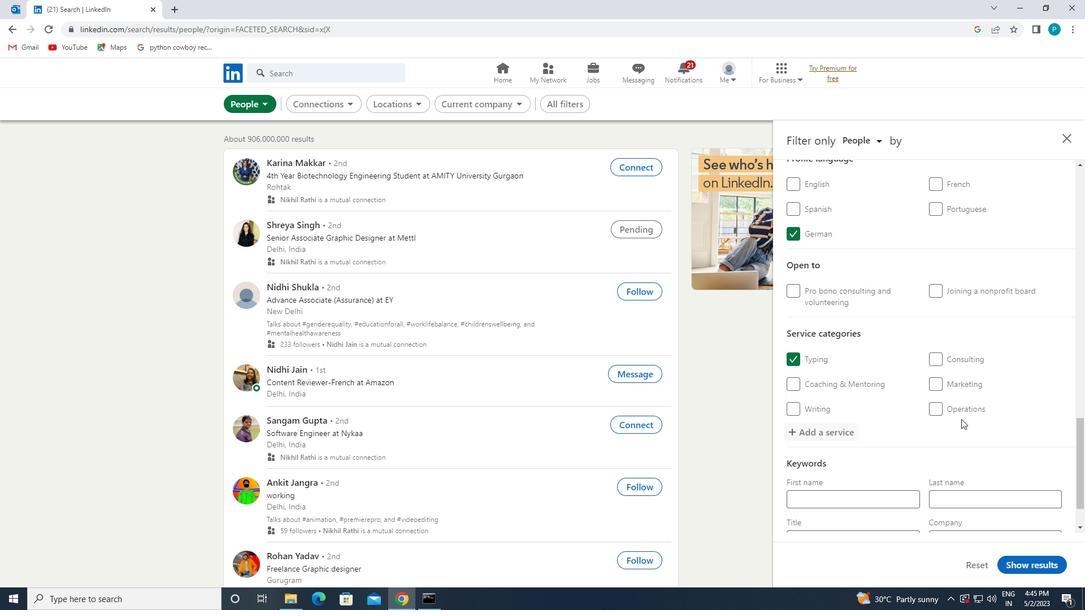 
Action: Mouse scrolled (942, 441) with delta (0, 0)
Screenshot: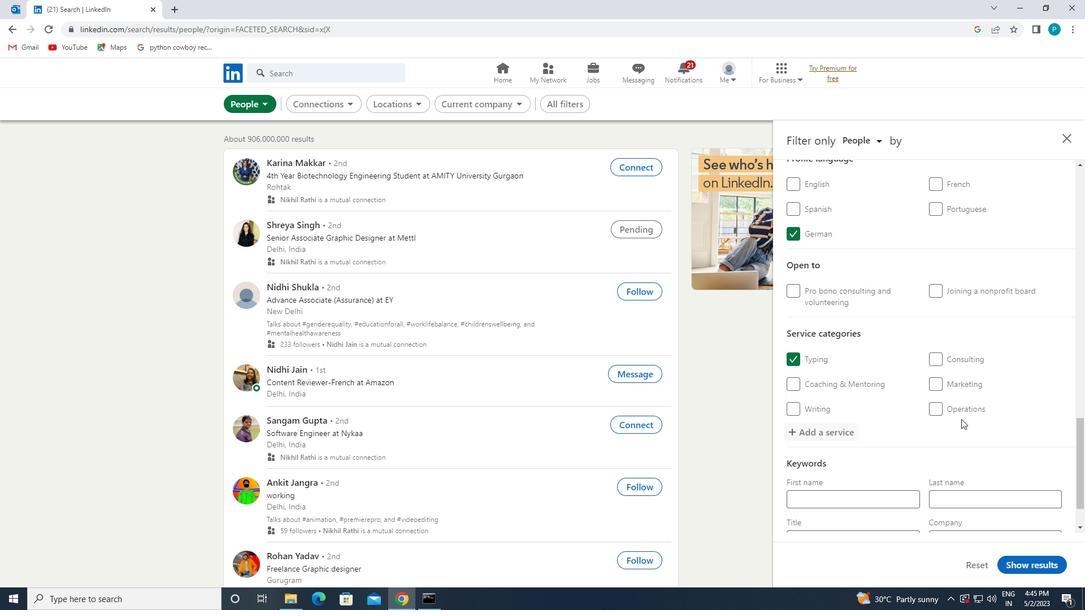 
Action: Mouse moved to (902, 479)
Screenshot: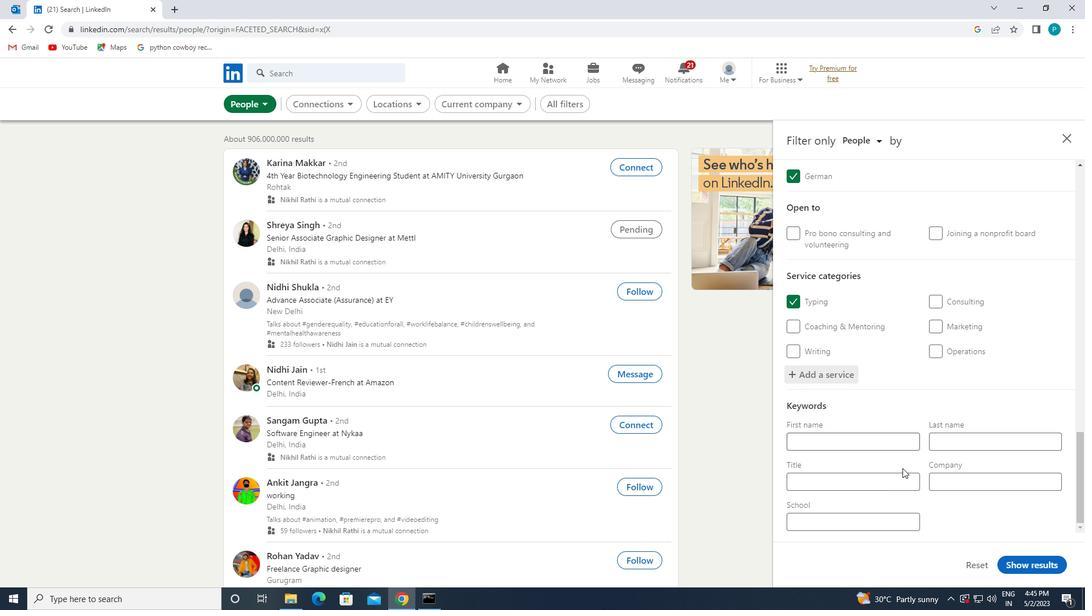 
Action: Mouse pressed left at (902, 479)
Screenshot: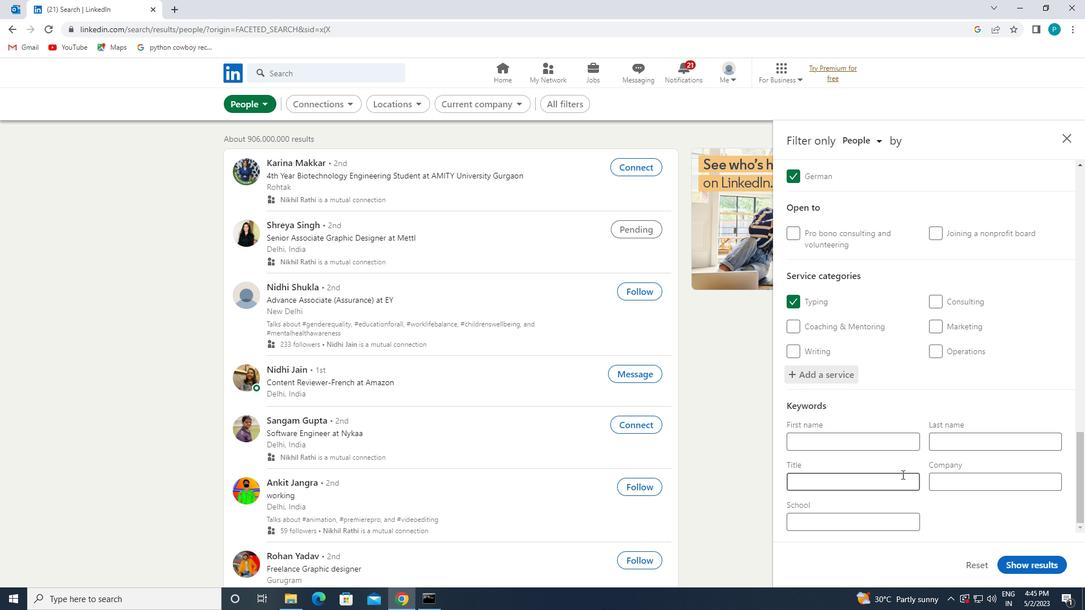 
Action: Key pressed <Key.caps_lock>A<Key.caps_lock>NIMAL<Key.space><Key.caps_lock>C<Key.caps_lock>ONTROL<Key.space><Key.caps_lock>O<Key.caps_lock>FFO<Key.backspace>ICER
Screenshot: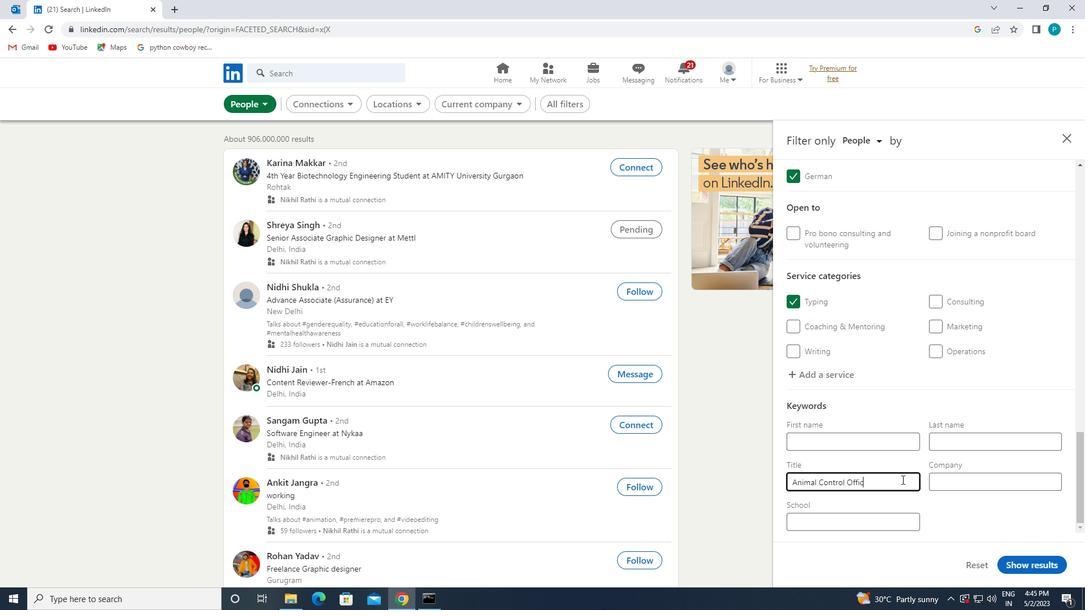
Action: Mouse moved to (1016, 559)
Screenshot: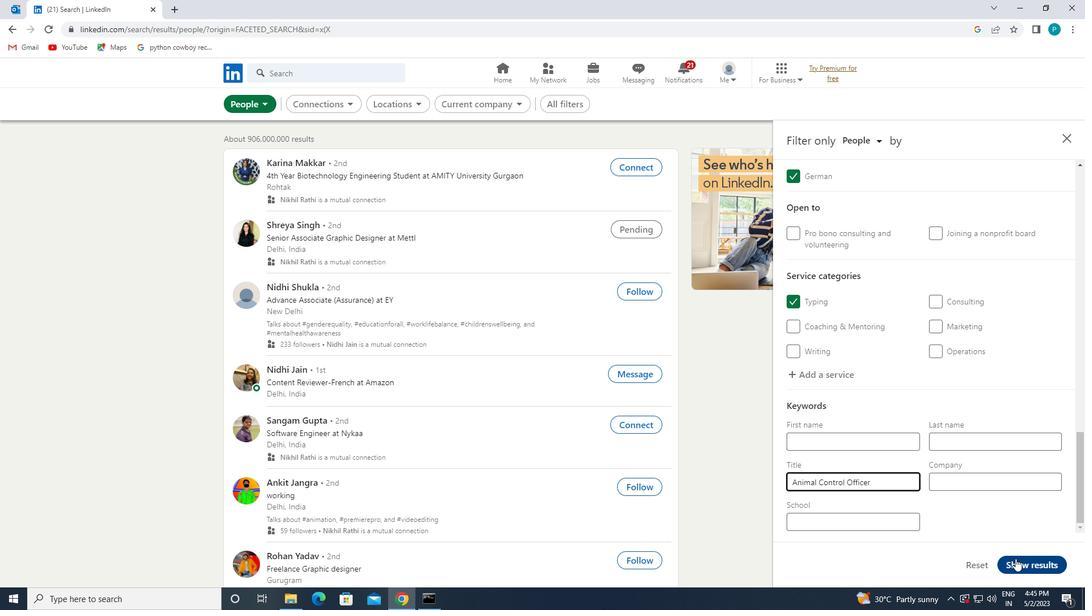 
Action: Mouse pressed left at (1016, 559)
Screenshot: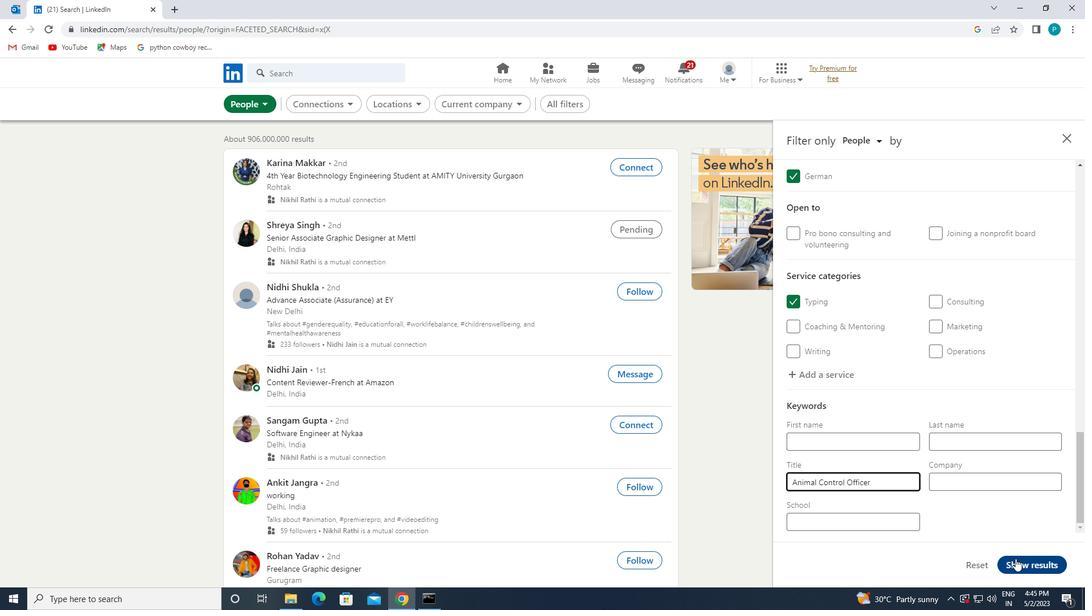 
